 Task: Search one way flight ticket for 5 adults, 2 children, 1 infant in seat and 1 infant on lap in economy from Eagle/vail: Eagle County Regional Airport to Laramie: Laramie Regional Airport on 5-3-2023. Choice of flights is Royal air maroc. Number of bags: 10 checked bags. Price is upto 93000. Outbound departure time preference is 20:15.
Action: Mouse moved to (337, 144)
Screenshot: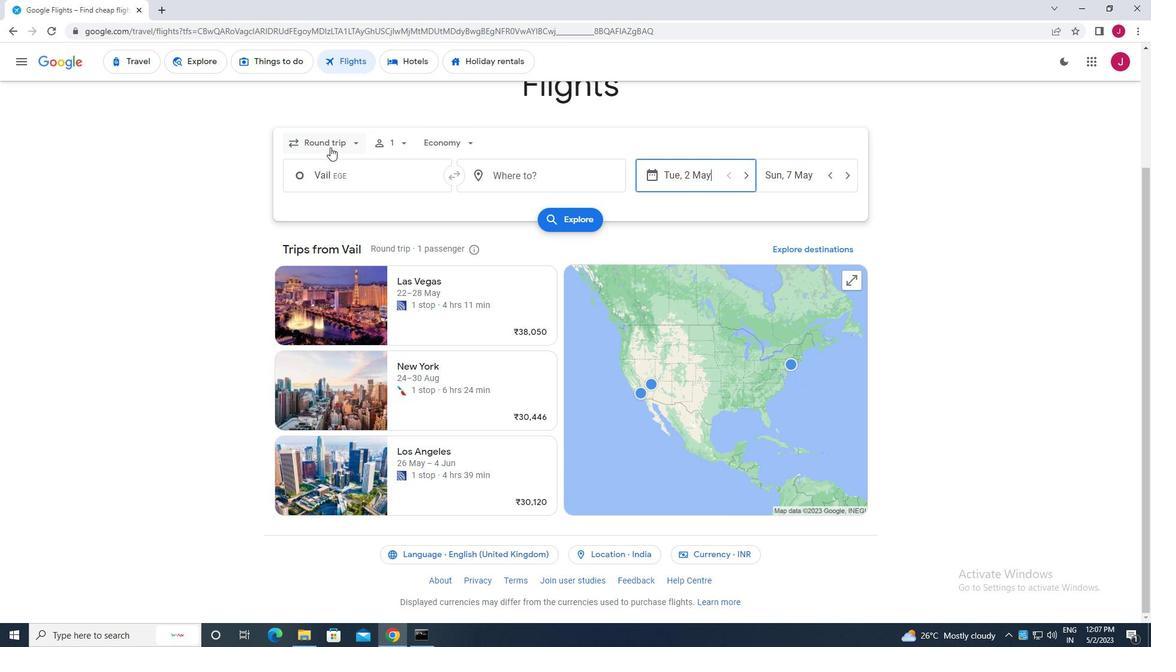 
Action: Mouse pressed left at (337, 144)
Screenshot: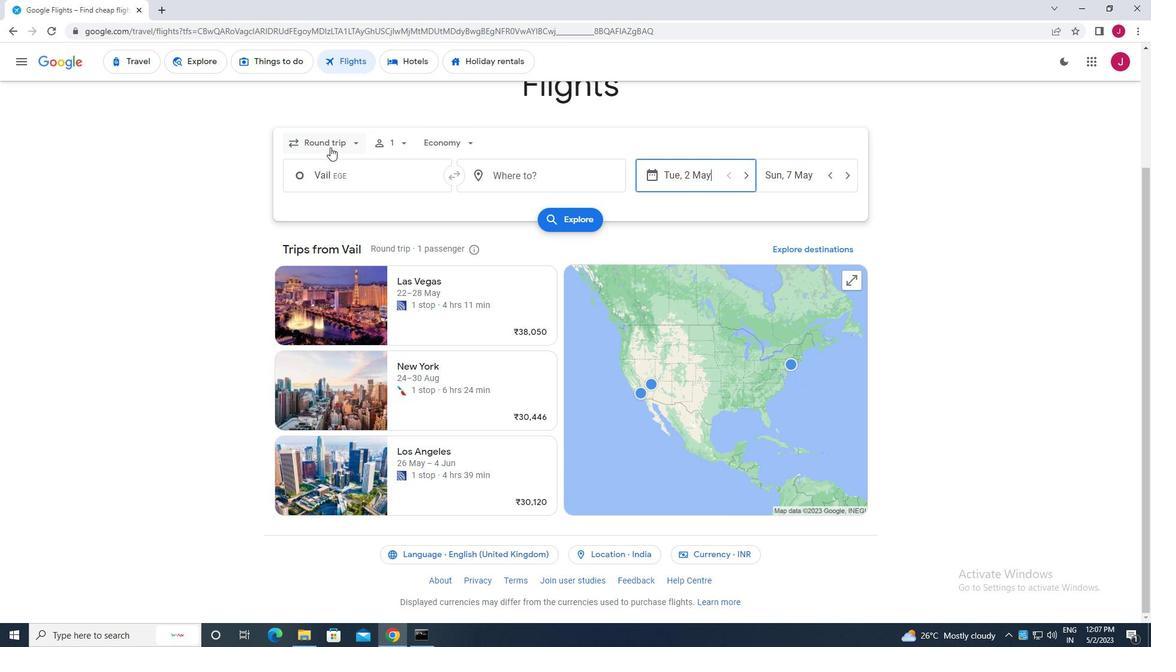 
Action: Mouse moved to (344, 197)
Screenshot: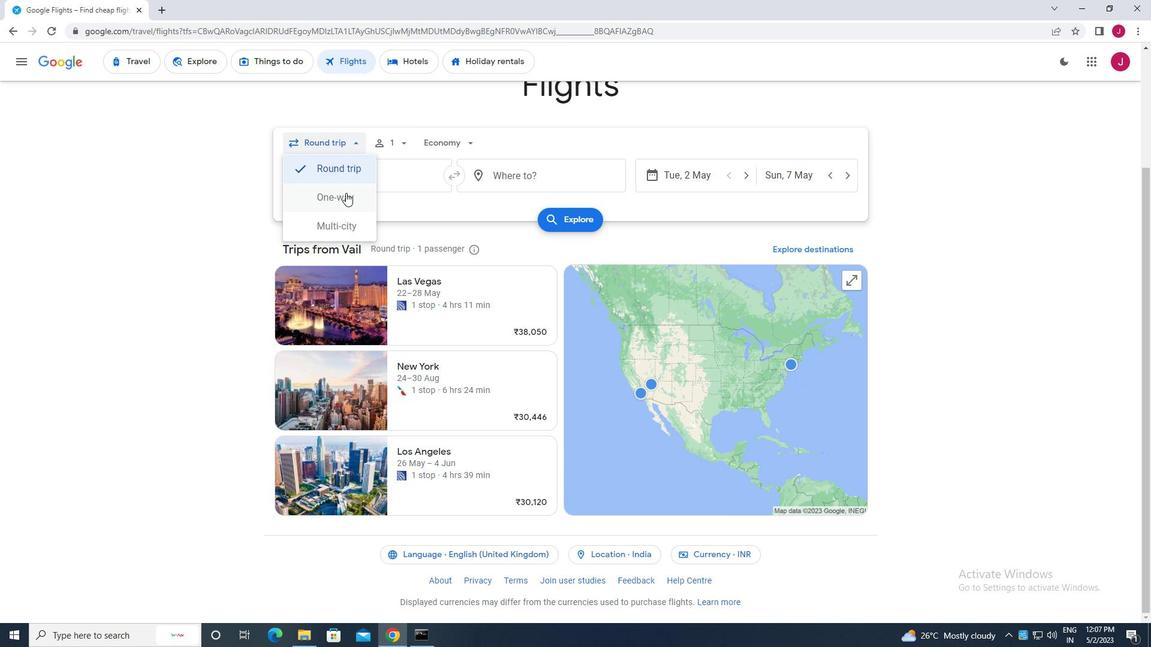 
Action: Mouse pressed left at (344, 197)
Screenshot: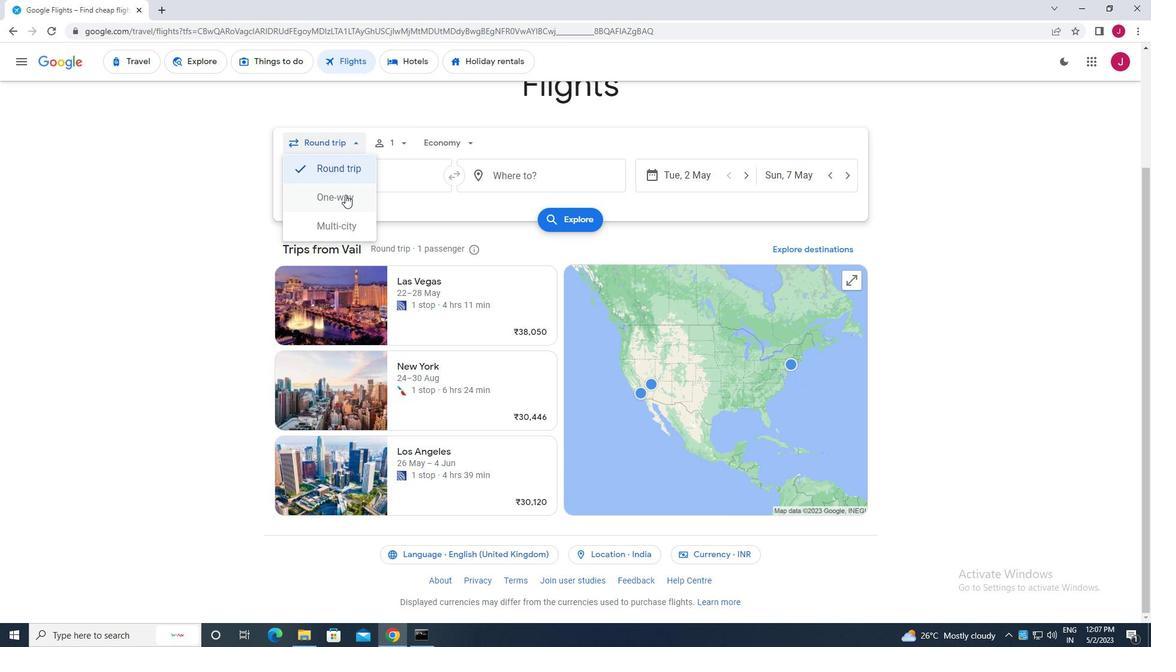 
Action: Mouse moved to (397, 140)
Screenshot: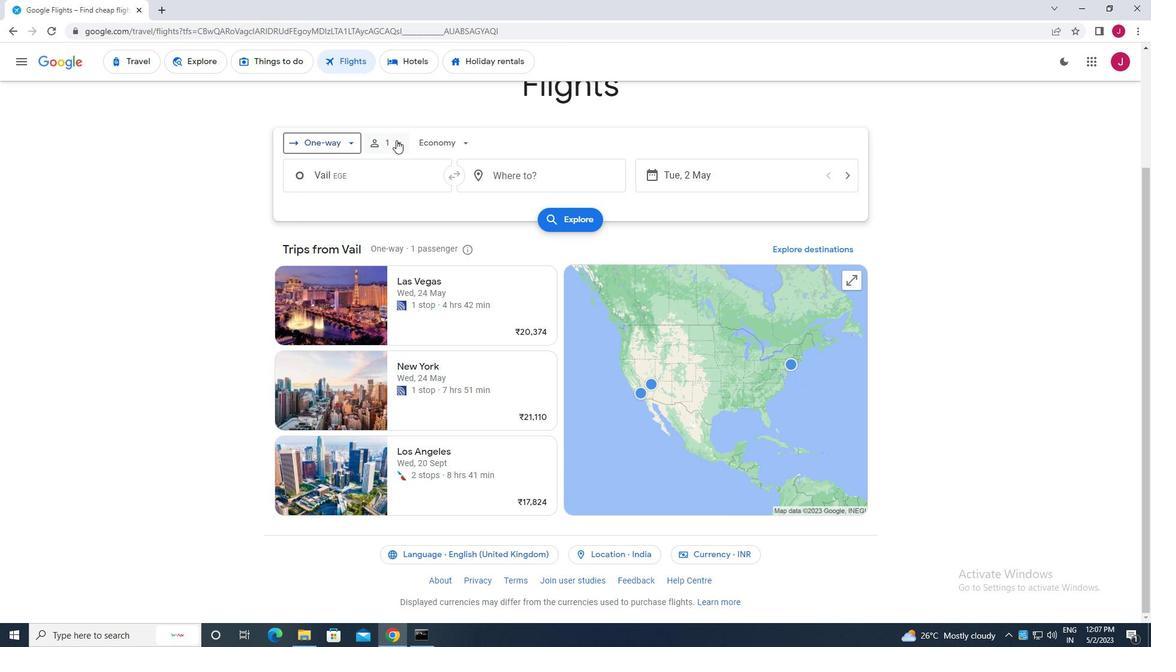 
Action: Mouse pressed left at (397, 140)
Screenshot: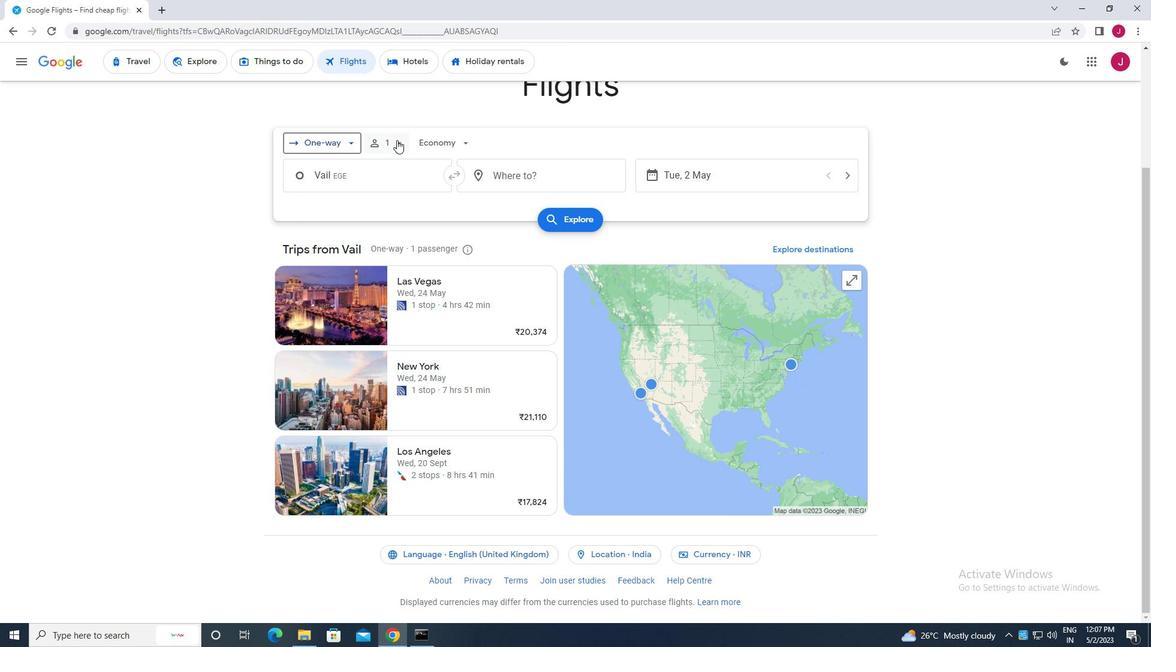 
Action: Mouse moved to (487, 172)
Screenshot: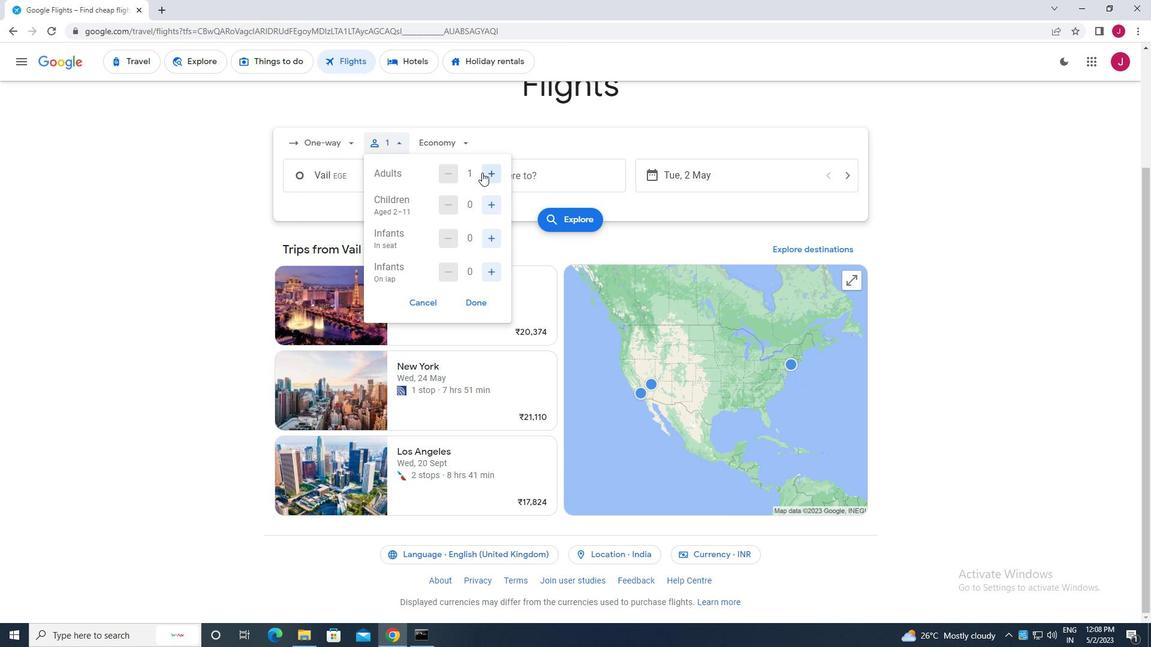 
Action: Mouse pressed left at (487, 172)
Screenshot: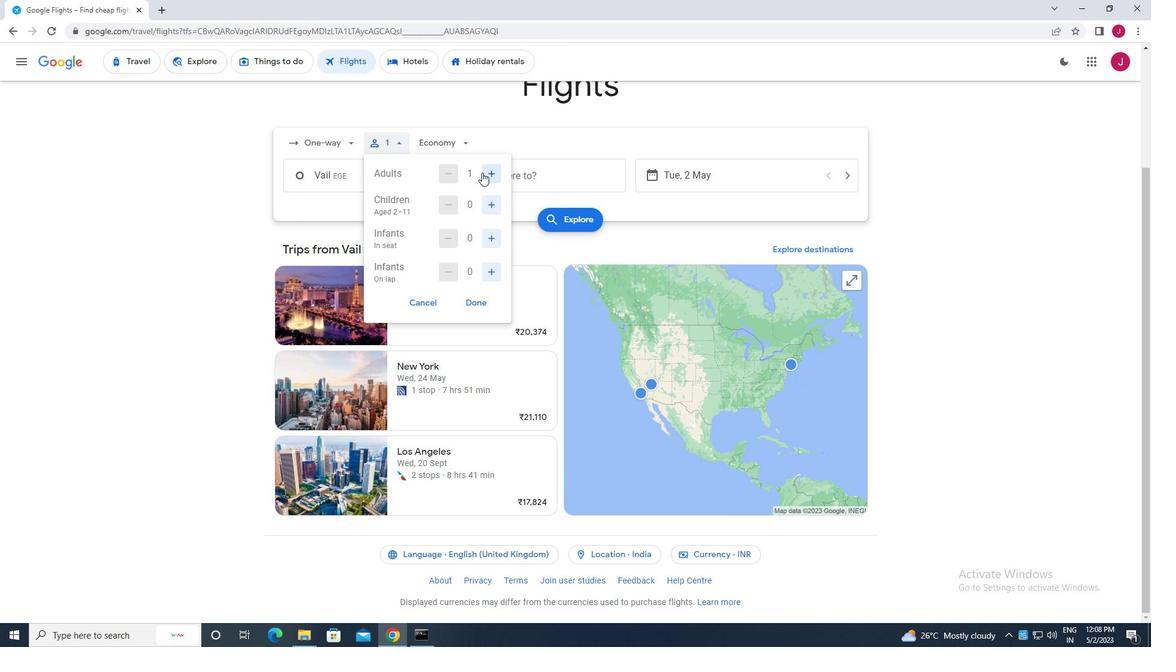 
Action: Mouse pressed left at (487, 172)
Screenshot: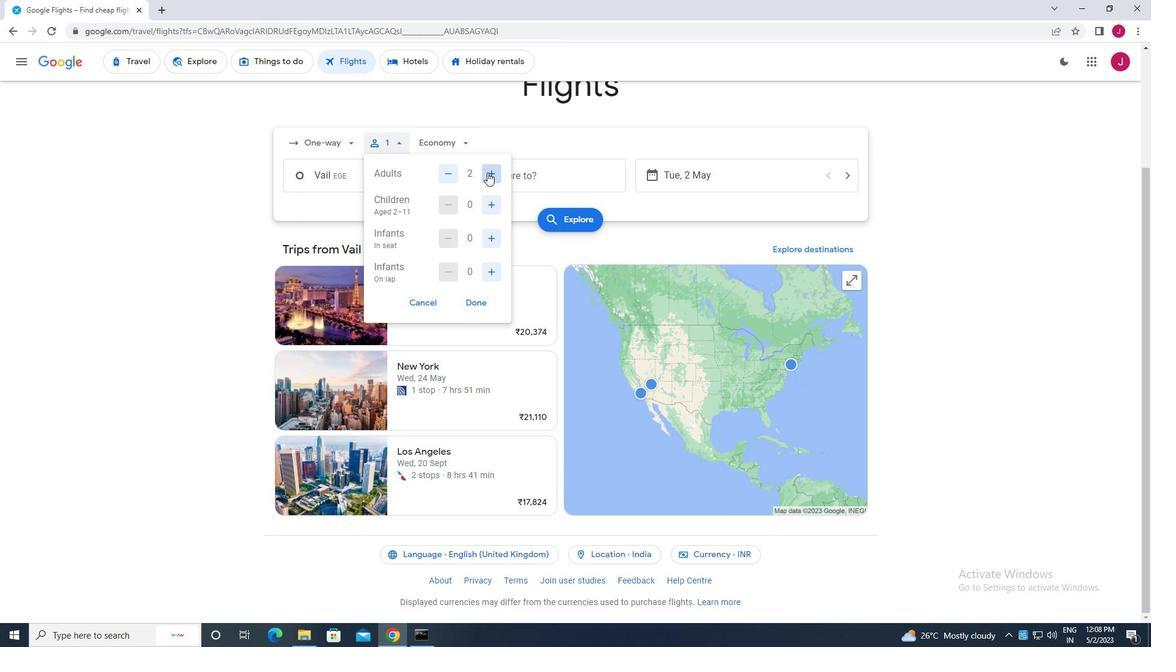 
Action: Mouse pressed left at (487, 172)
Screenshot: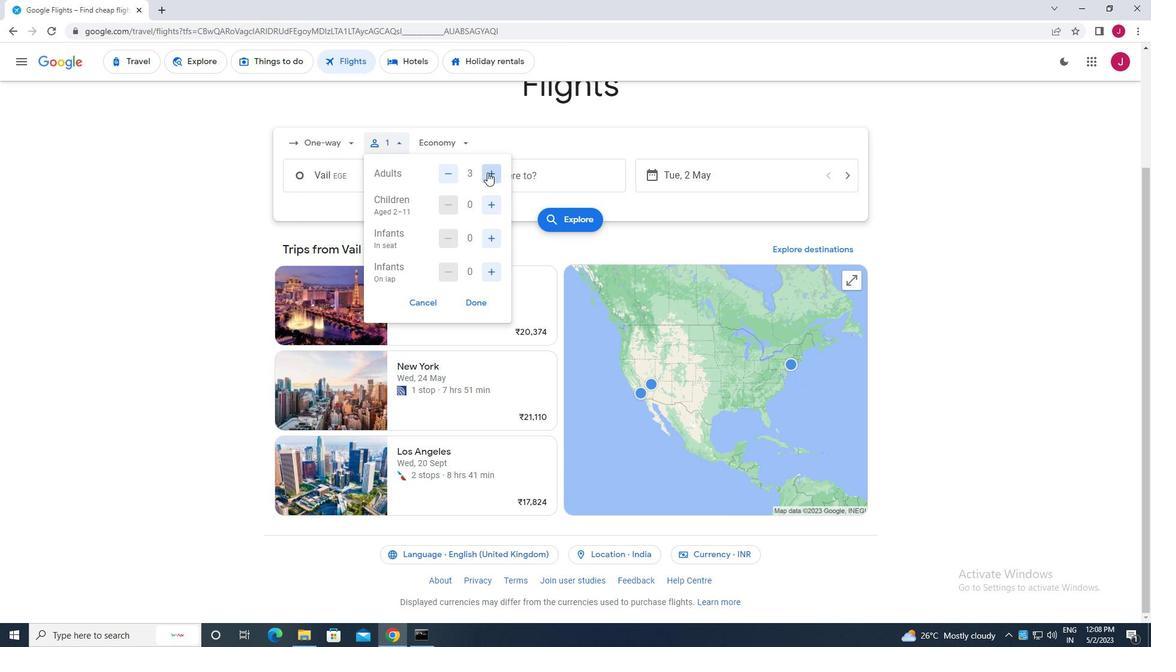 
Action: Mouse pressed left at (487, 172)
Screenshot: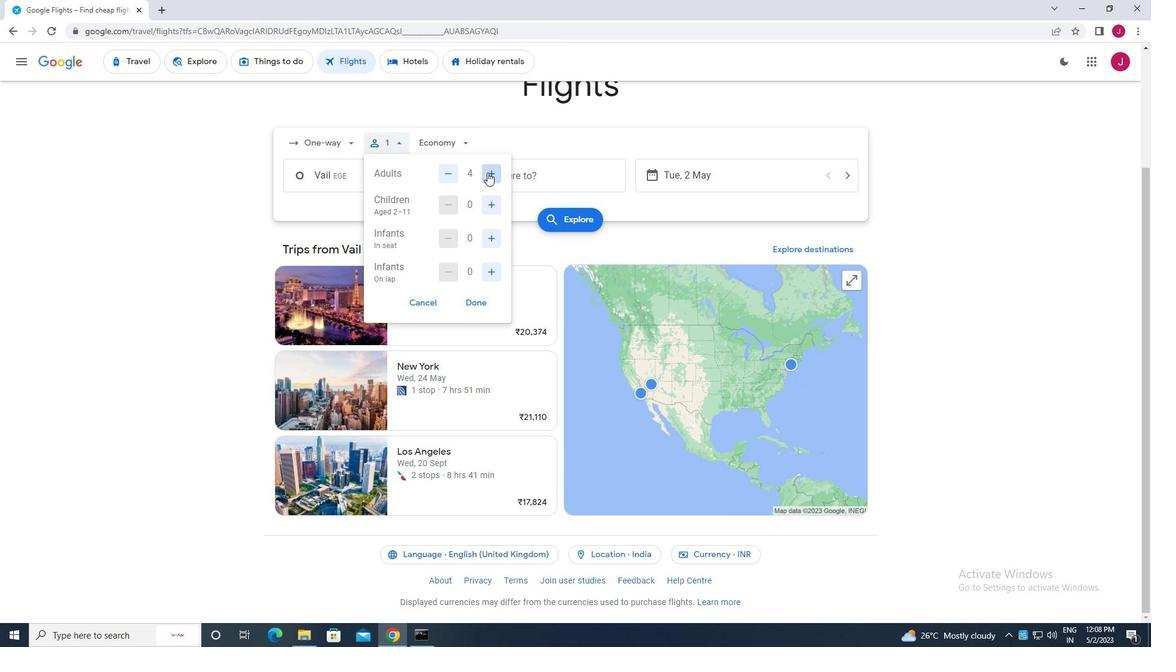 
Action: Mouse moved to (489, 202)
Screenshot: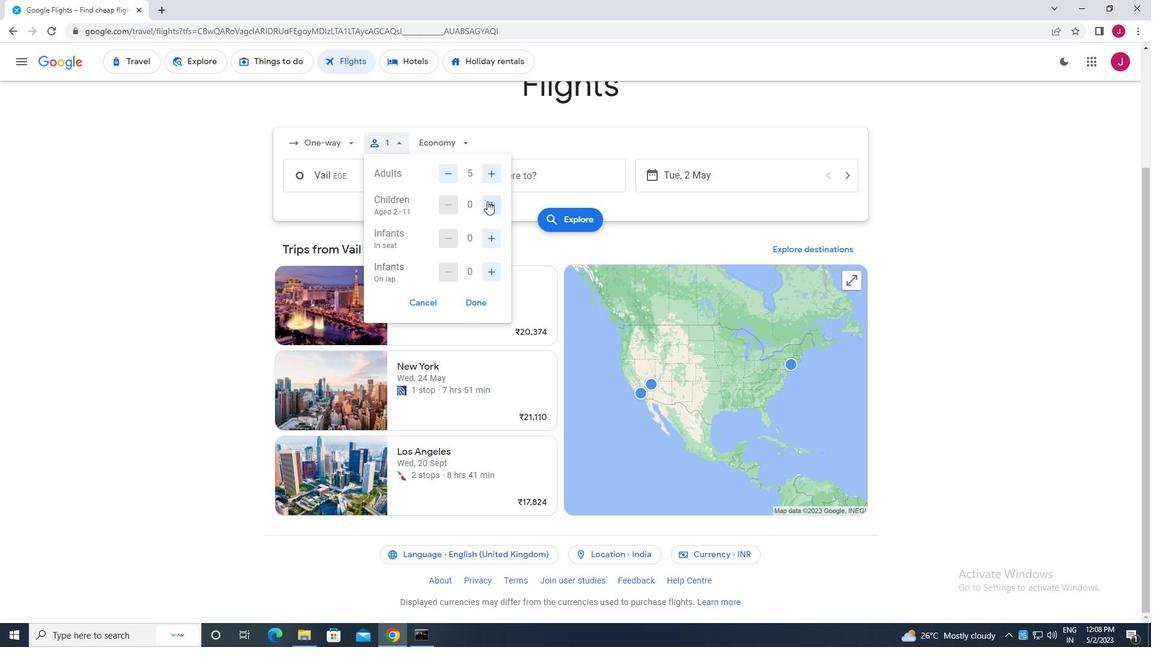 
Action: Mouse pressed left at (489, 202)
Screenshot: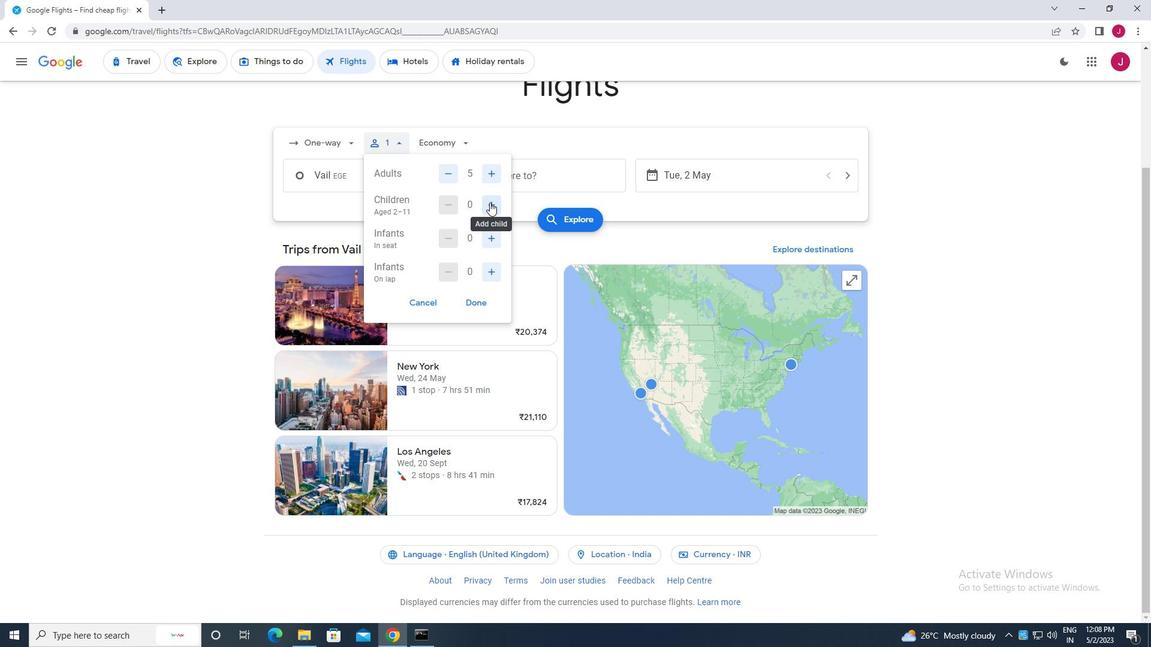 
Action: Mouse pressed left at (489, 202)
Screenshot: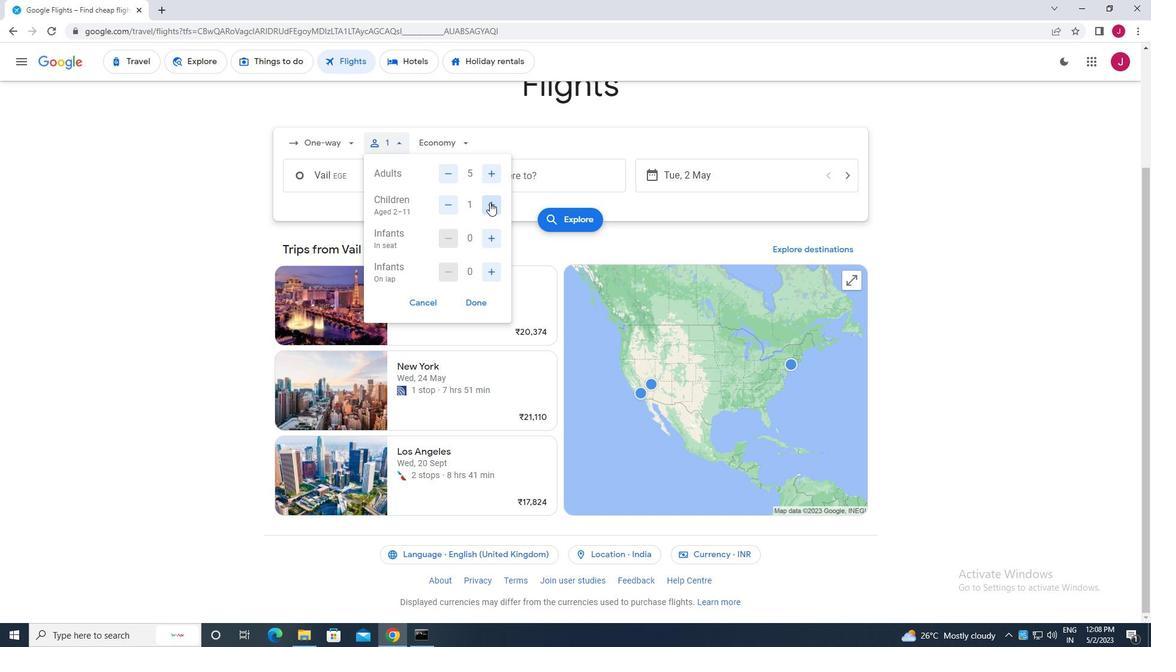 
Action: Mouse moved to (492, 242)
Screenshot: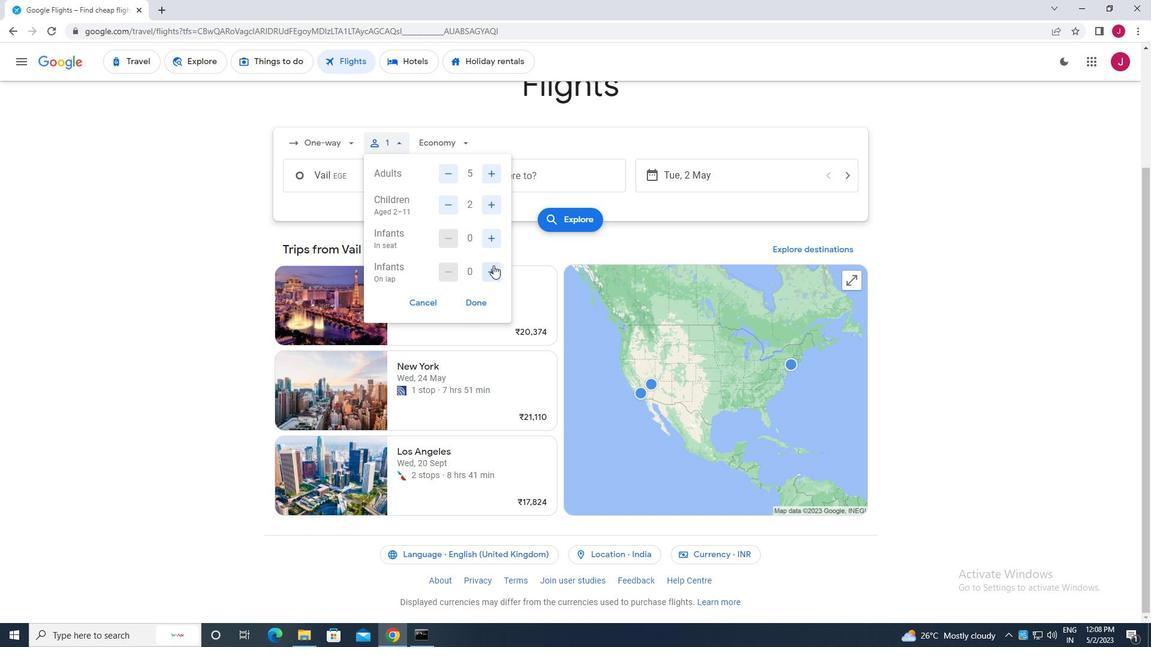 
Action: Mouse pressed left at (492, 242)
Screenshot: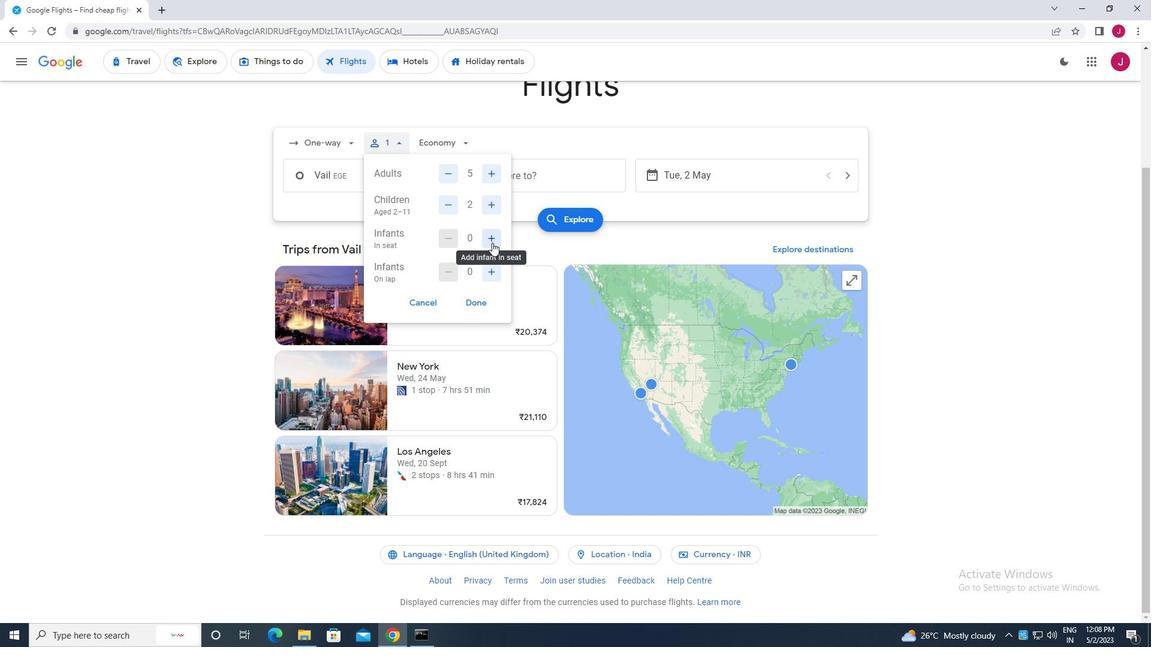 
Action: Mouse moved to (493, 273)
Screenshot: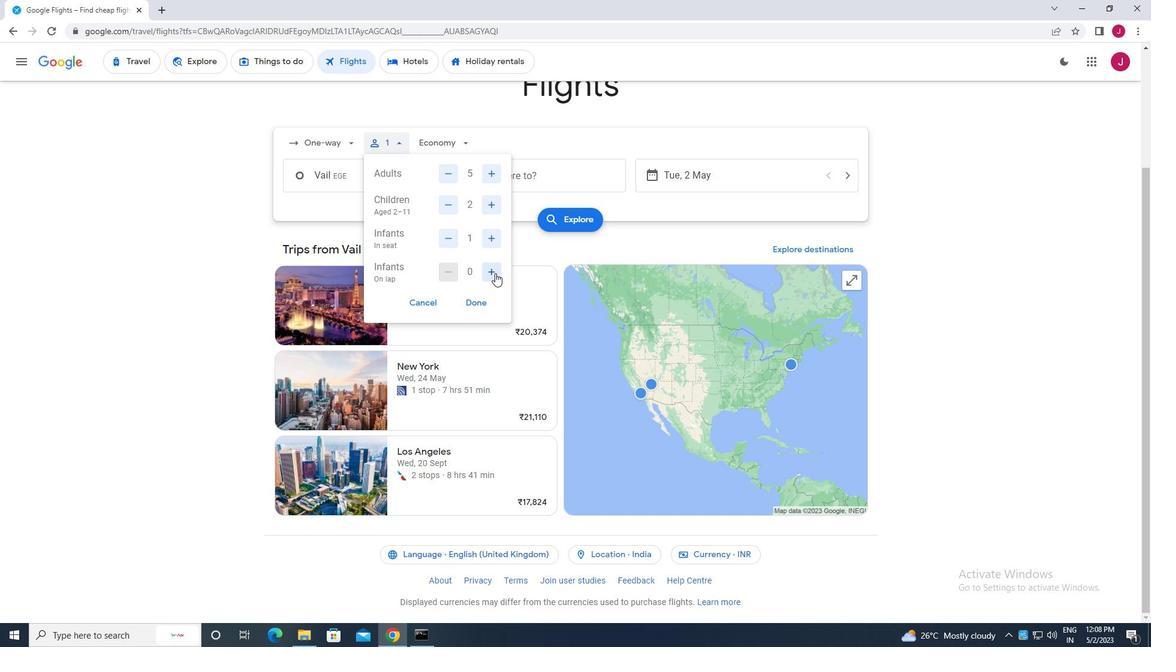 
Action: Mouse pressed left at (493, 273)
Screenshot: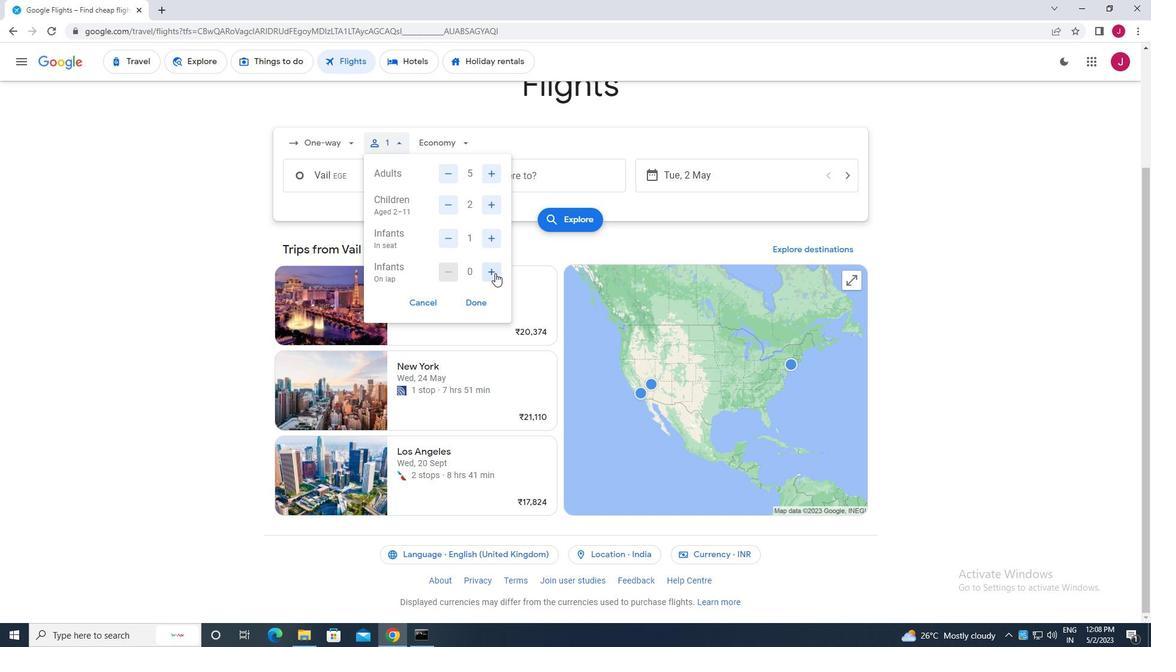 
Action: Mouse moved to (476, 297)
Screenshot: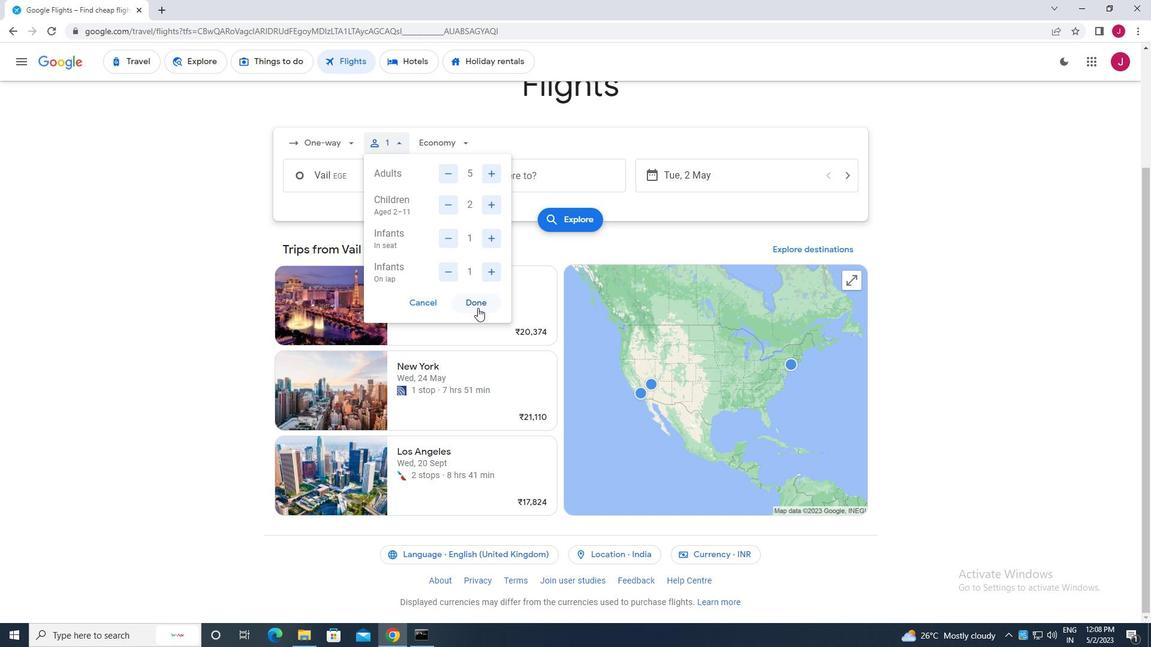 
Action: Mouse pressed left at (476, 297)
Screenshot: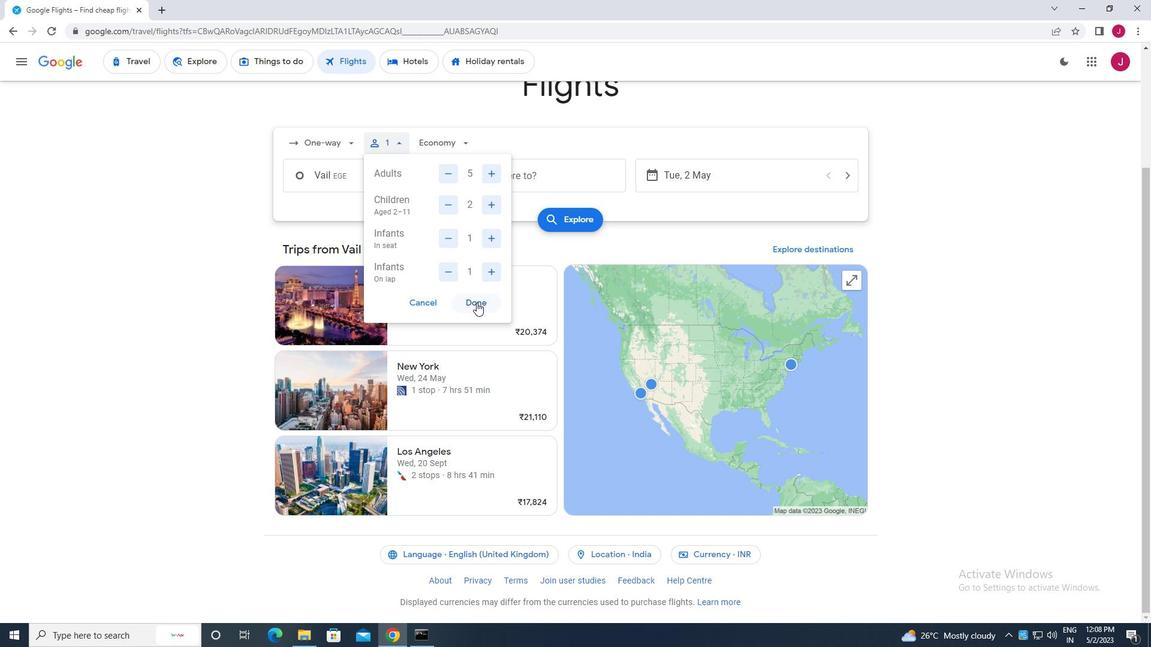 
Action: Mouse moved to (450, 139)
Screenshot: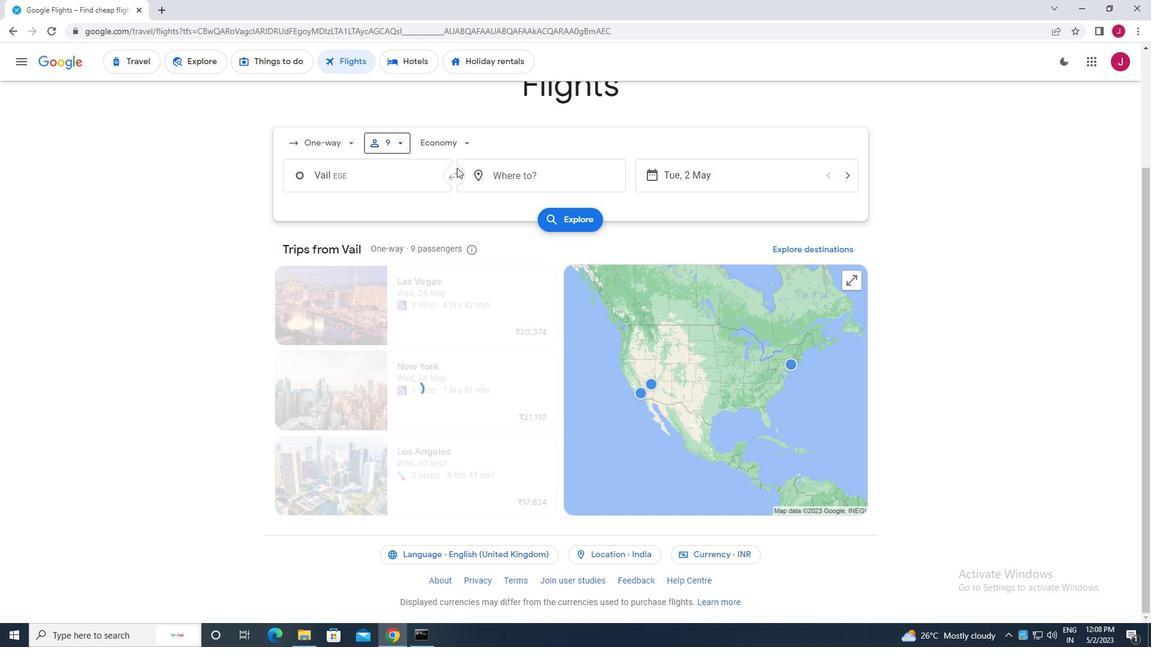 
Action: Mouse pressed left at (450, 139)
Screenshot: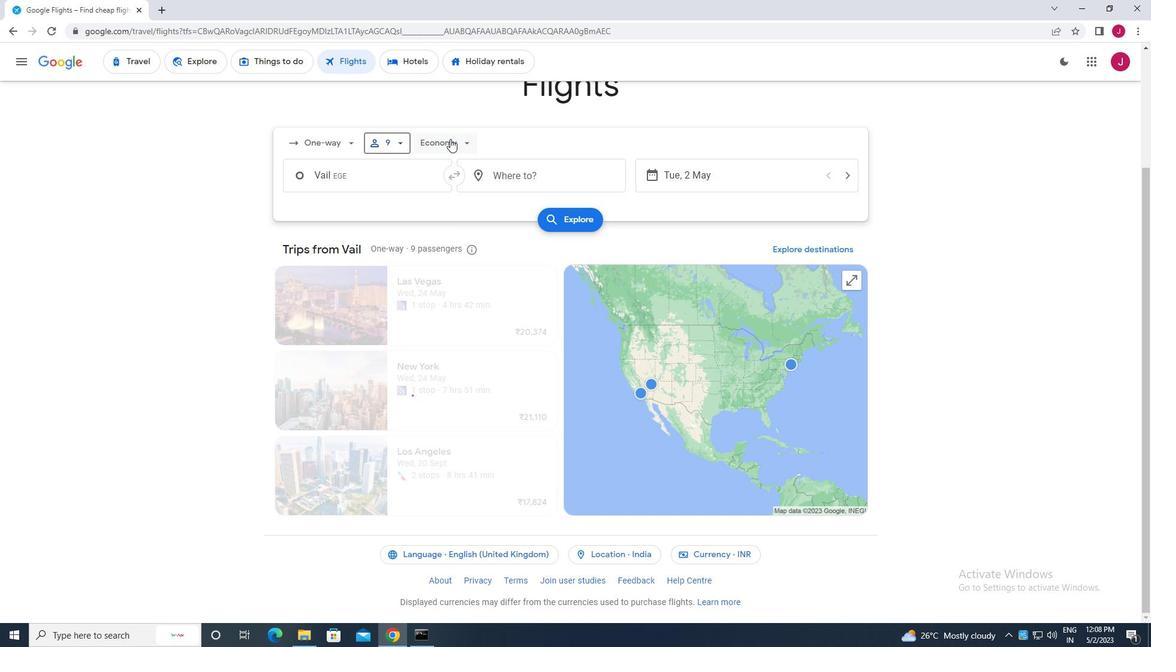 
Action: Mouse moved to (462, 171)
Screenshot: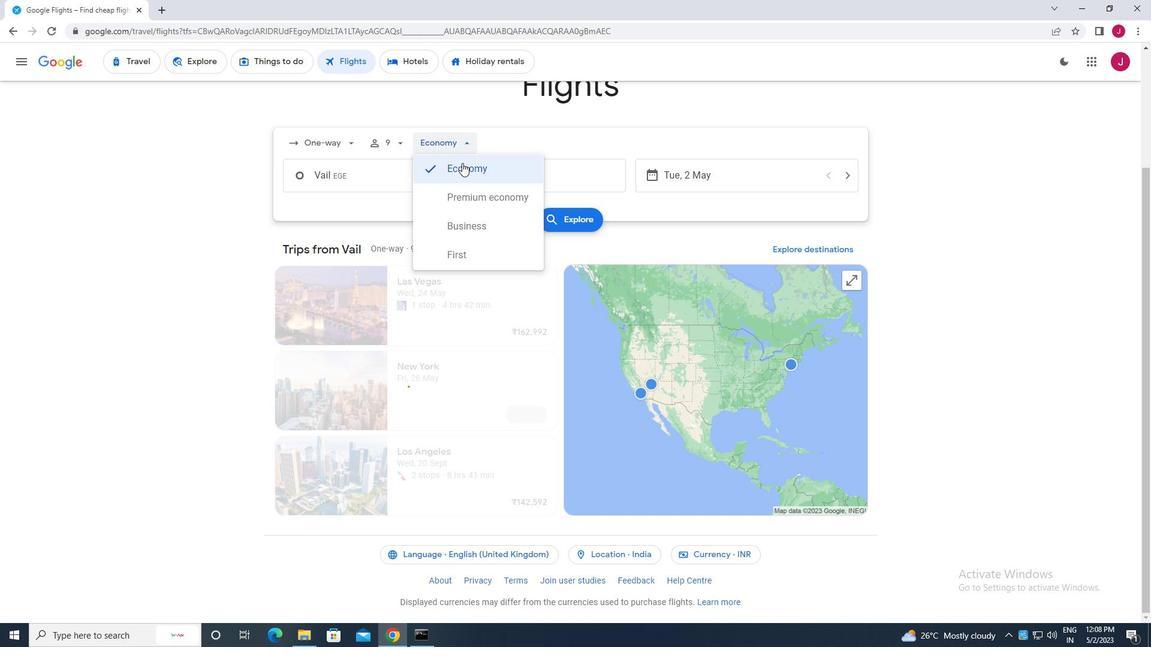 
Action: Mouse pressed left at (462, 171)
Screenshot: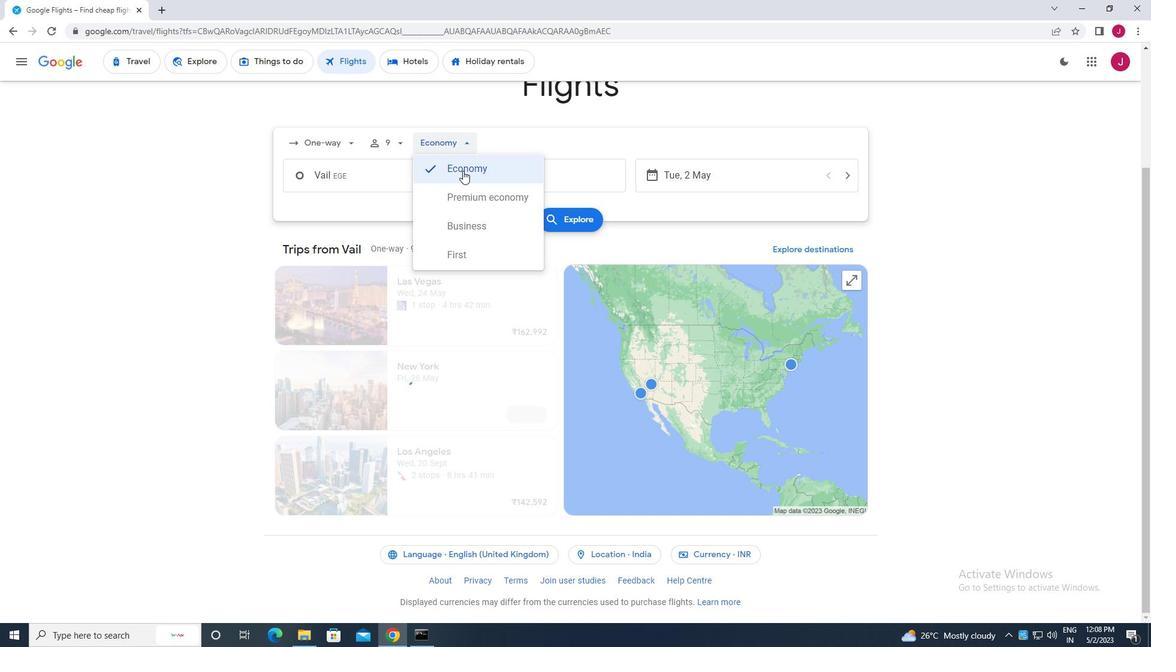
Action: Mouse moved to (403, 174)
Screenshot: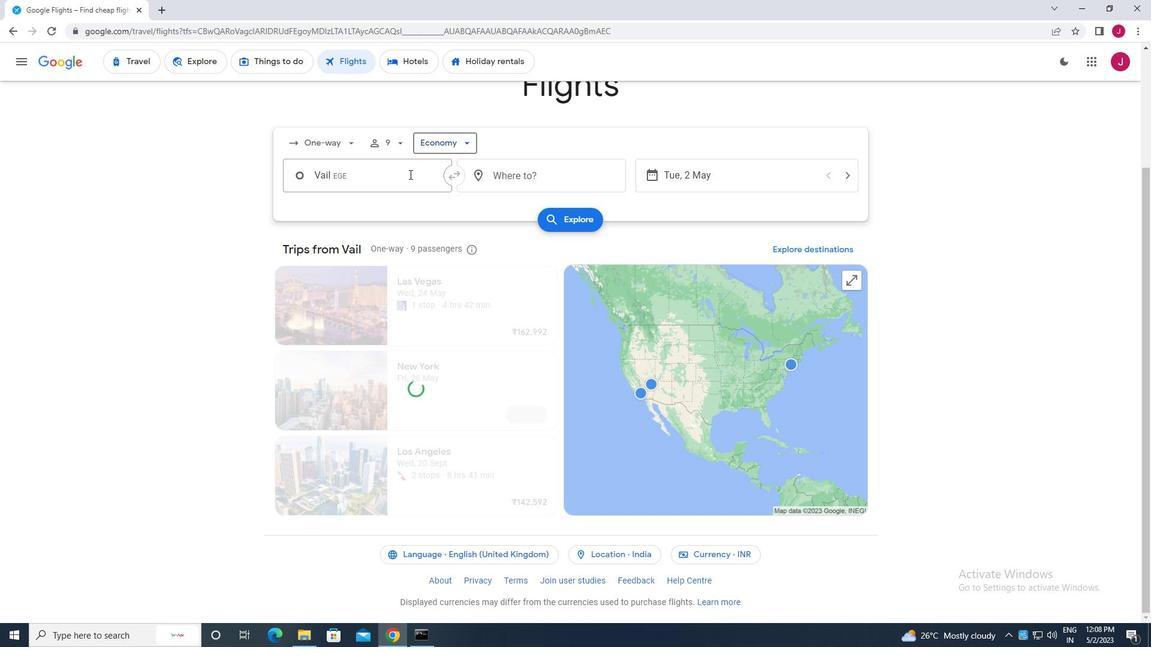 
Action: Mouse pressed left at (403, 174)
Screenshot: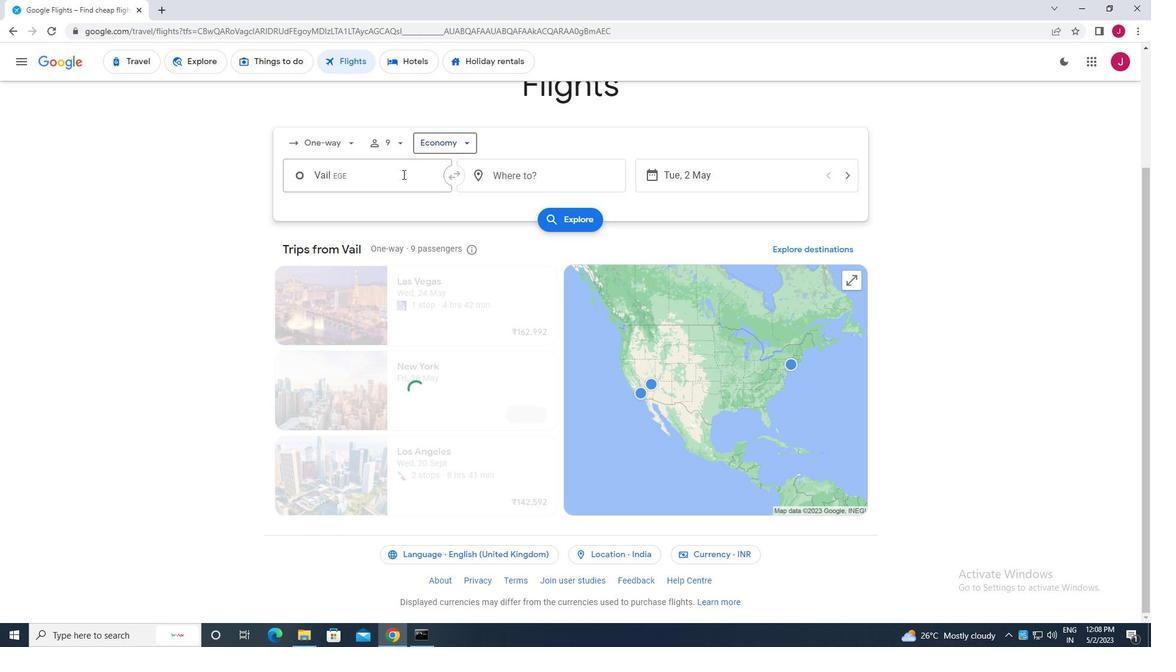 
Action: Mouse moved to (399, 175)
Screenshot: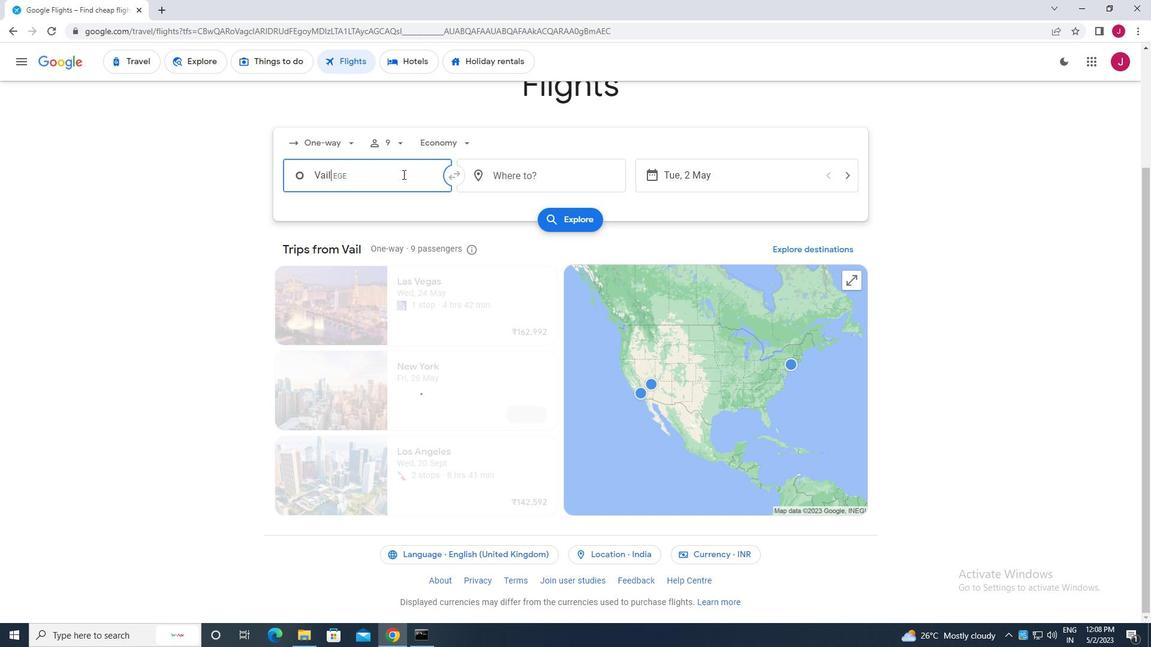 
Action: Key pressed eagle
Screenshot: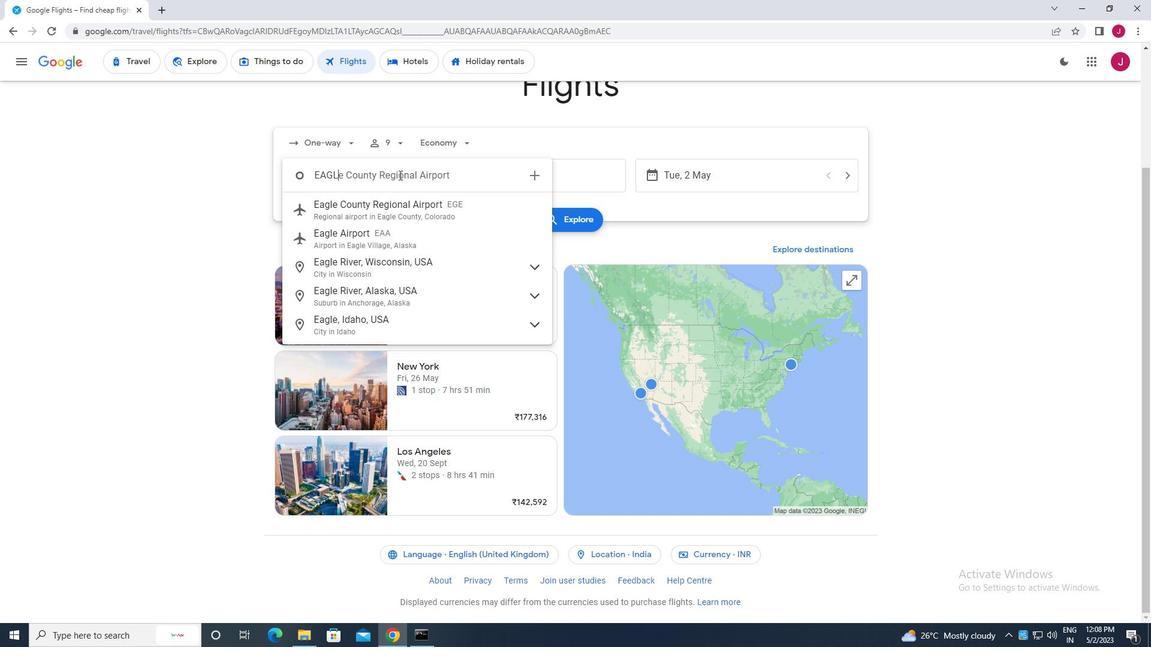 
Action: Mouse moved to (386, 203)
Screenshot: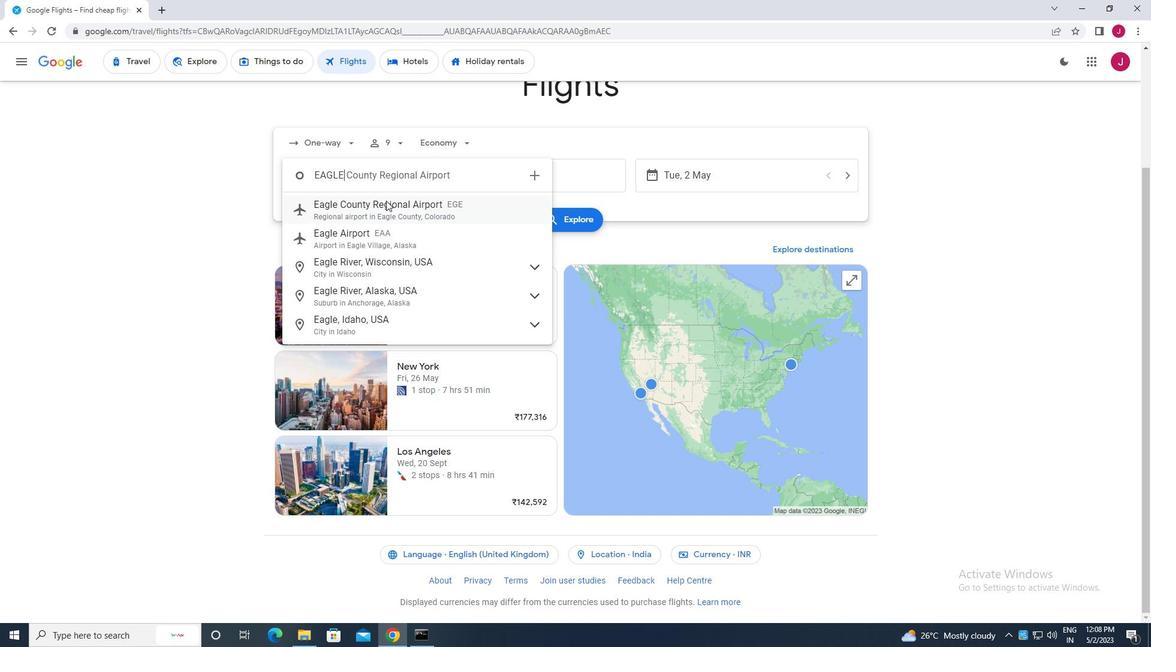 
Action: Mouse pressed left at (386, 203)
Screenshot: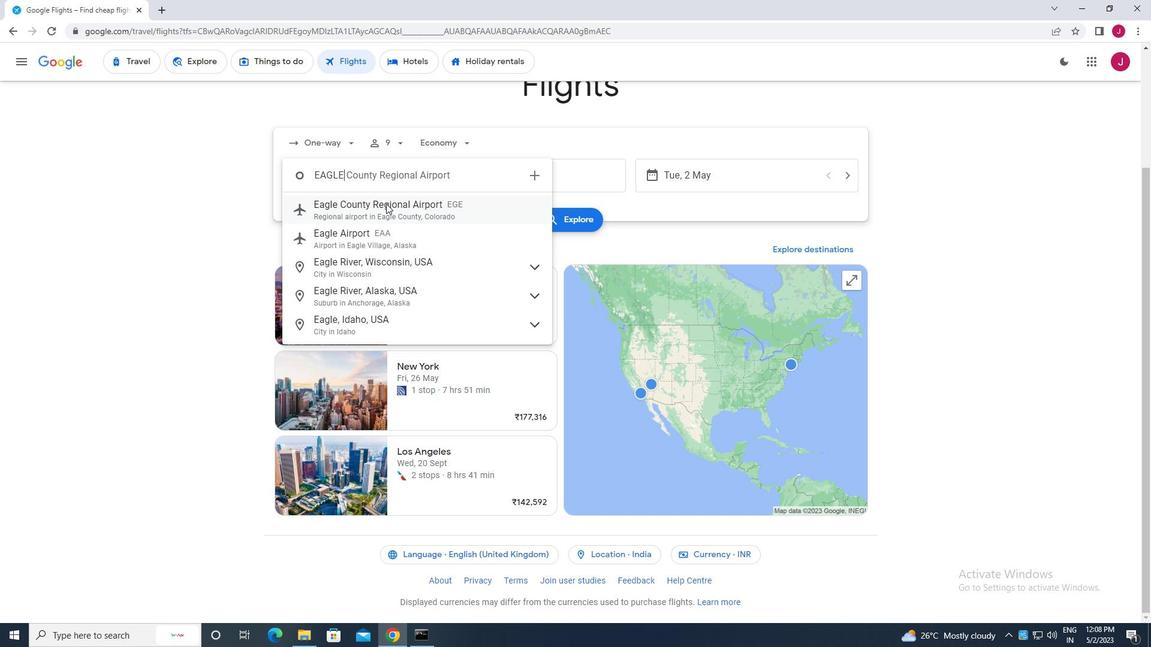 
Action: Mouse moved to (539, 176)
Screenshot: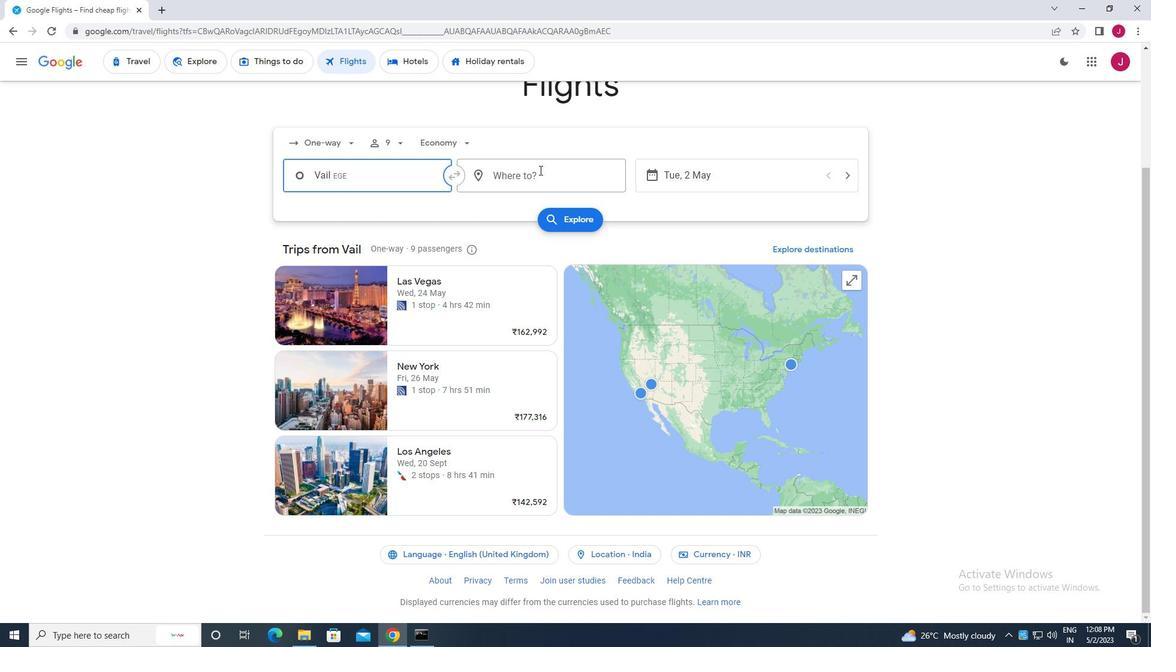 
Action: Mouse pressed left at (539, 176)
Screenshot: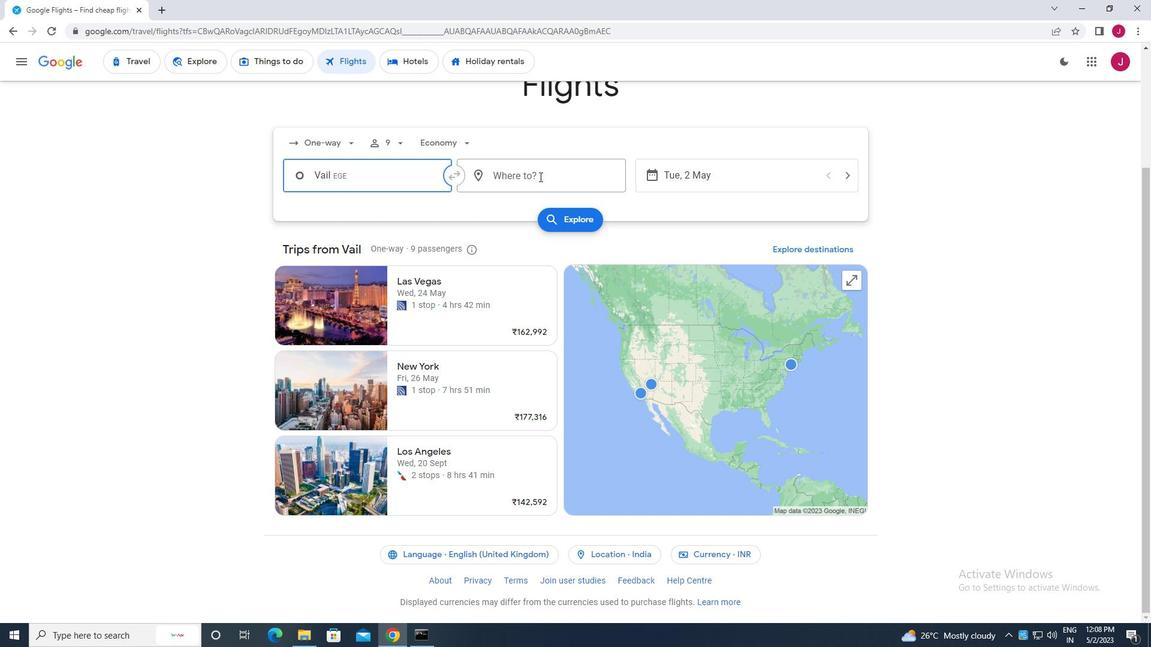 
Action: Mouse moved to (545, 176)
Screenshot: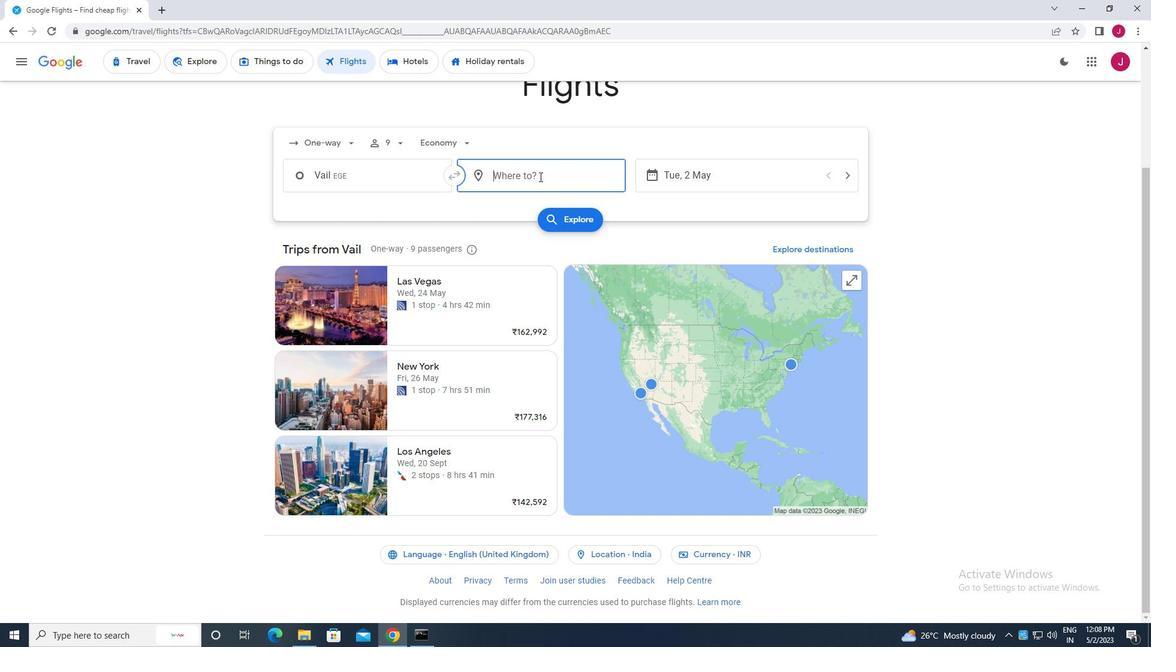 
Action: Key pressed lar
Screenshot: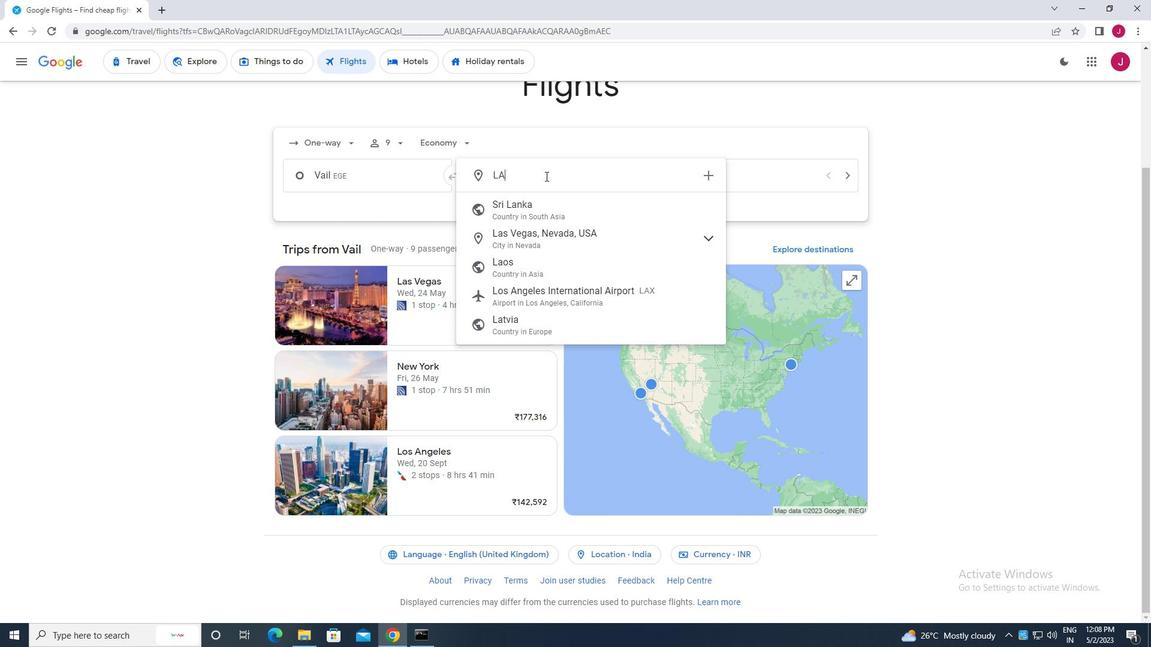 
Action: Mouse moved to (559, 205)
Screenshot: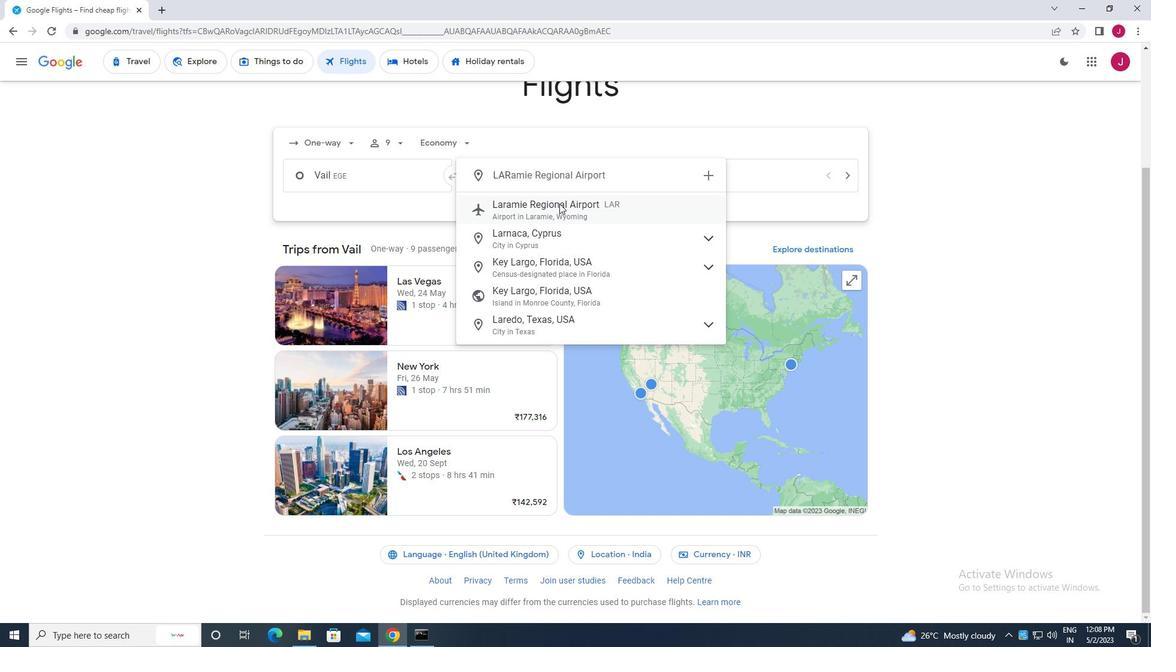 
Action: Mouse pressed left at (559, 205)
Screenshot: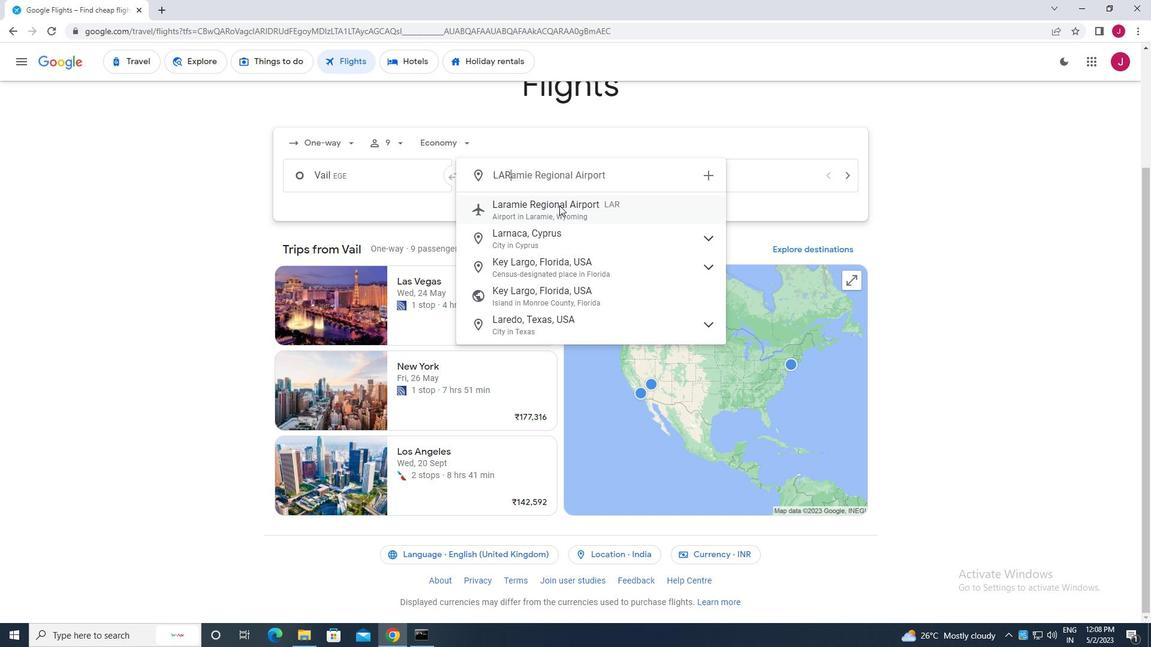 
Action: Mouse moved to (696, 174)
Screenshot: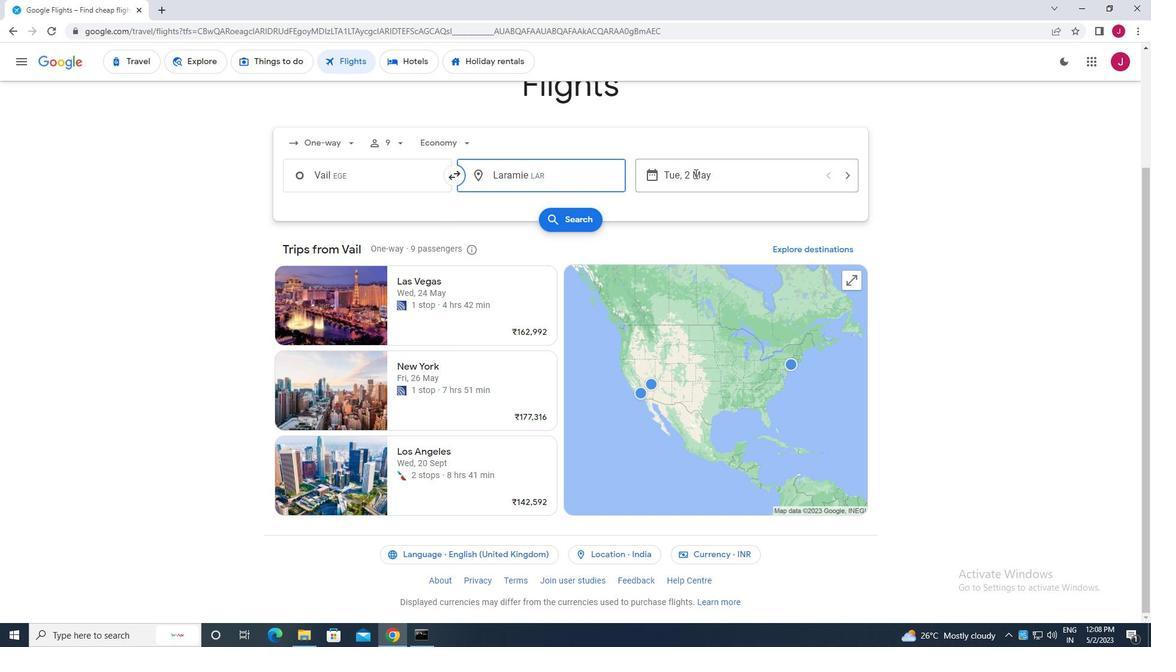 
Action: Mouse pressed left at (696, 174)
Screenshot: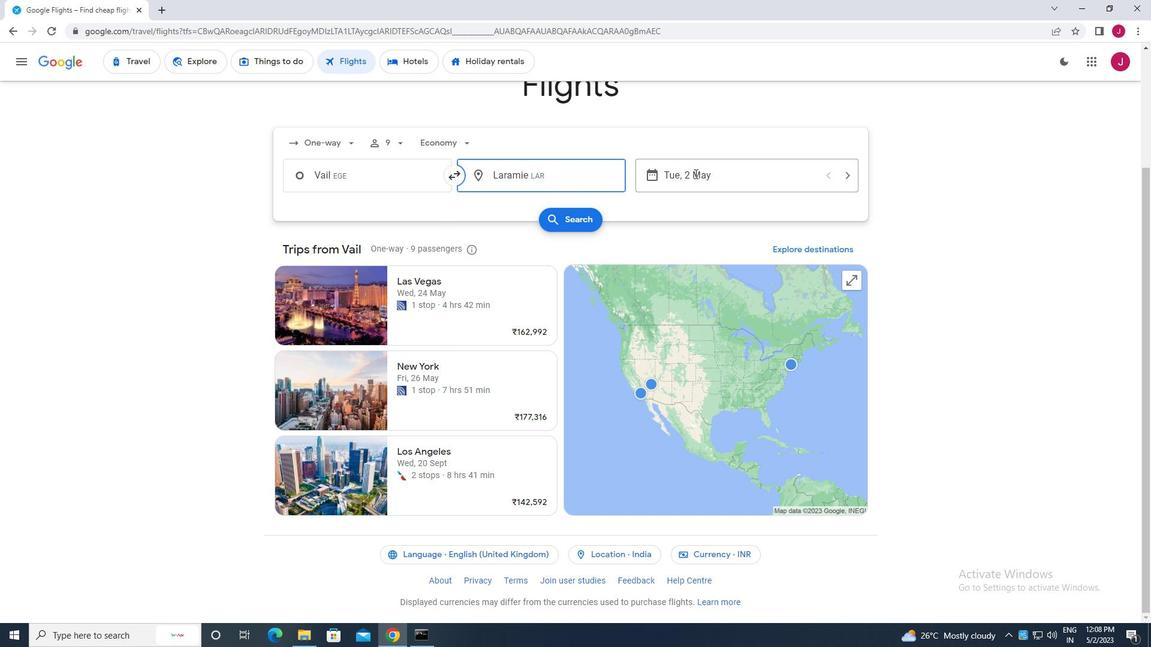 
Action: Mouse moved to (518, 271)
Screenshot: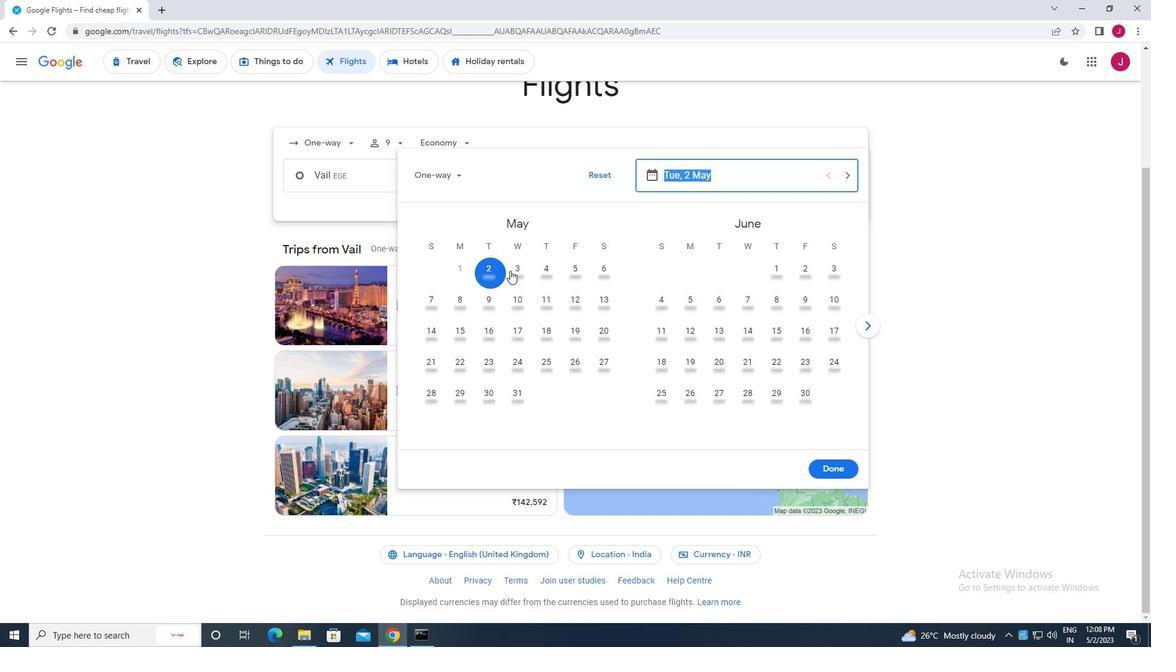 
Action: Mouse pressed left at (518, 271)
Screenshot: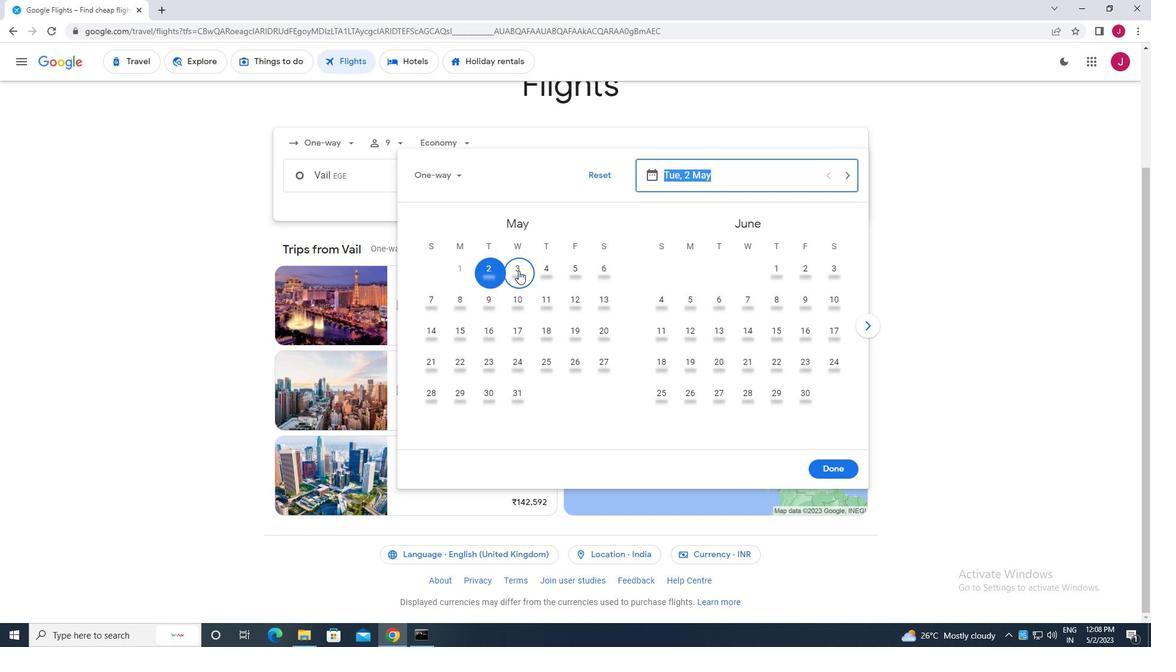 
Action: Mouse moved to (824, 467)
Screenshot: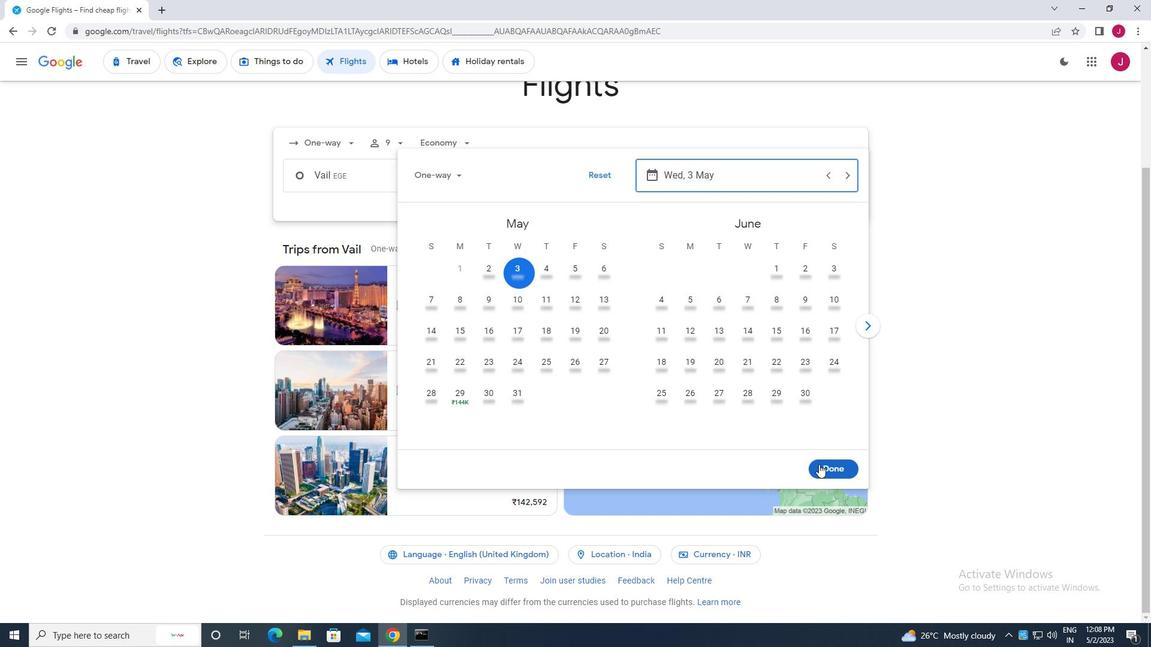 
Action: Mouse pressed left at (824, 467)
Screenshot: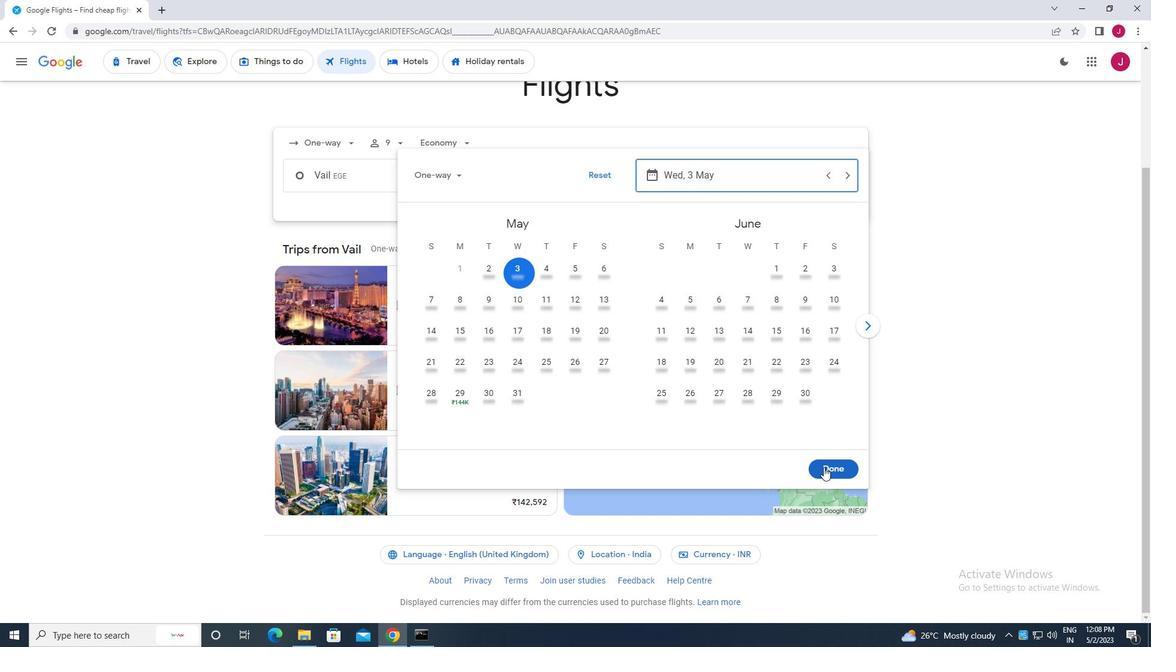 
Action: Mouse moved to (584, 218)
Screenshot: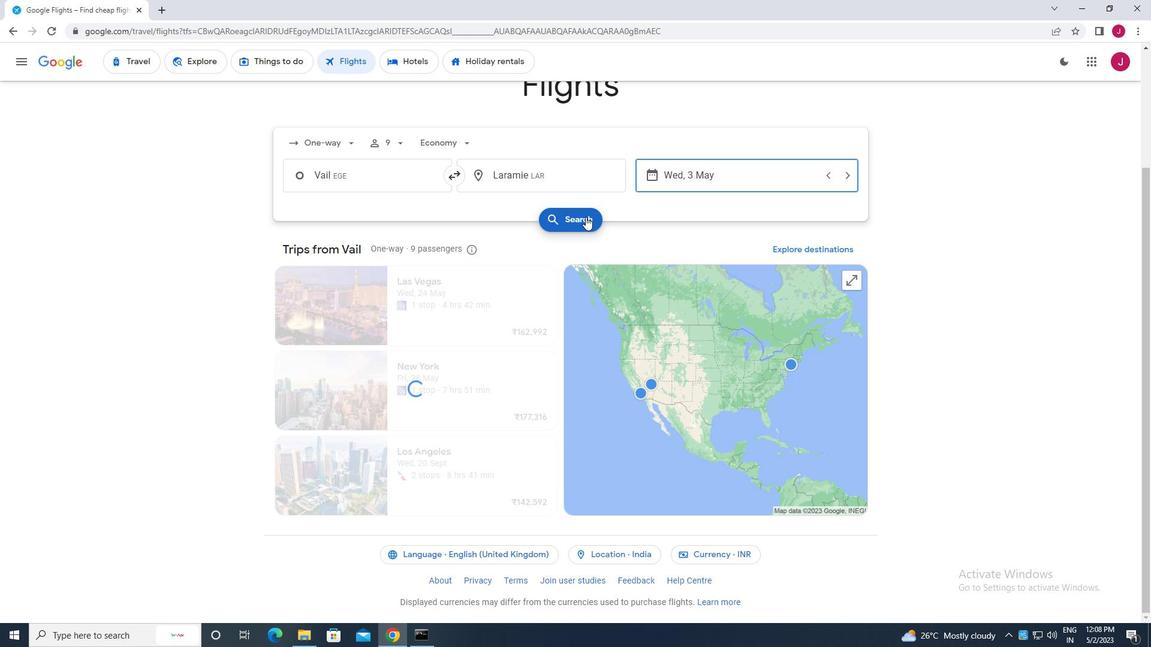 
Action: Mouse pressed left at (584, 218)
Screenshot: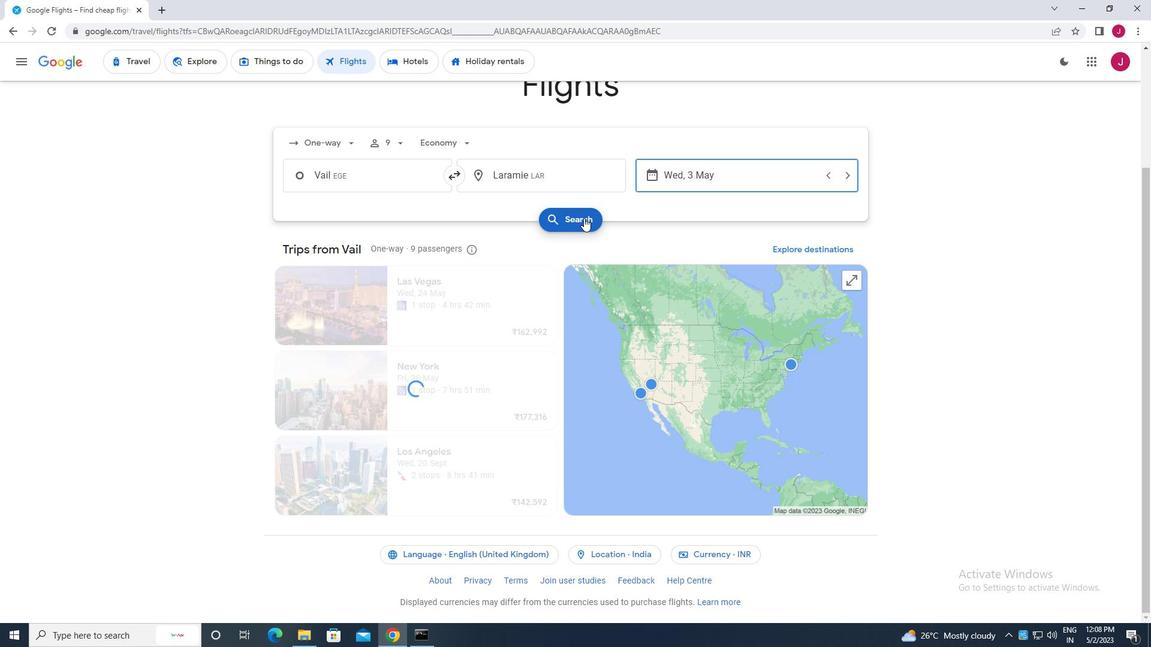 
Action: Mouse moved to (309, 173)
Screenshot: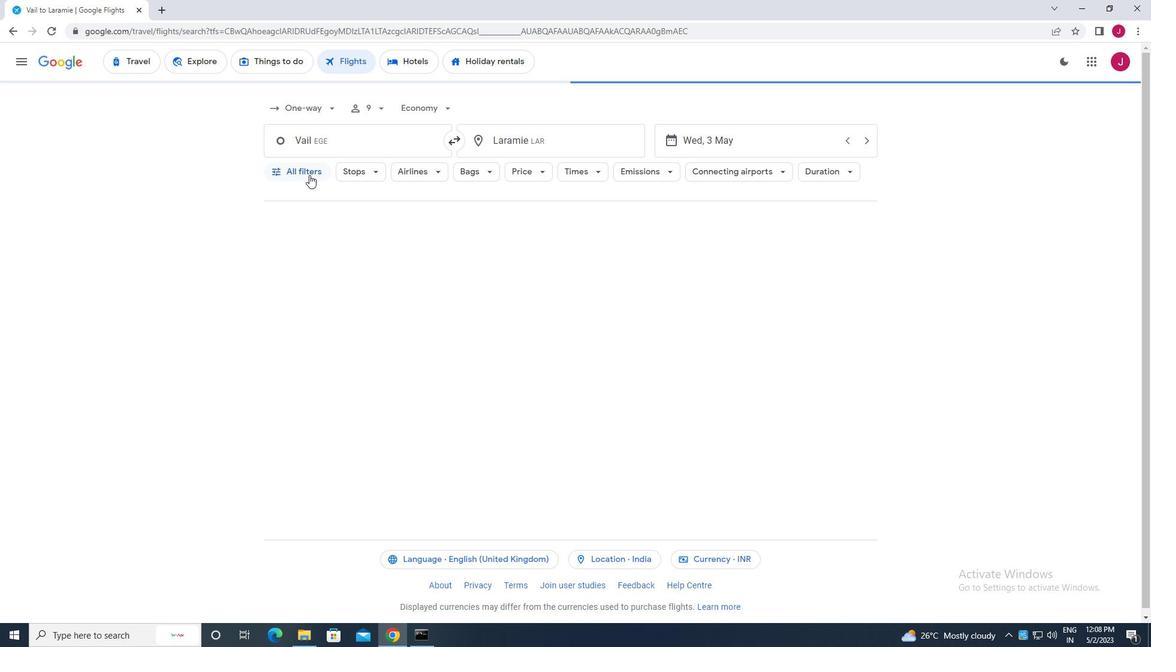 
Action: Mouse pressed left at (309, 173)
Screenshot: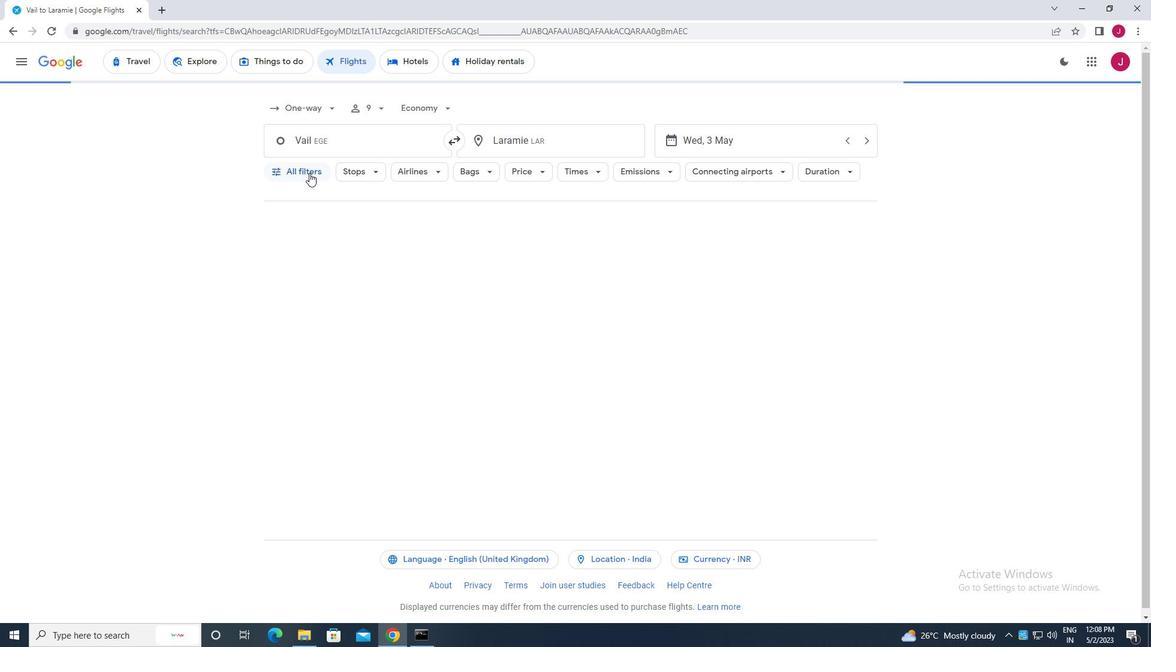 
Action: Mouse moved to (340, 272)
Screenshot: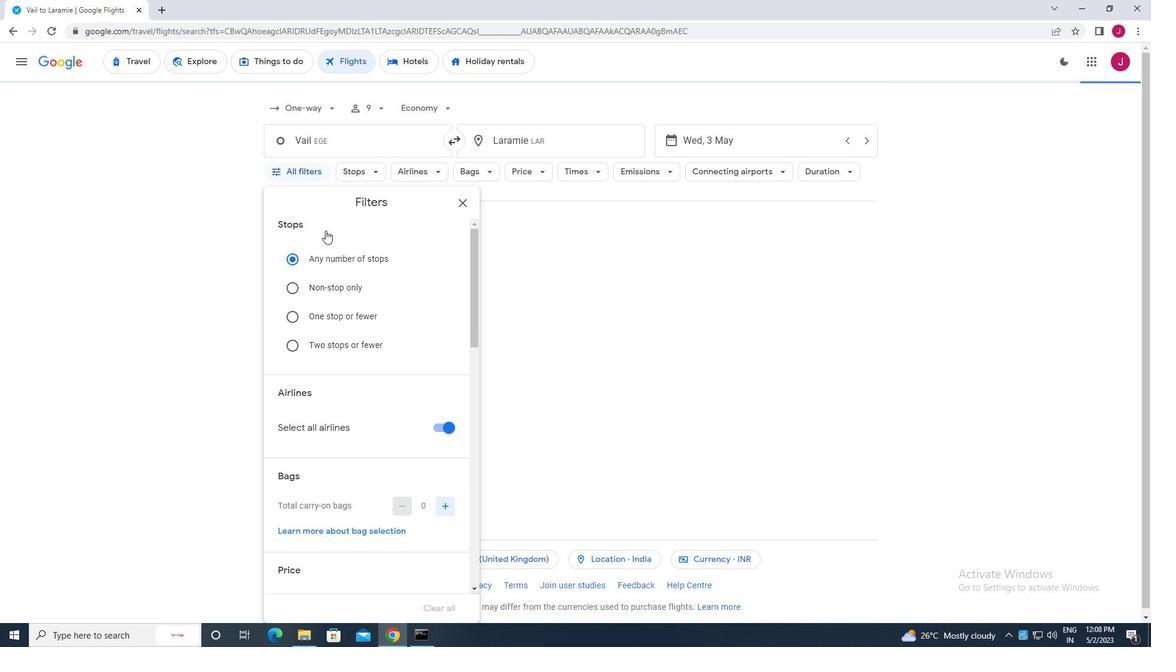 
Action: Mouse scrolled (340, 272) with delta (0, 0)
Screenshot: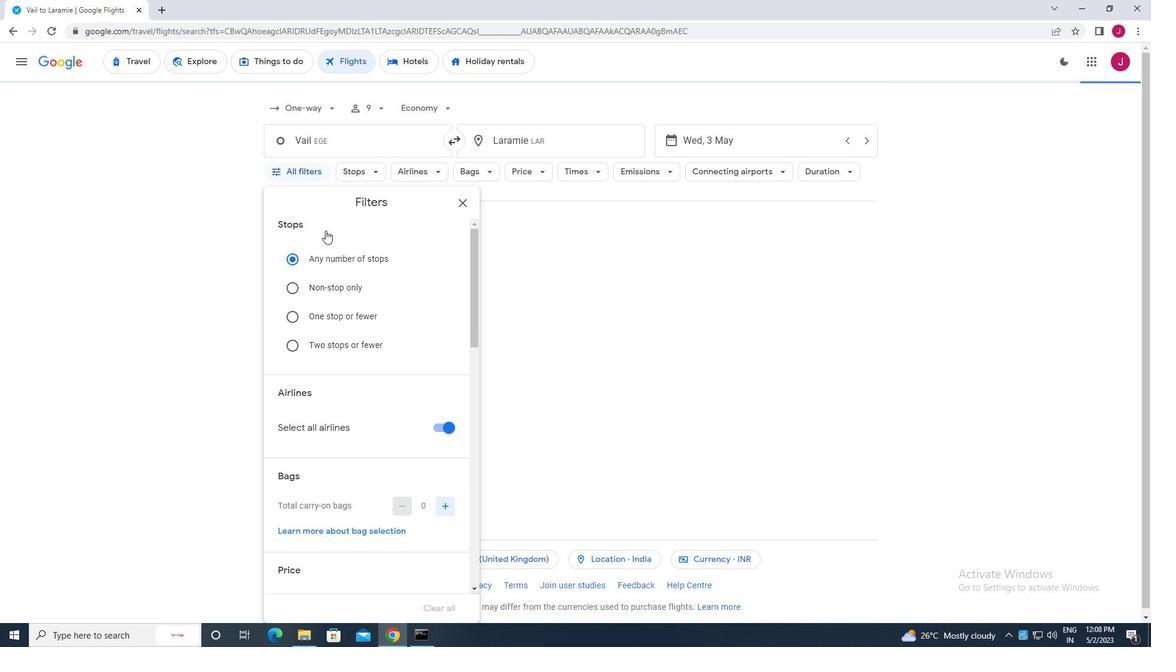 
Action: Mouse moved to (341, 275)
Screenshot: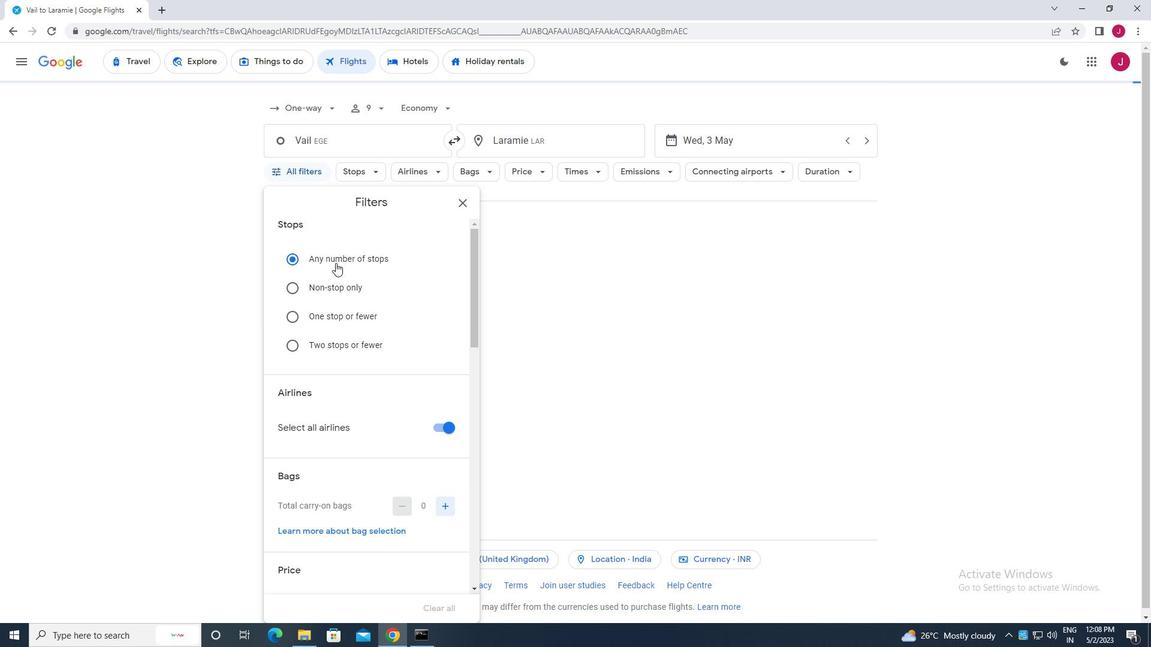 
Action: Mouse scrolled (341, 275) with delta (0, 0)
Screenshot: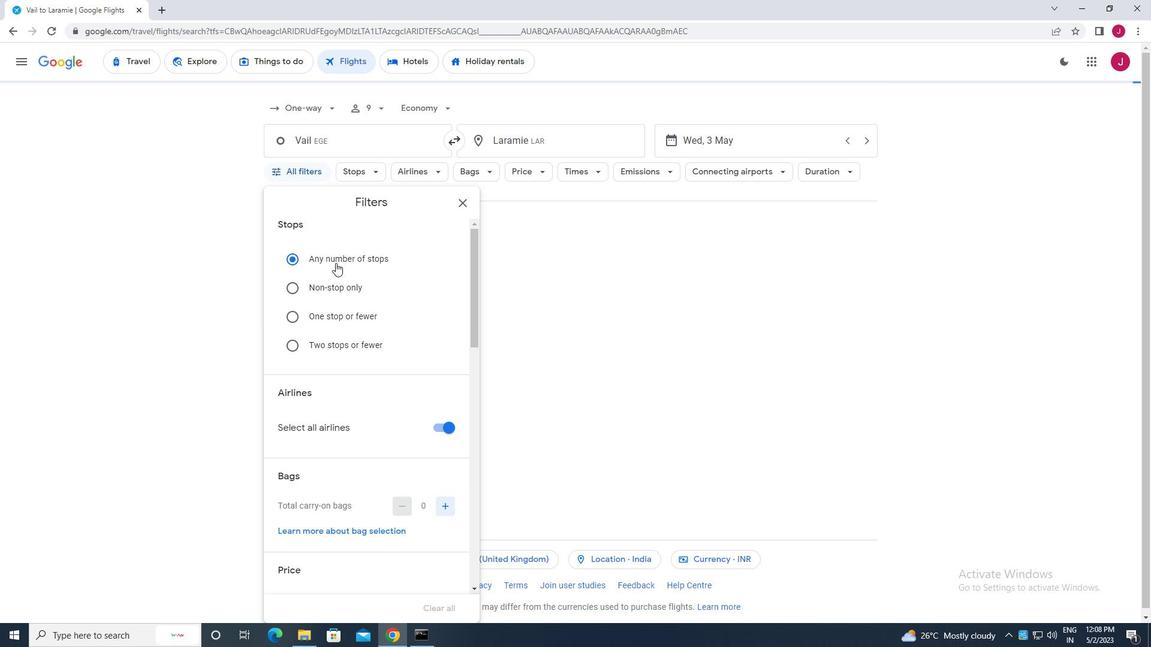 
Action: Mouse moved to (388, 290)
Screenshot: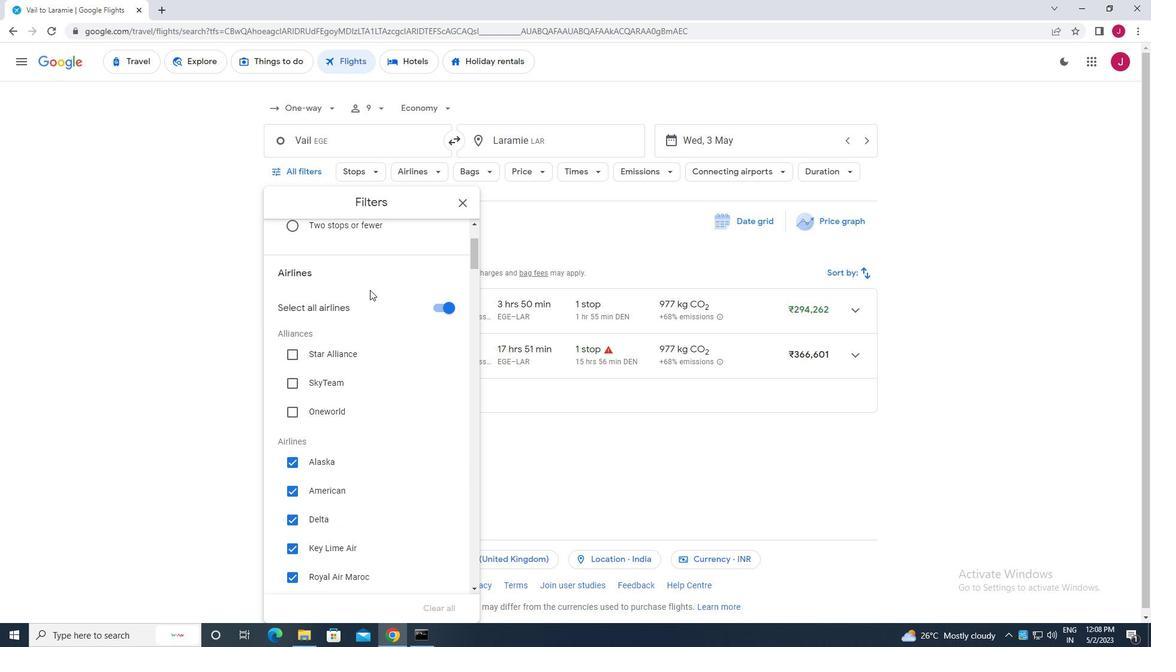 
Action: Mouse scrolled (388, 290) with delta (0, 0)
Screenshot: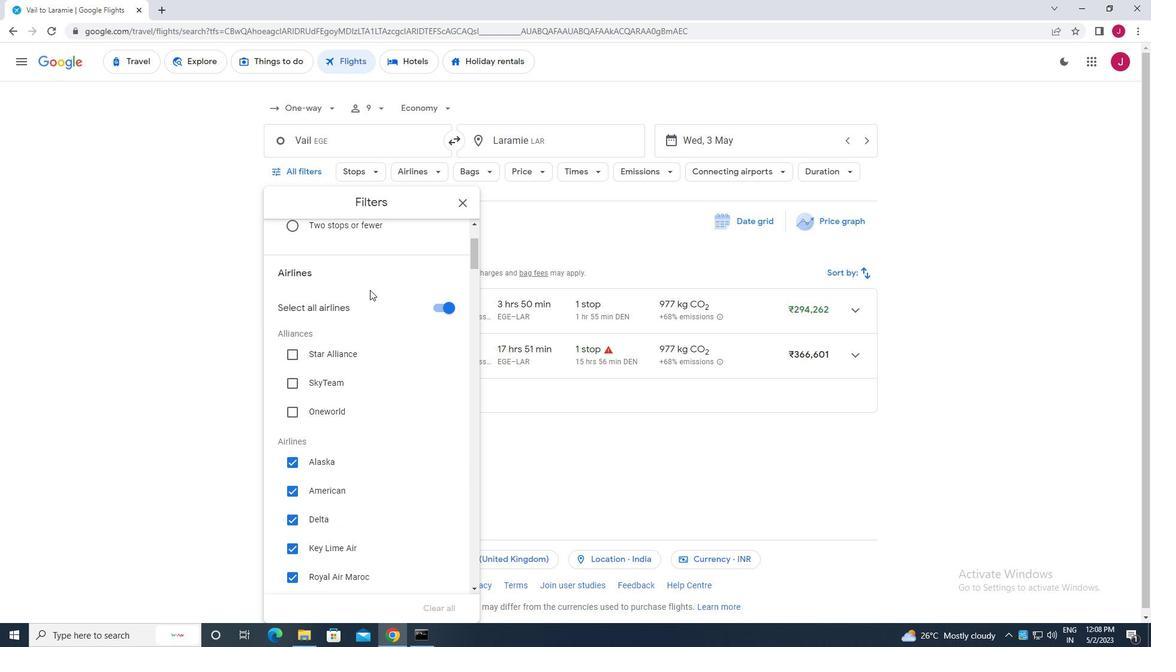 
Action: Mouse moved to (389, 291)
Screenshot: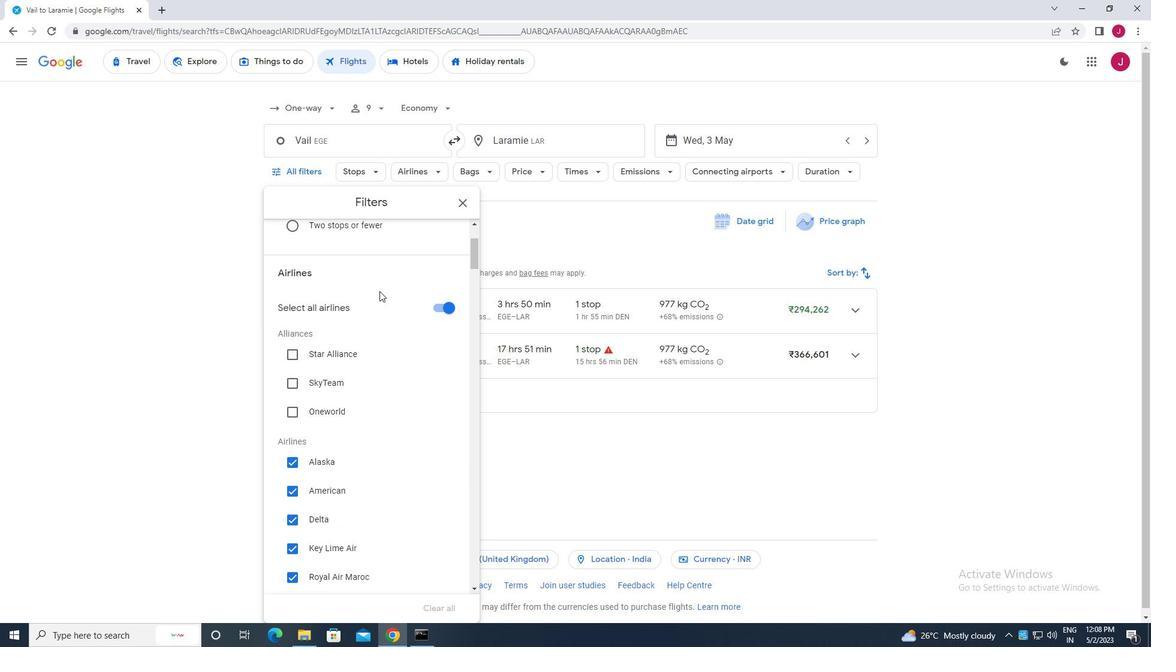 
Action: Mouse scrolled (389, 290) with delta (0, 0)
Screenshot: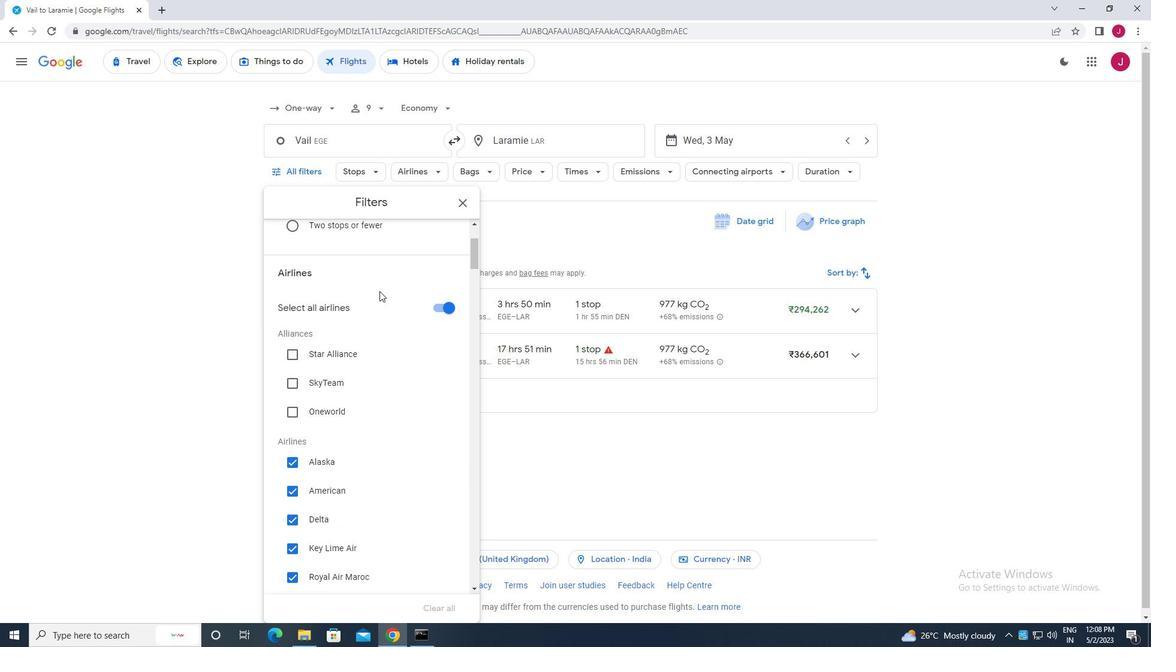 
Action: Mouse moved to (438, 250)
Screenshot: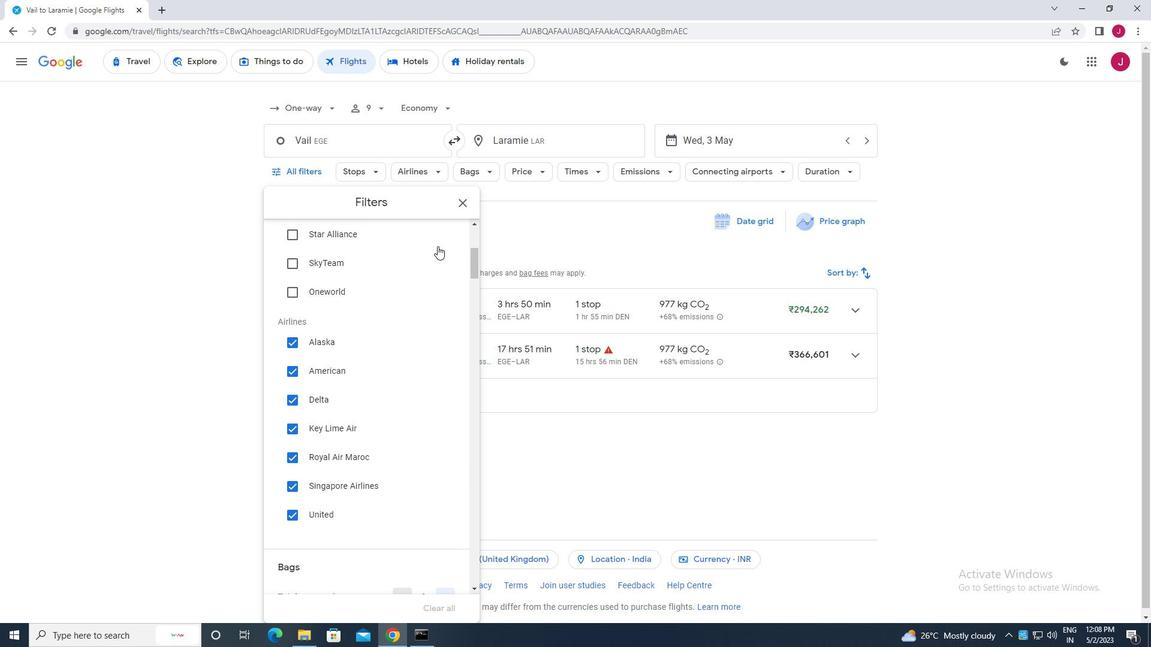
Action: Mouse scrolled (438, 251) with delta (0, 0)
Screenshot: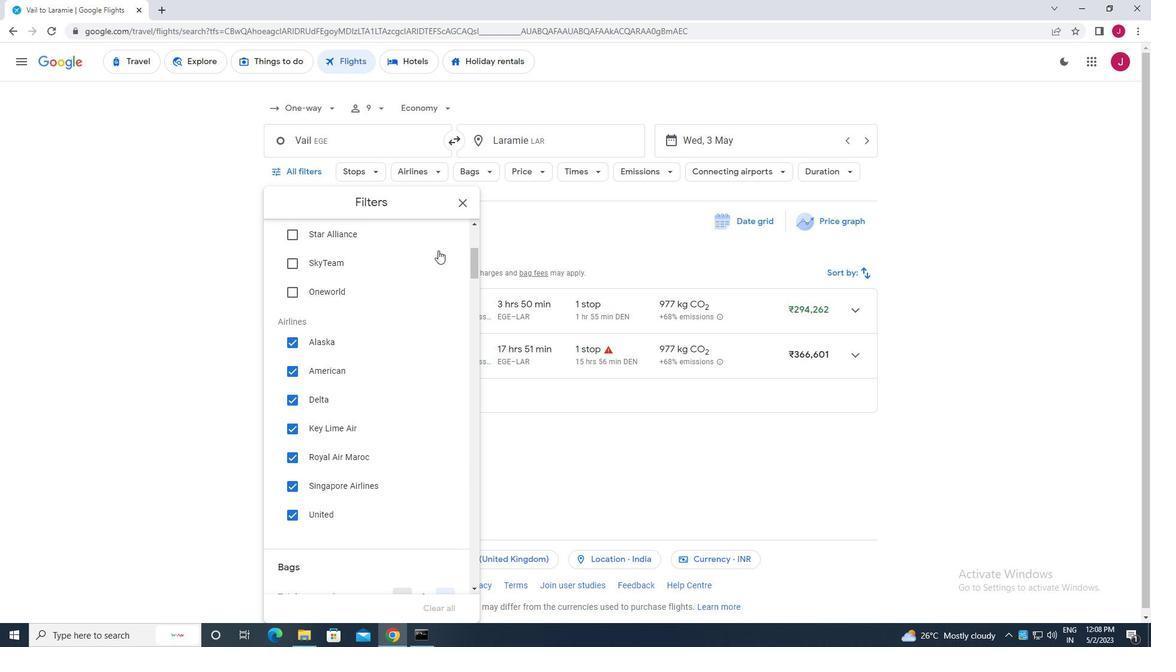 
Action: Mouse moved to (438, 250)
Screenshot: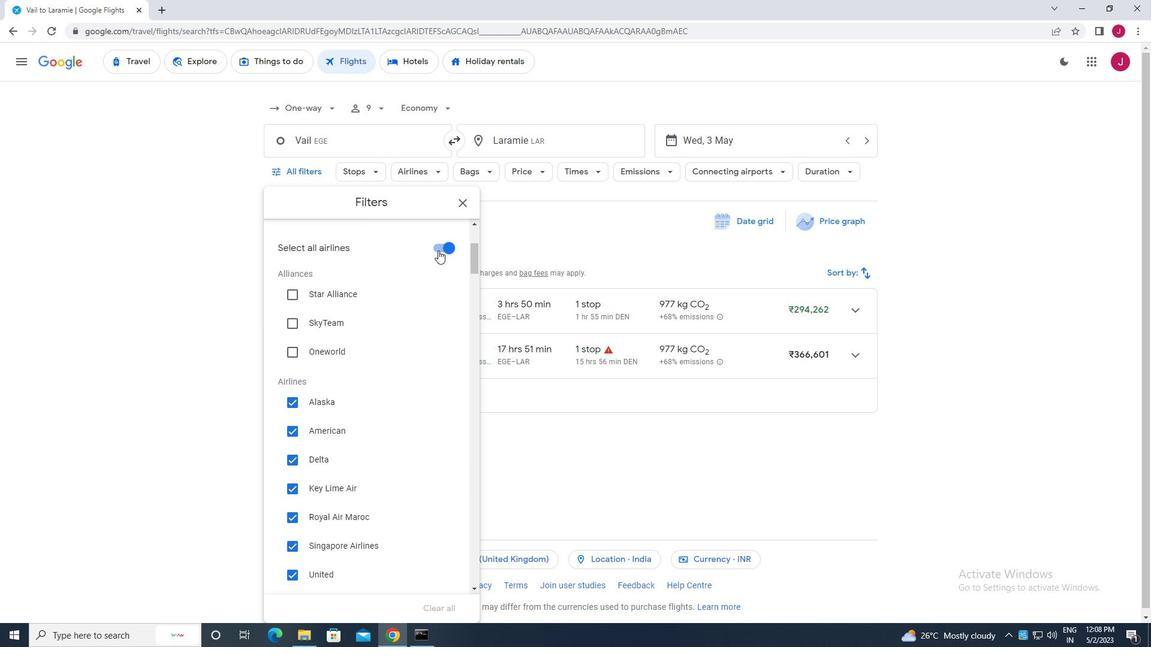 
Action: Mouse pressed left at (438, 250)
Screenshot: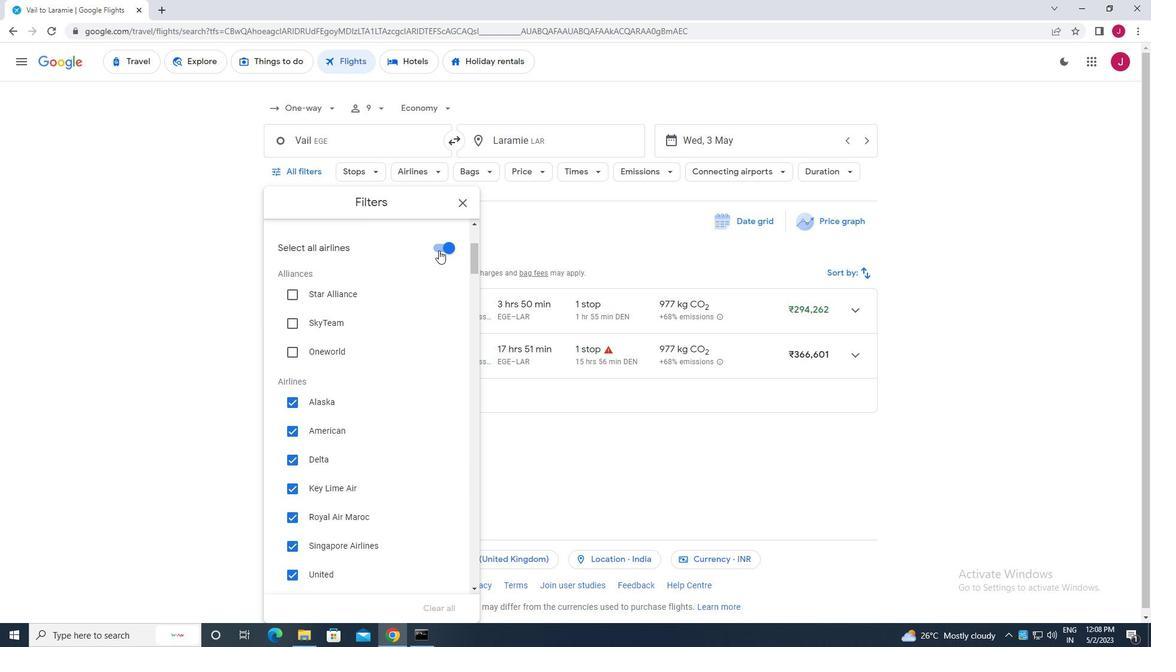 
Action: Mouse moved to (295, 517)
Screenshot: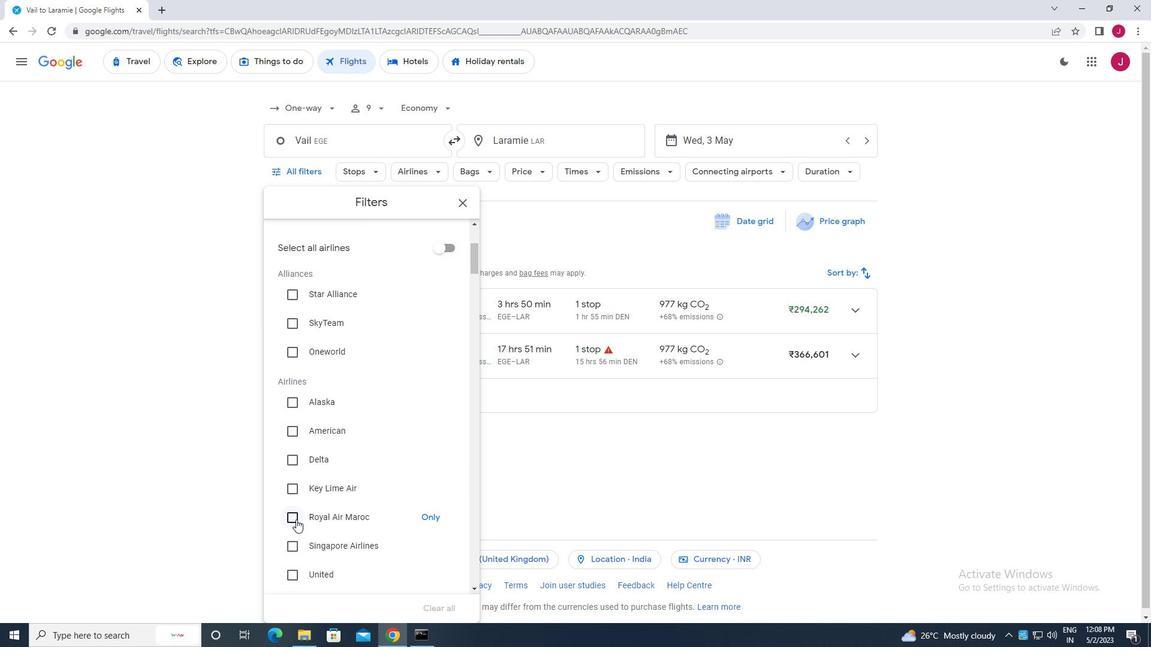 
Action: Mouse pressed left at (295, 517)
Screenshot: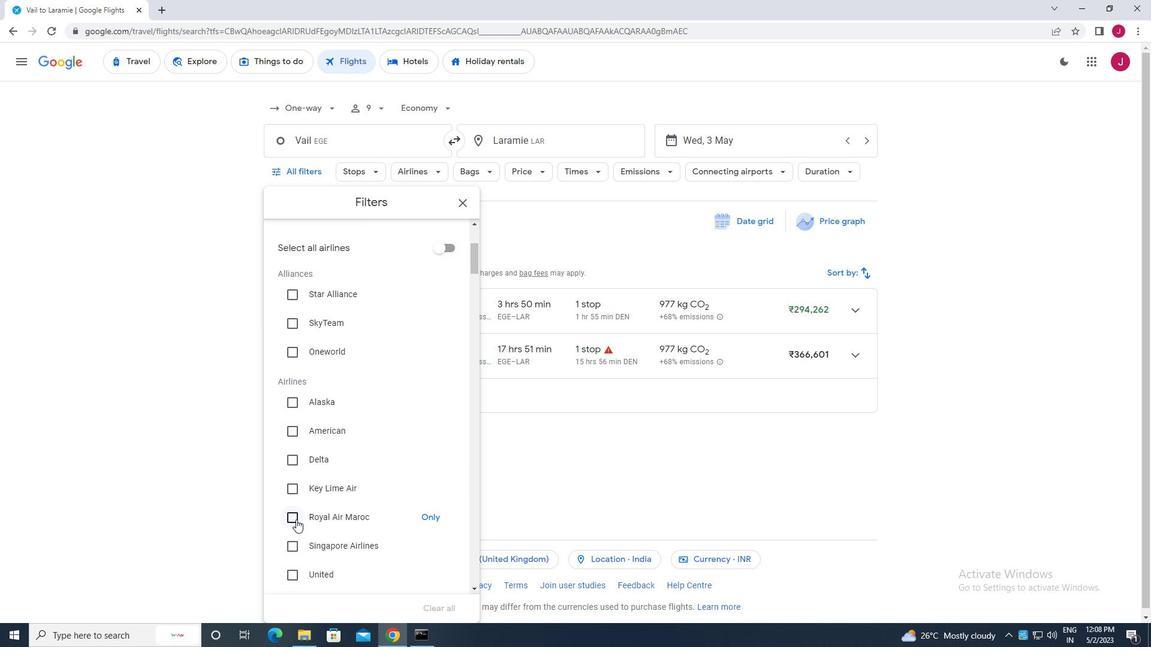 
Action: Mouse moved to (346, 467)
Screenshot: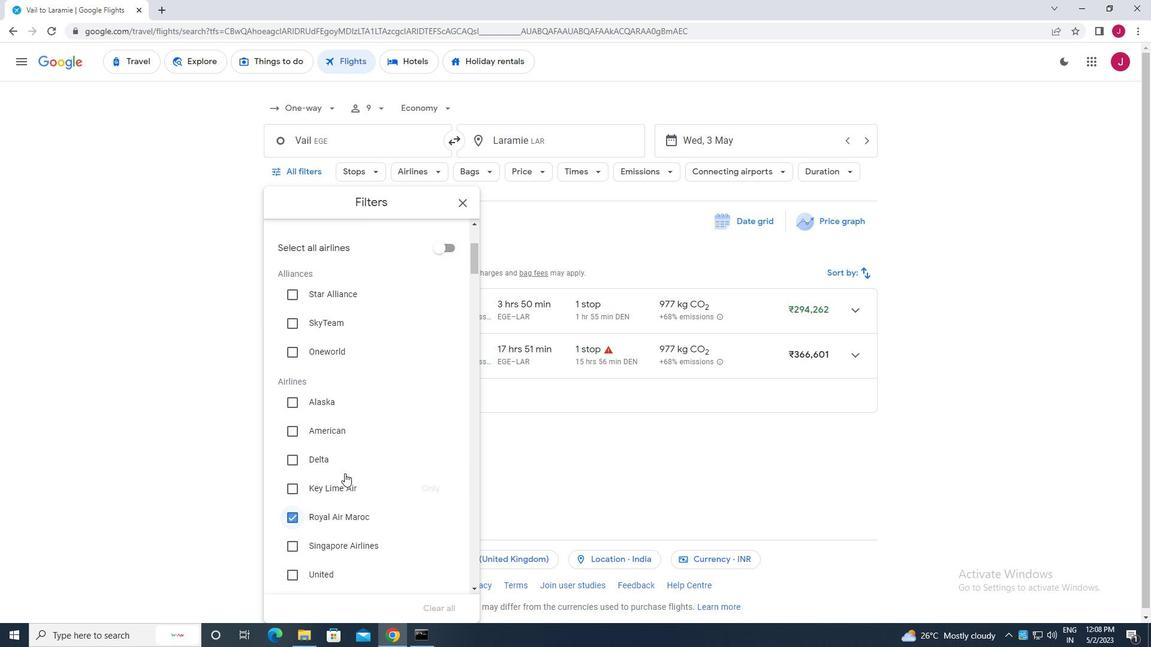 
Action: Mouse scrolled (346, 467) with delta (0, 0)
Screenshot: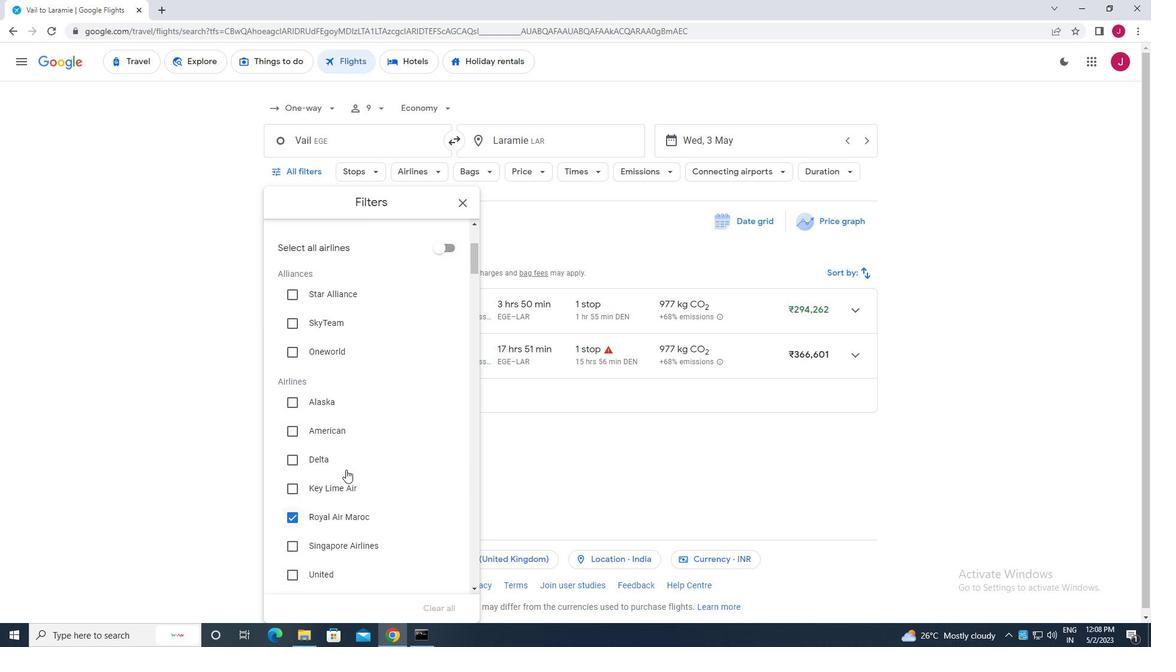 
Action: Mouse scrolled (346, 467) with delta (0, 0)
Screenshot: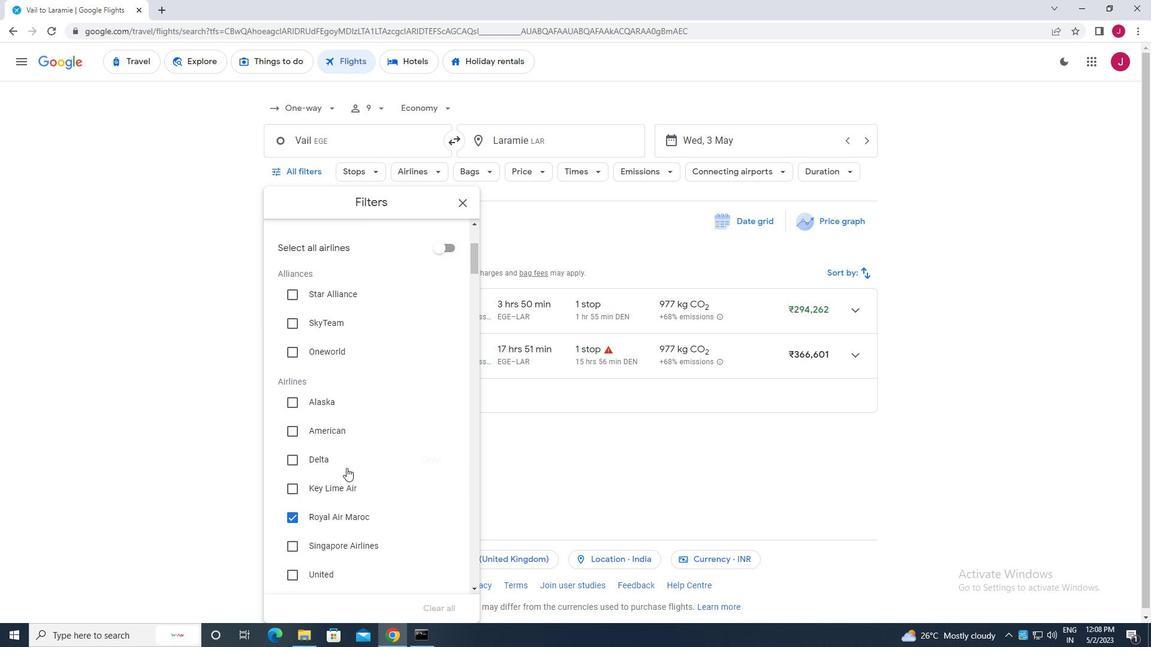 
Action: Mouse scrolled (346, 467) with delta (0, 0)
Screenshot: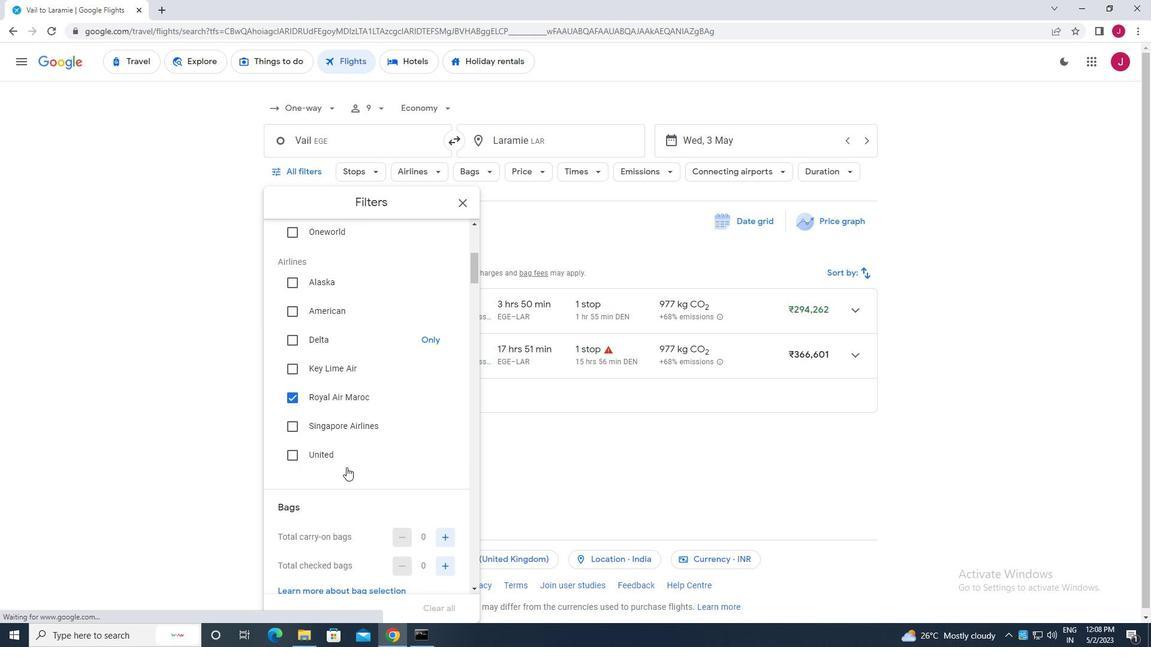 
Action: Mouse scrolled (346, 467) with delta (0, 0)
Screenshot: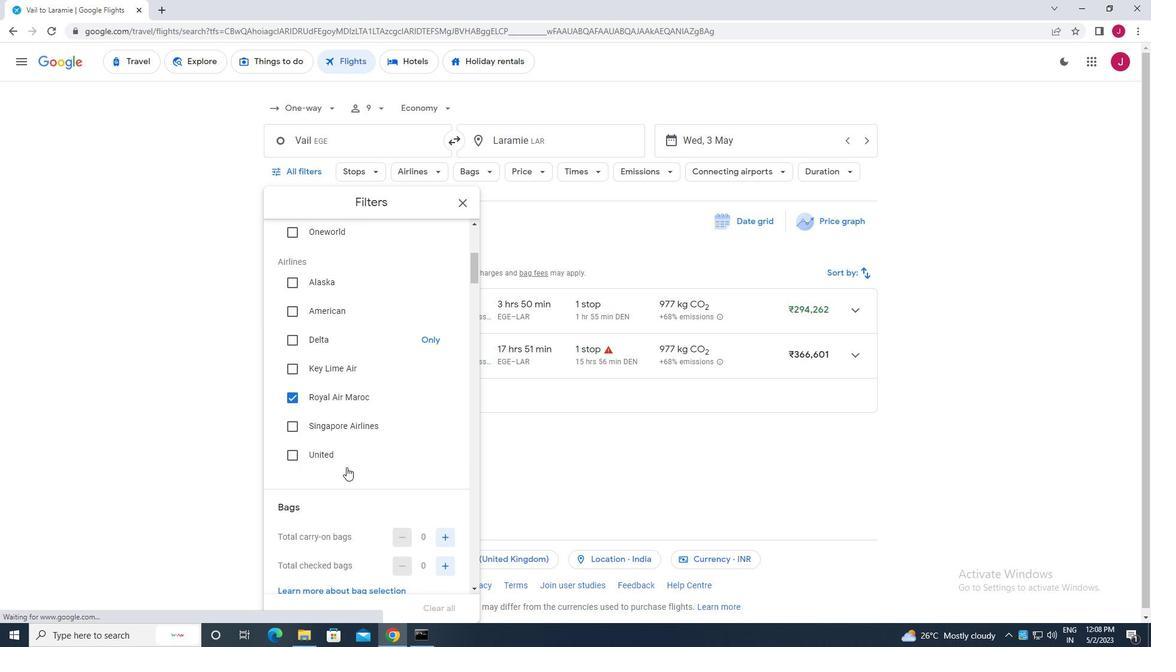 
Action: Mouse moved to (346, 467)
Screenshot: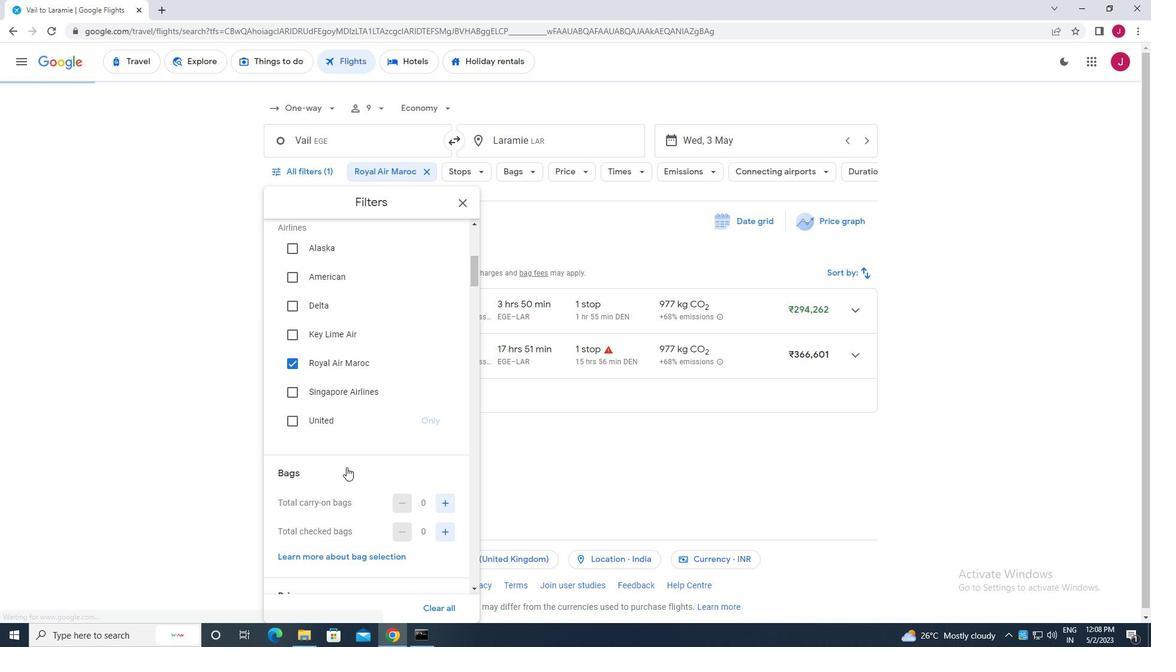 
Action: Mouse scrolled (346, 467) with delta (0, 0)
Screenshot: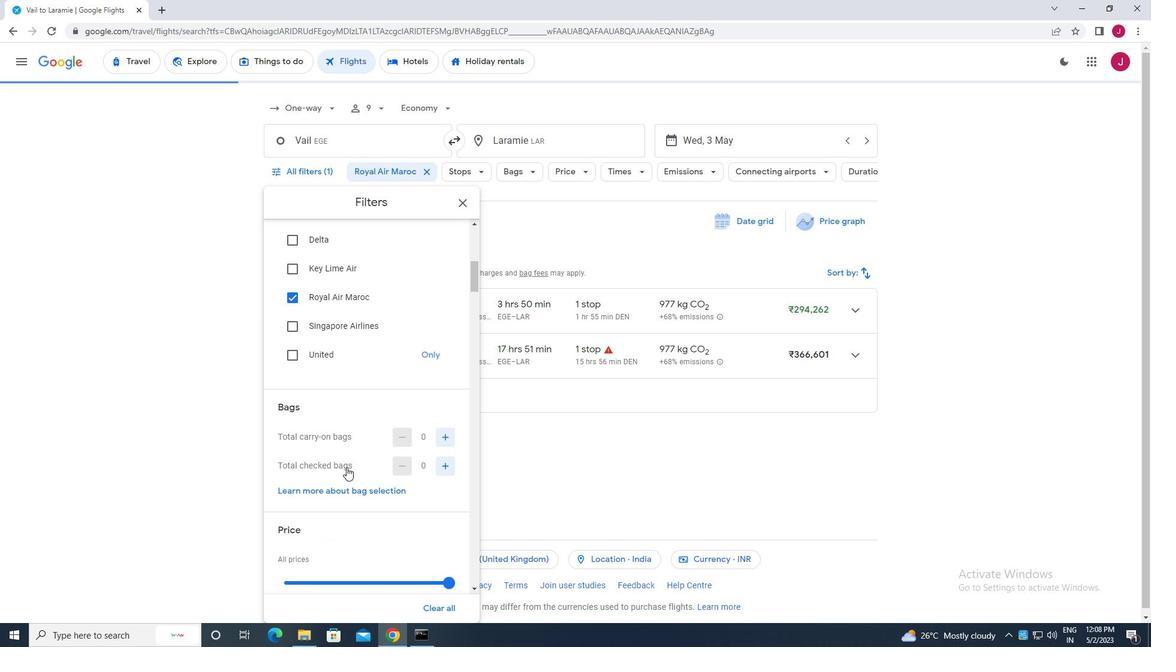 
Action: Mouse moved to (347, 467)
Screenshot: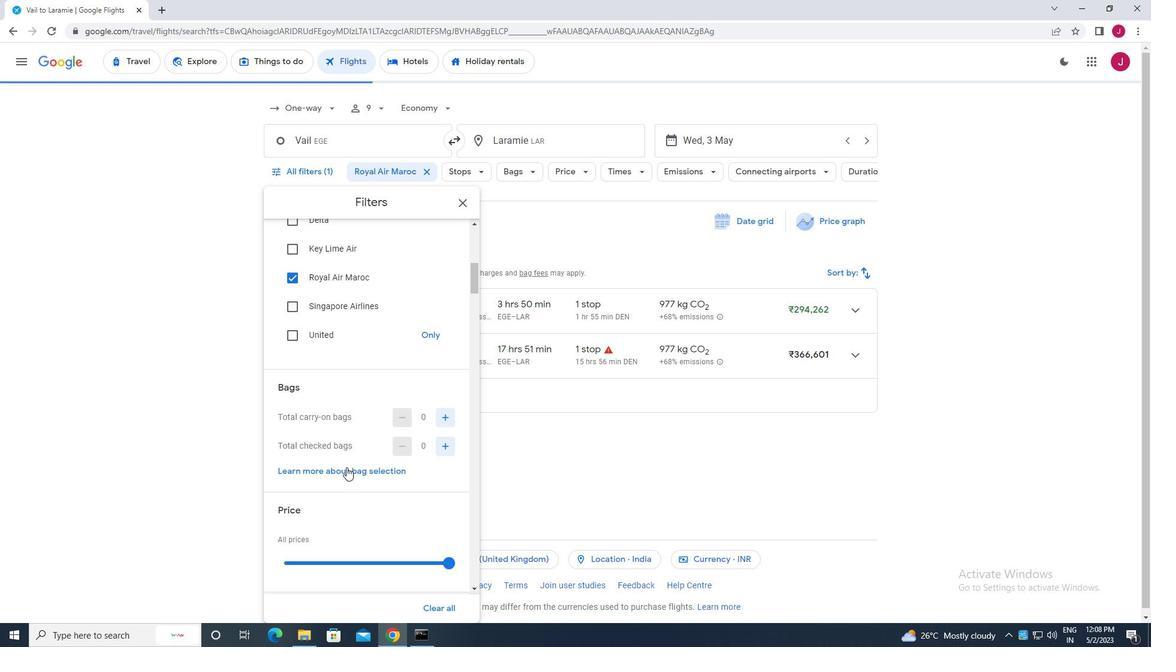 
Action: Mouse scrolled (347, 467) with delta (0, 0)
Screenshot: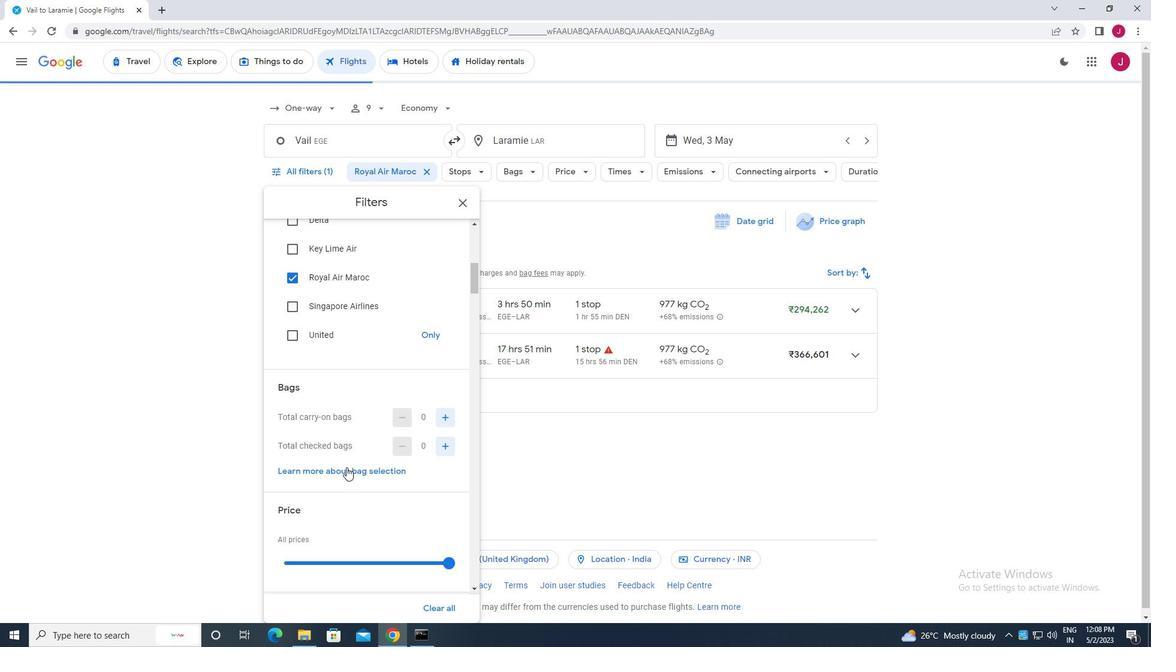 
Action: Mouse moved to (347, 467)
Screenshot: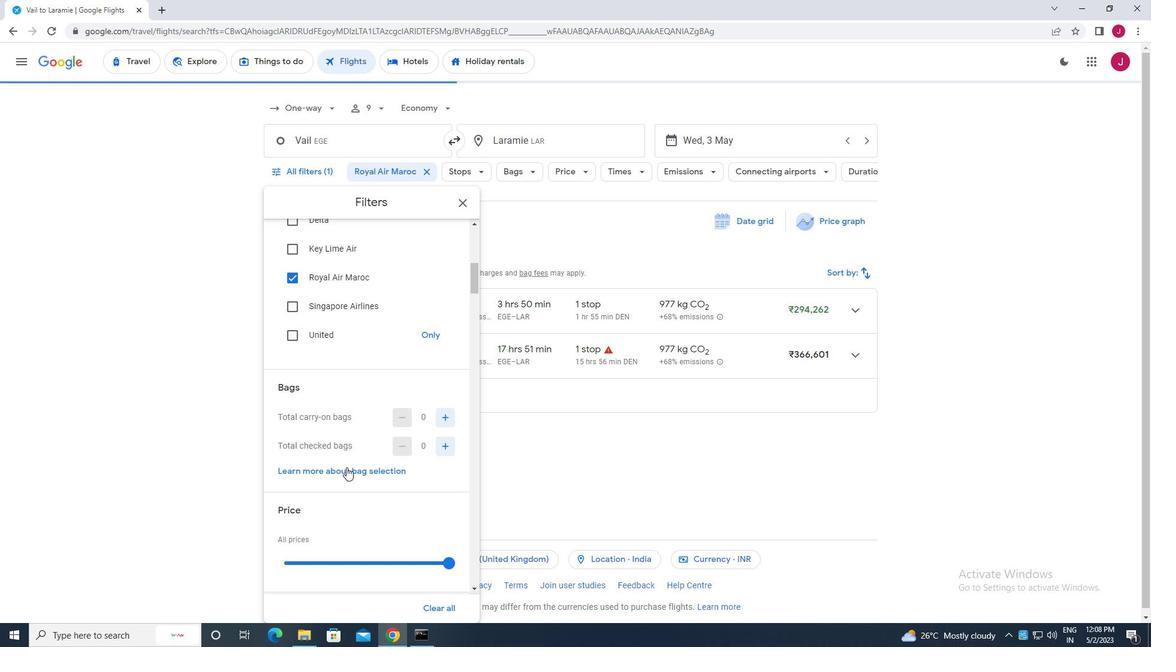 
Action: Mouse scrolled (347, 467) with delta (0, 0)
Screenshot: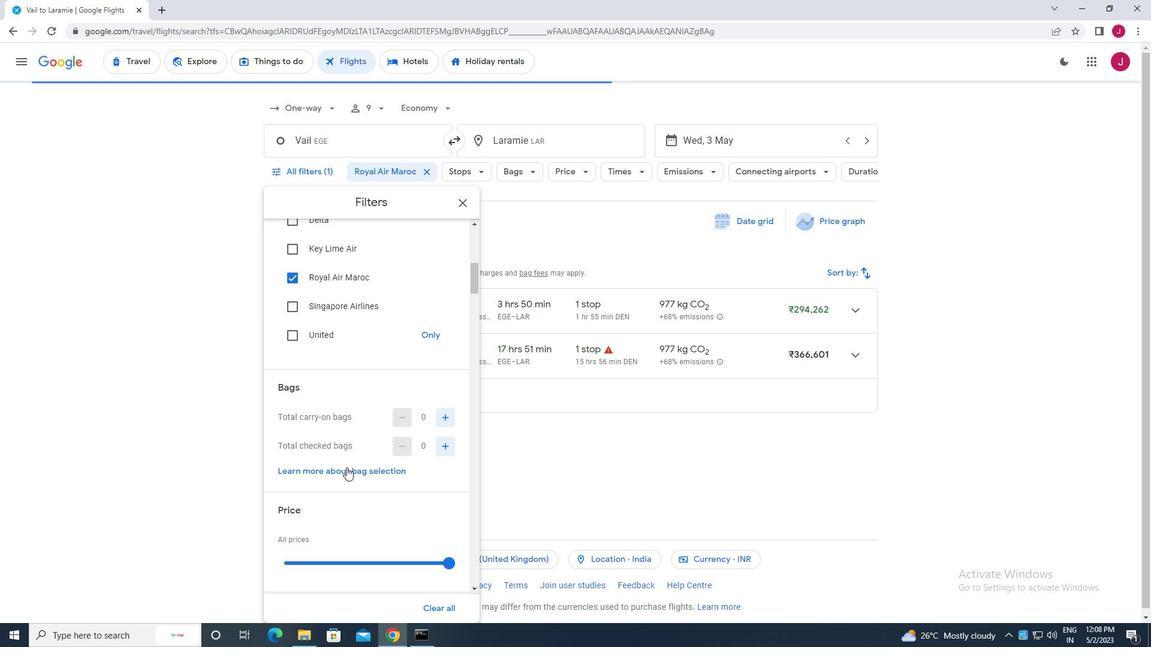 
Action: Mouse moved to (447, 266)
Screenshot: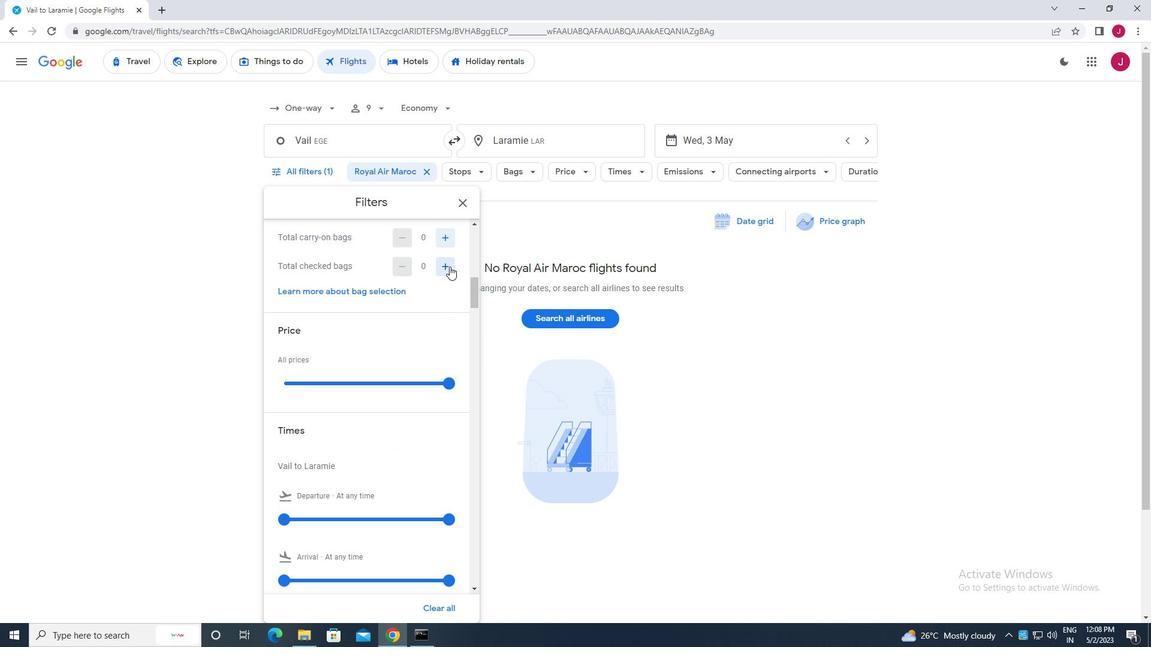 
Action: Mouse pressed left at (447, 266)
Screenshot: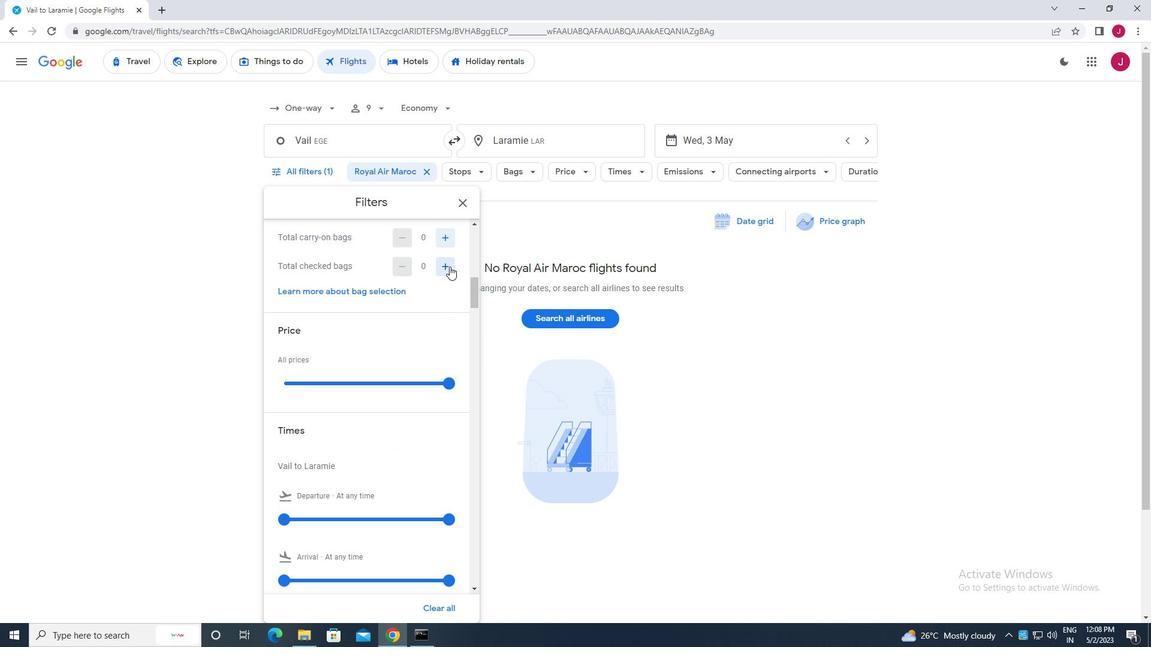 
Action: Mouse pressed left at (447, 266)
Screenshot: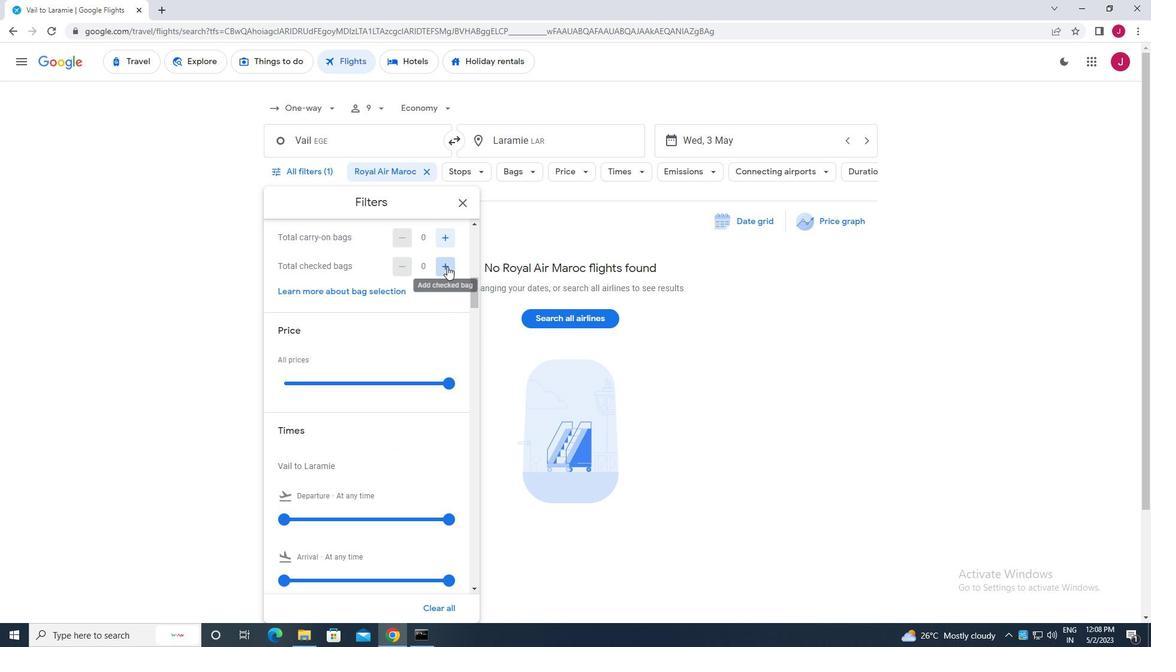 
Action: Mouse pressed left at (447, 266)
Screenshot: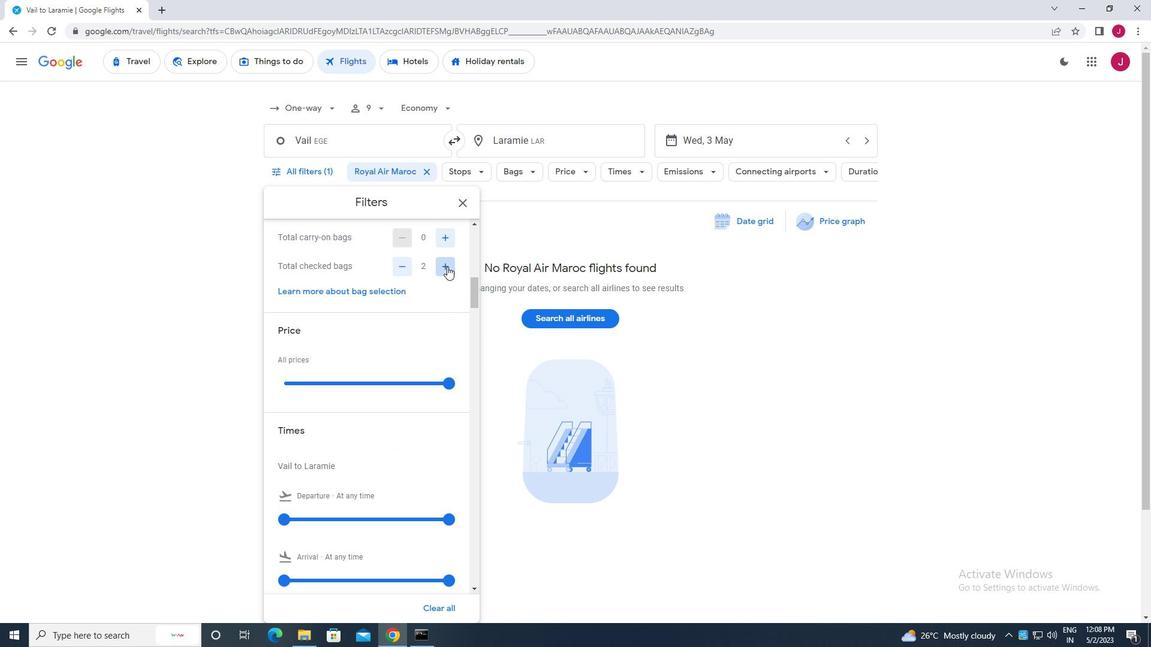 
Action: Mouse pressed left at (447, 266)
Screenshot: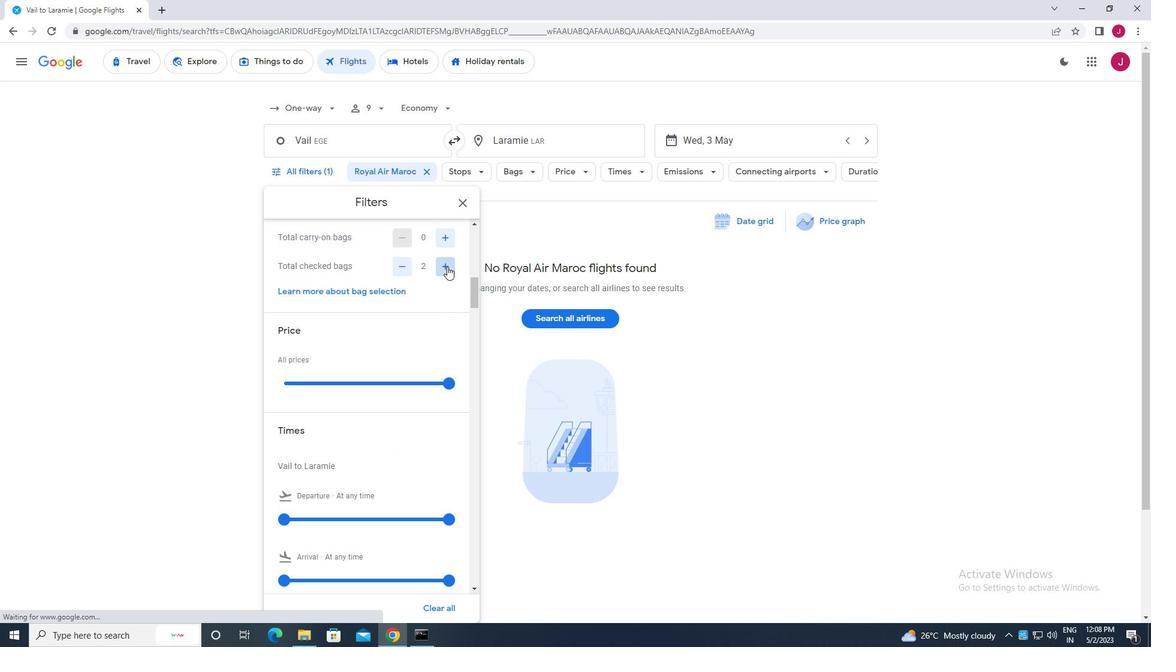 
Action: Mouse pressed left at (447, 266)
Screenshot: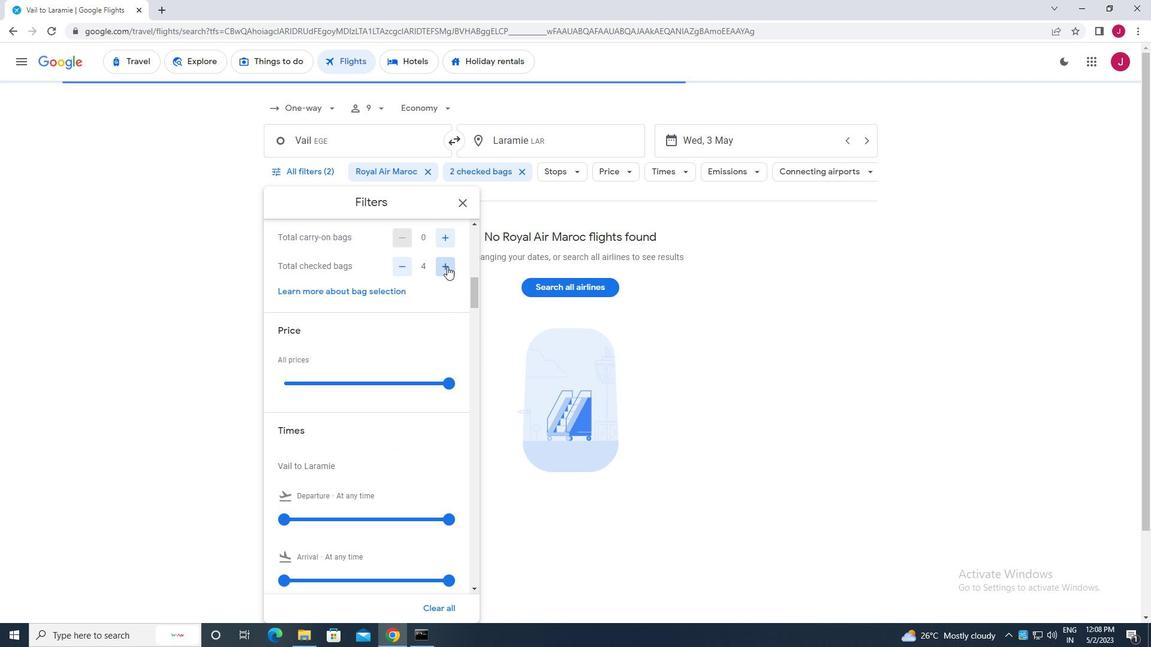 
Action: Mouse pressed left at (447, 266)
Screenshot: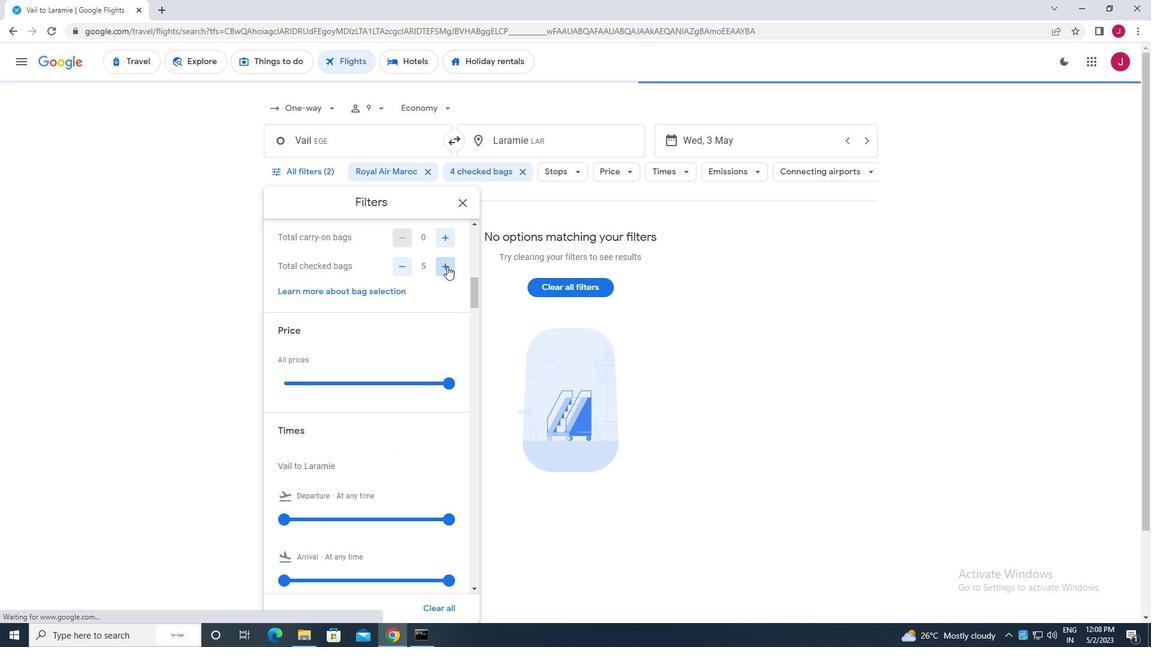 
Action: Mouse pressed left at (447, 266)
Screenshot: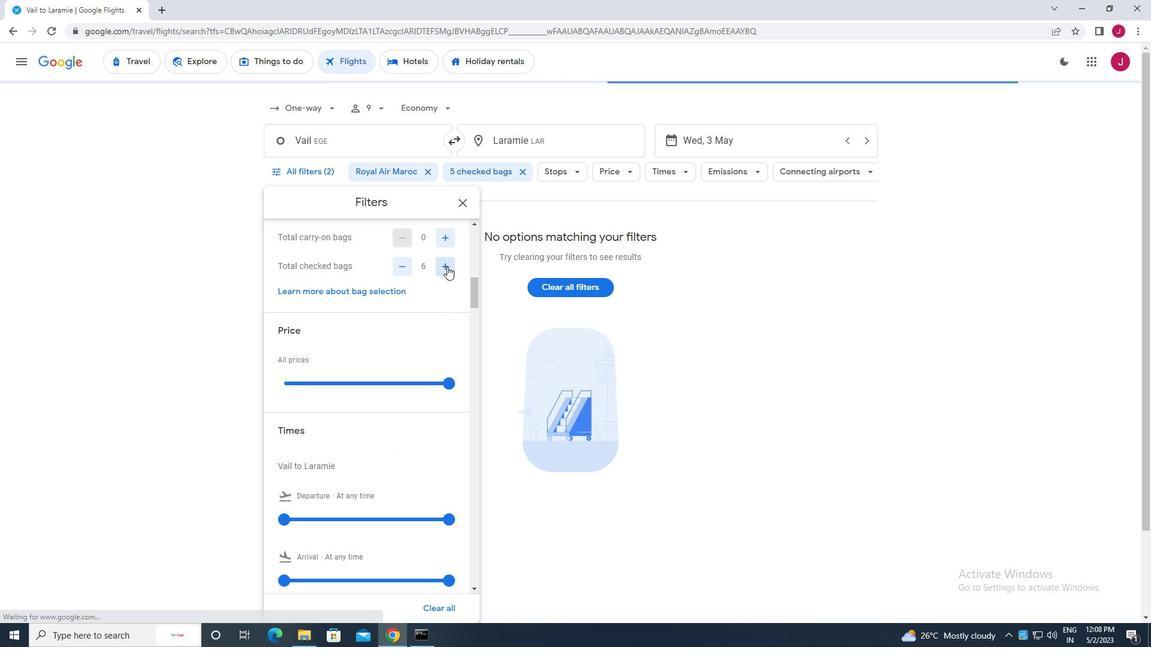
Action: Mouse pressed left at (447, 266)
Screenshot: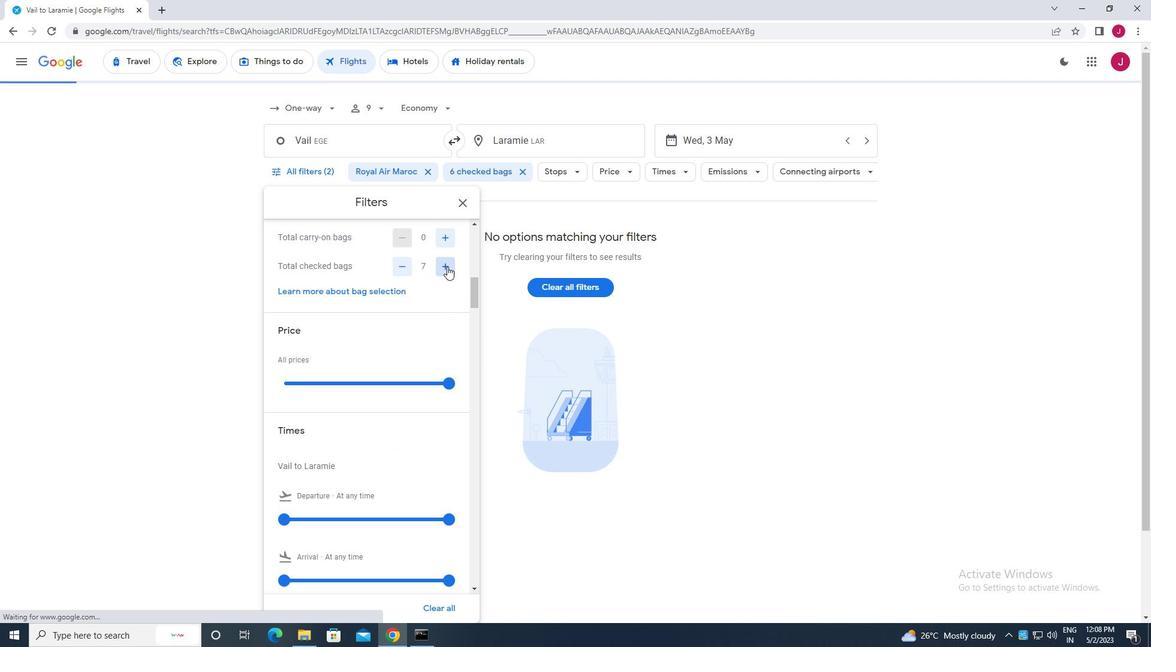 
Action: Mouse pressed left at (447, 266)
Screenshot: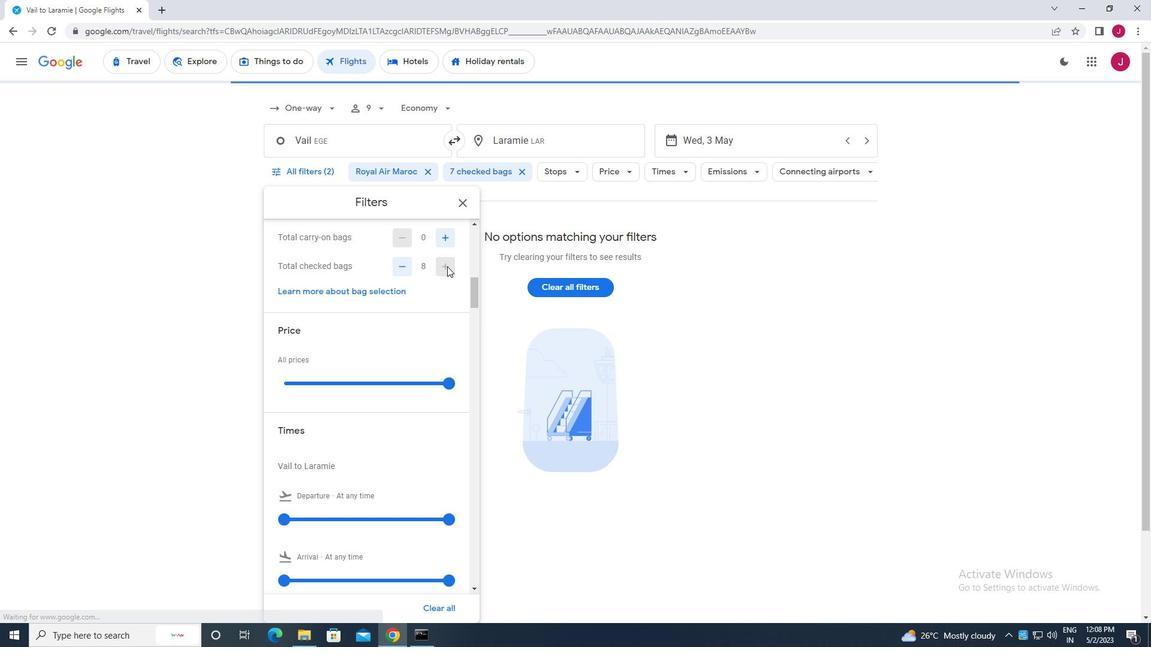 
Action: Mouse moved to (443, 299)
Screenshot: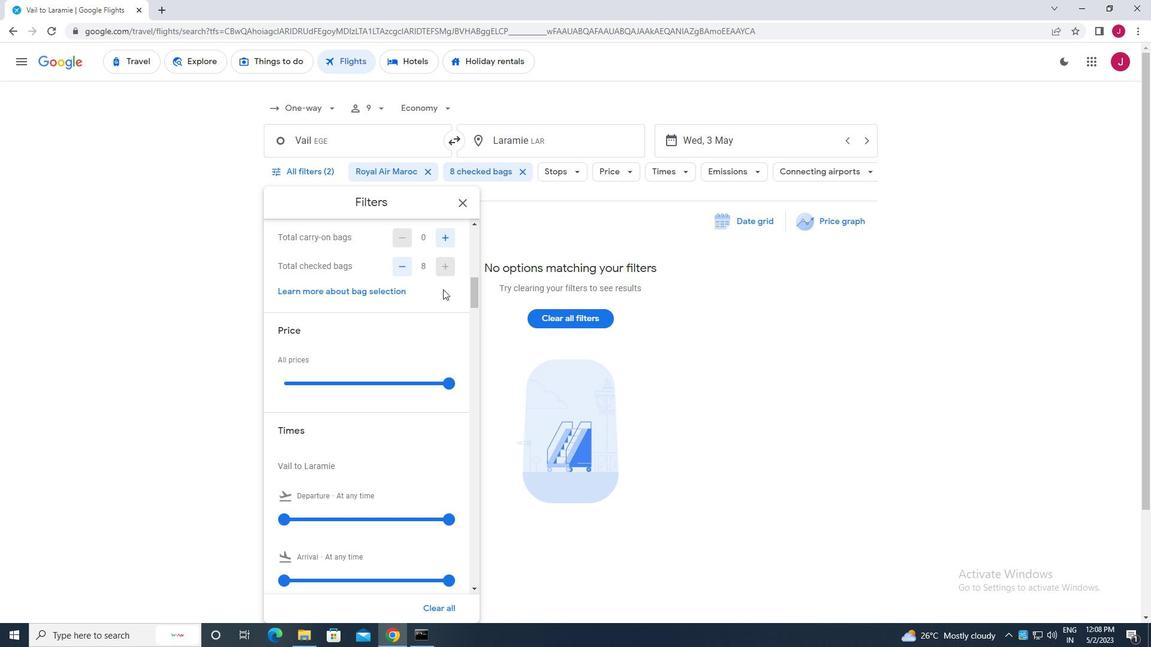 
Action: Mouse scrolled (443, 298) with delta (0, 0)
Screenshot: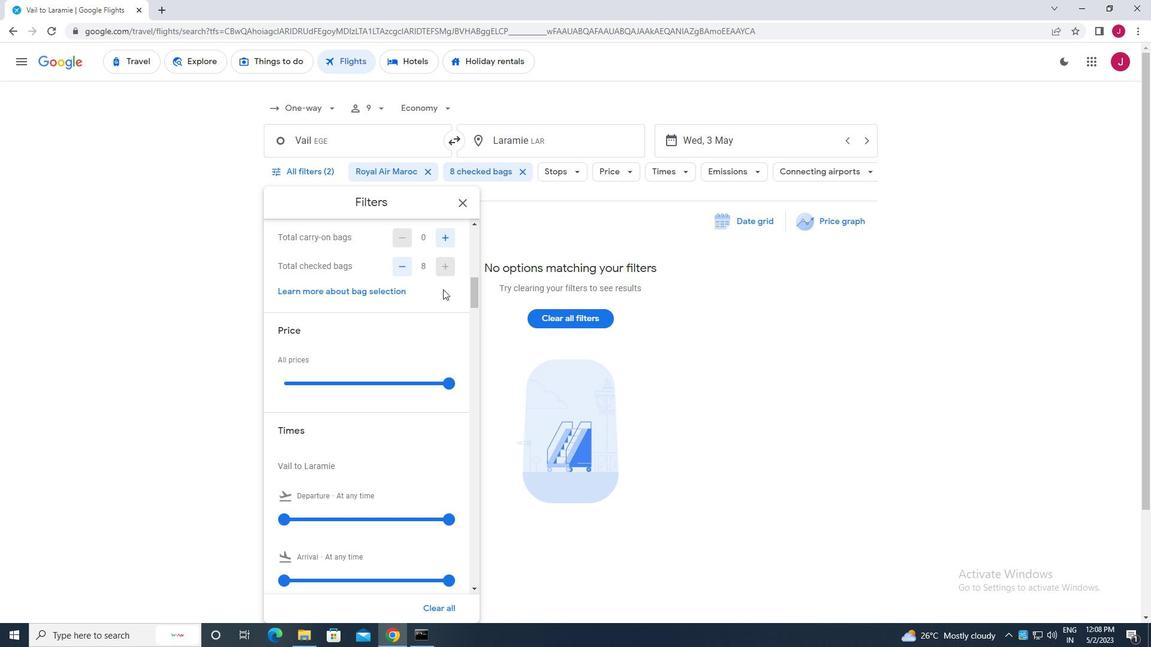 
Action: Mouse moved to (448, 322)
Screenshot: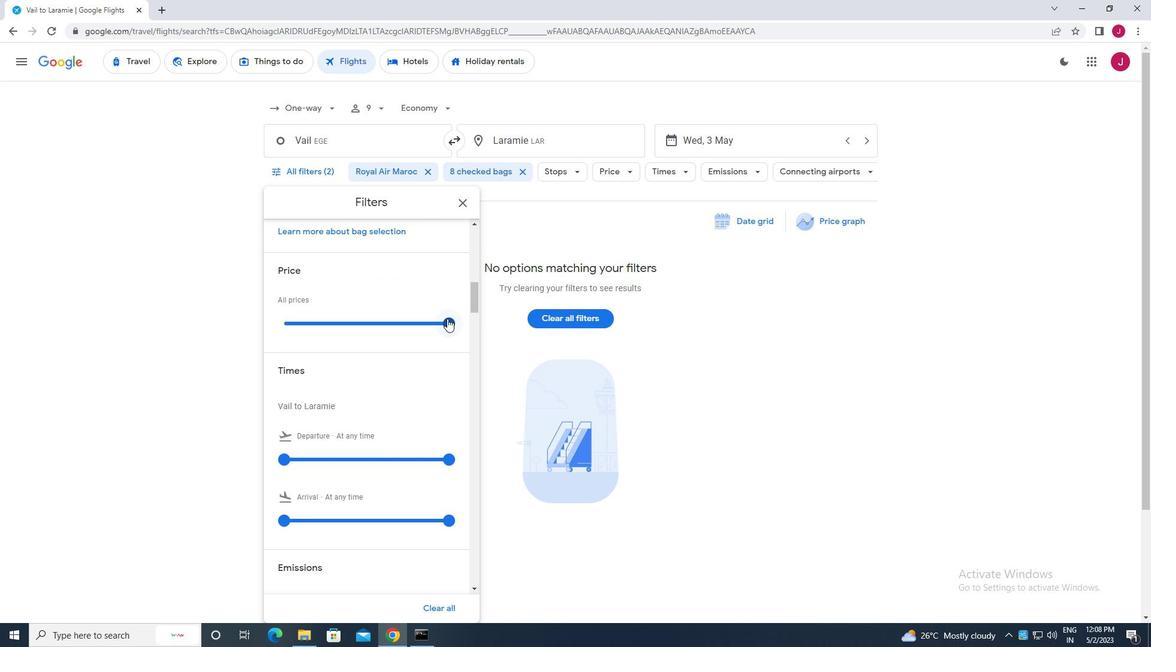 
Action: Mouse pressed left at (448, 322)
Screenshot: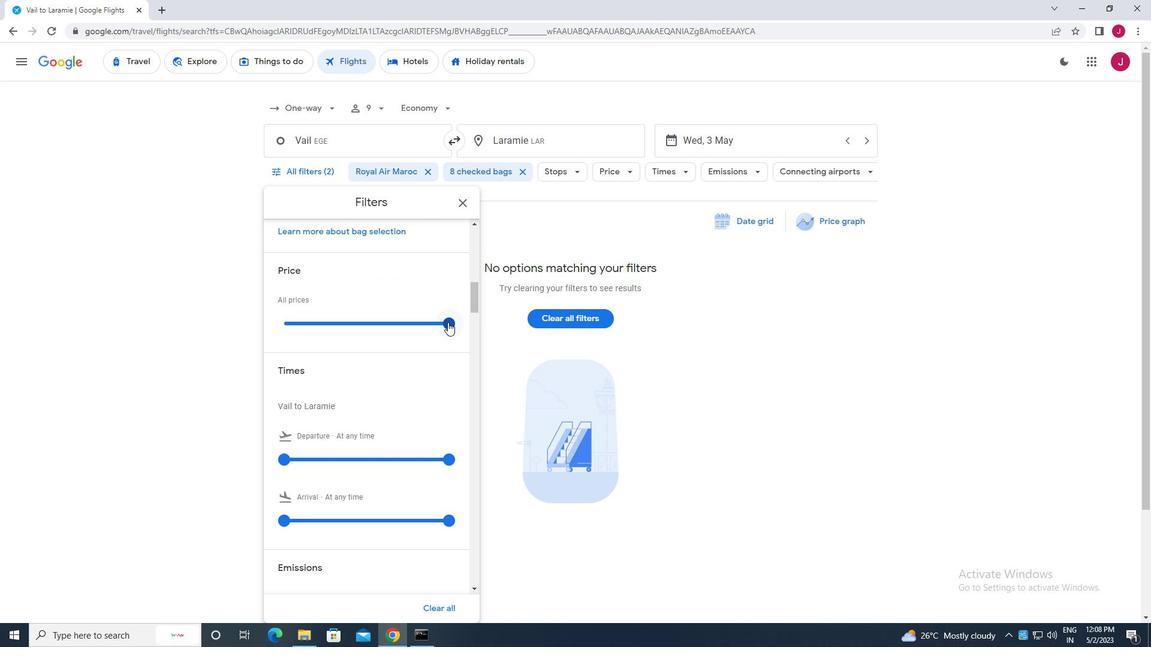 
Action: Mouse moved to (365, 322)
Screenshot: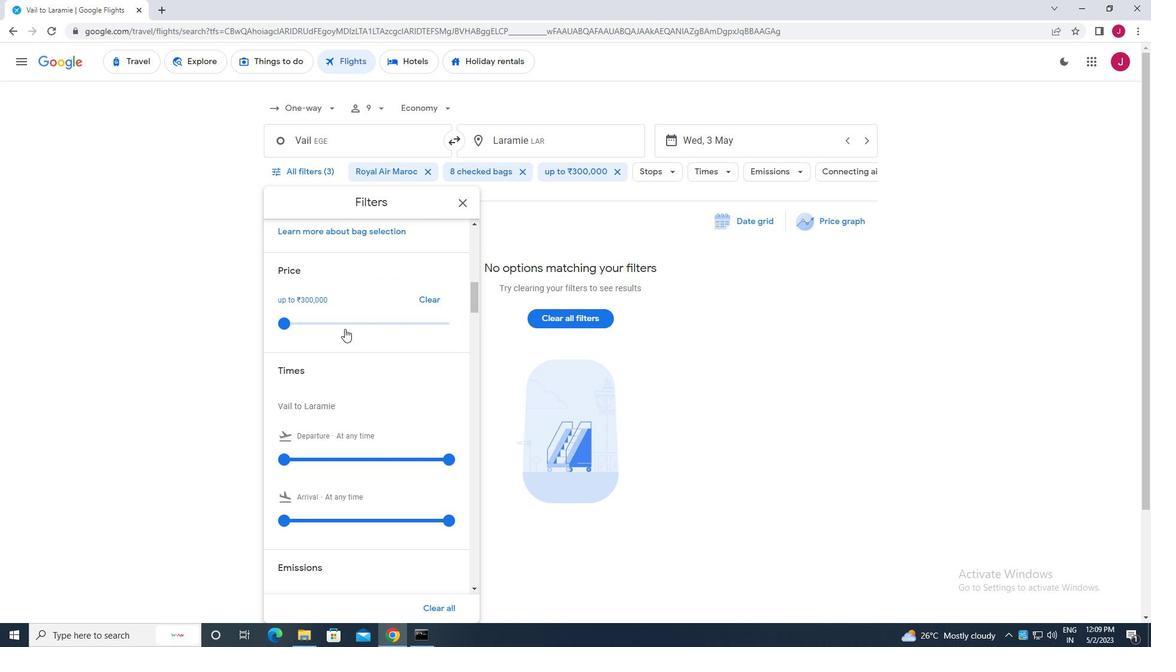 
Action: Mouse scrolled (365, 322) with delta (0, 0)
Screenshot: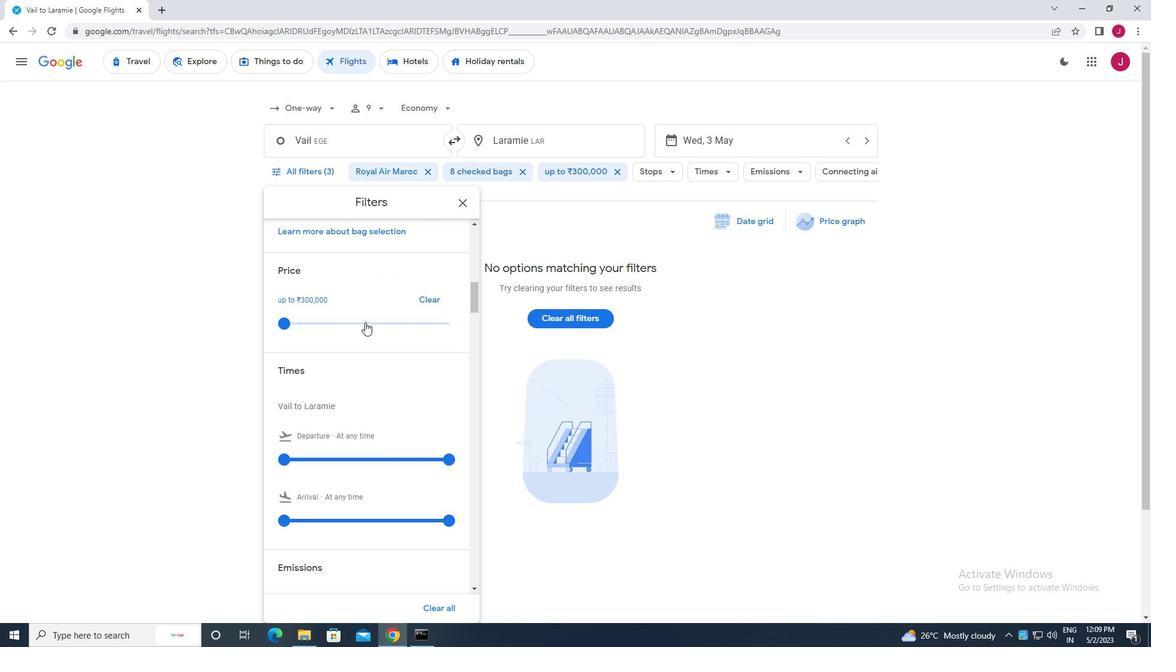 
Action: Mouse scrolled (365, 322) with delta (0, 0)
Screenshot: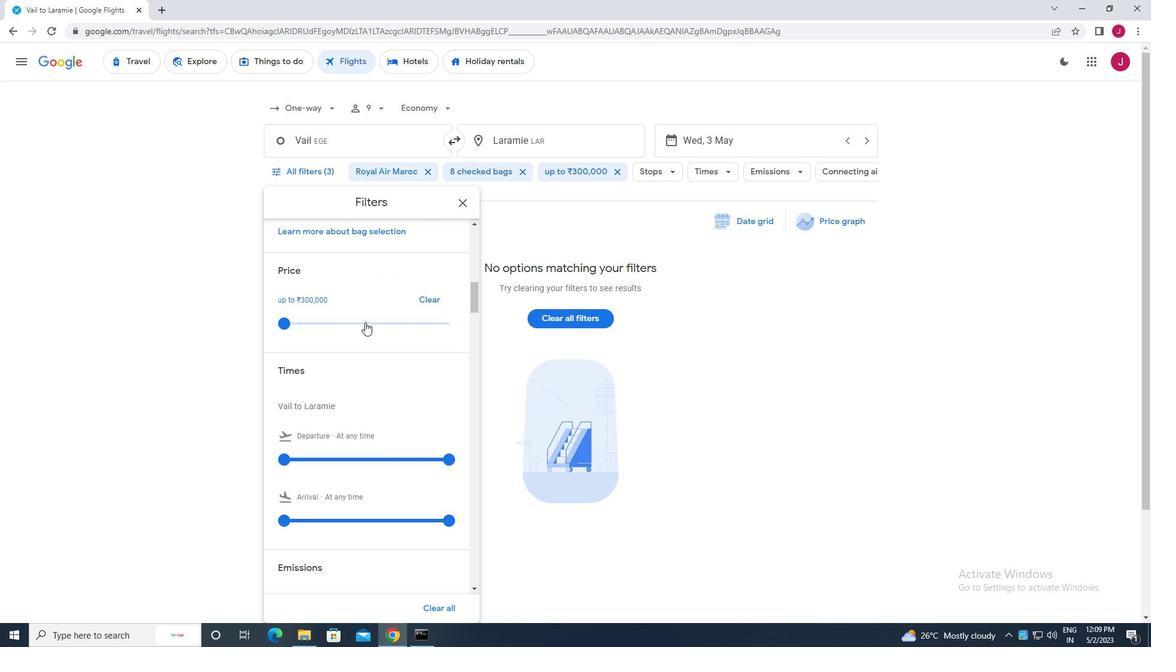 
Action: Mouse moved to (284, 340)
Screenshot: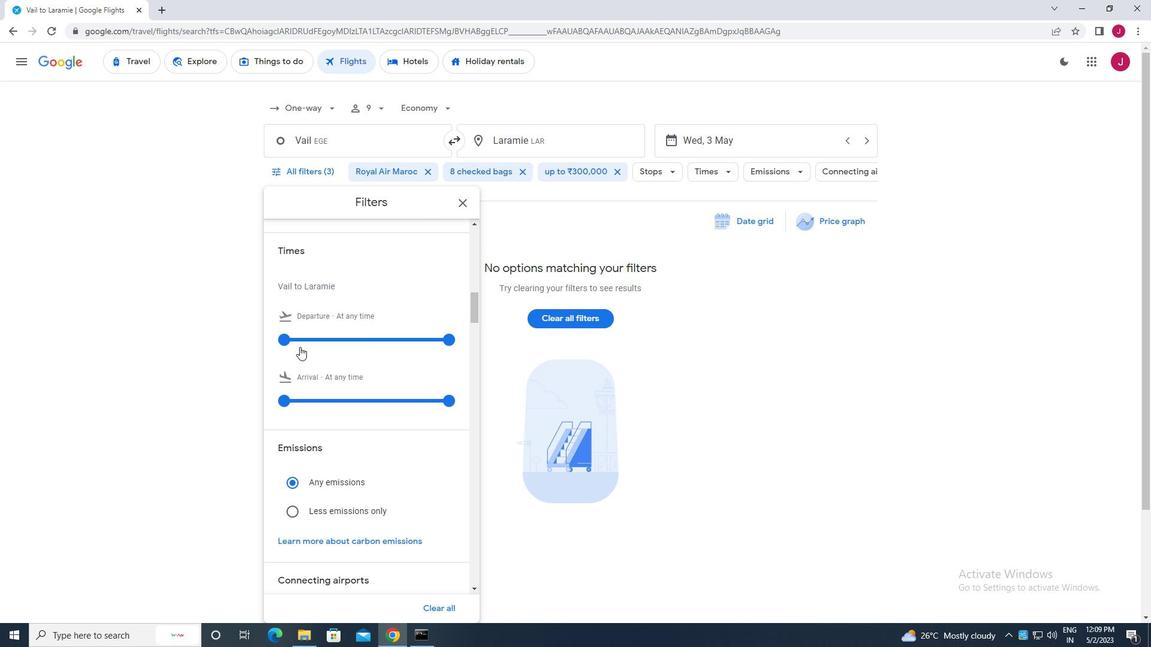 
Action: Mouse pressed left at (284, 340)
Screenshot: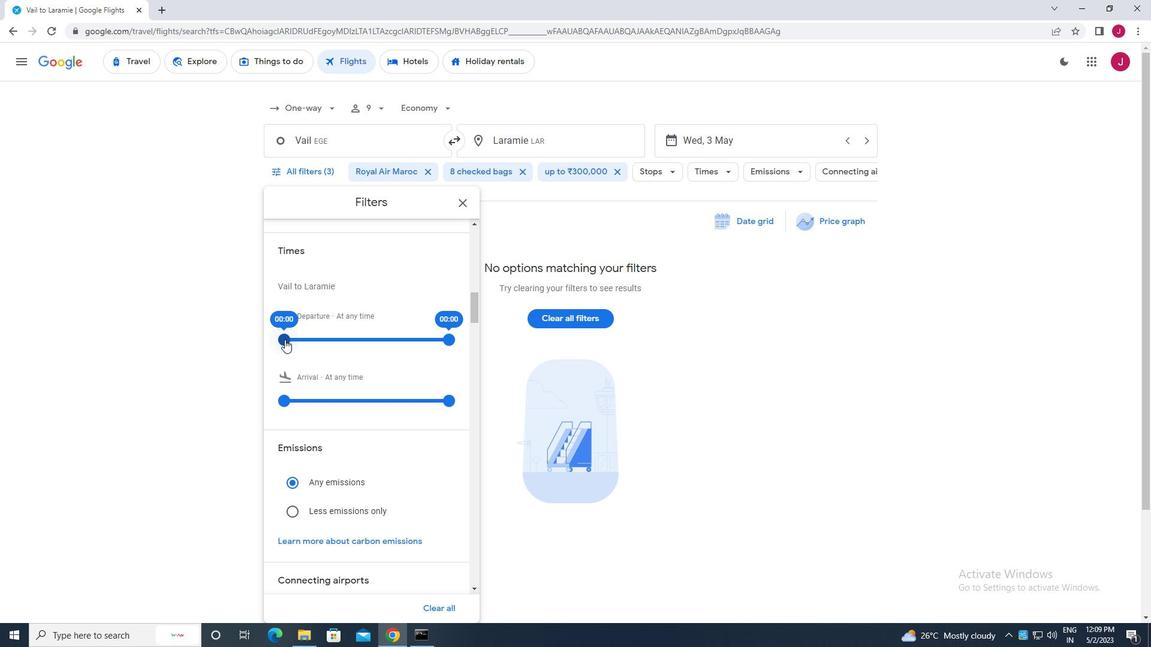 
Action: Mouse moved to (450, 338)
Screenshot: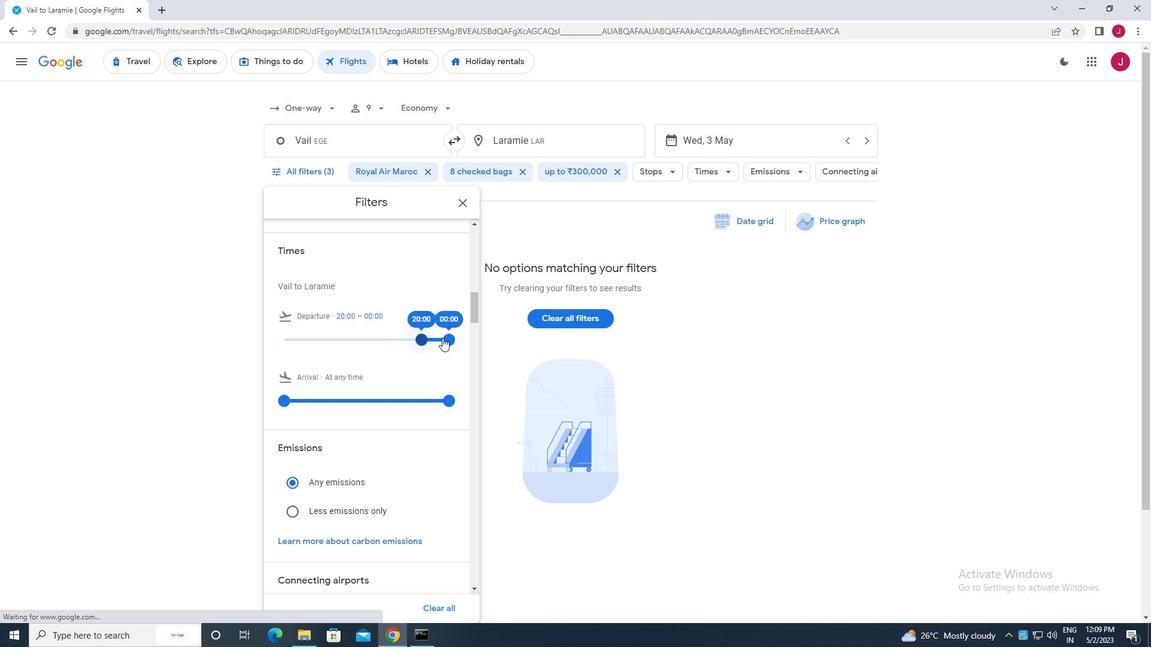 
Action: Mouse pressed left at (450, 338)
Screenshot: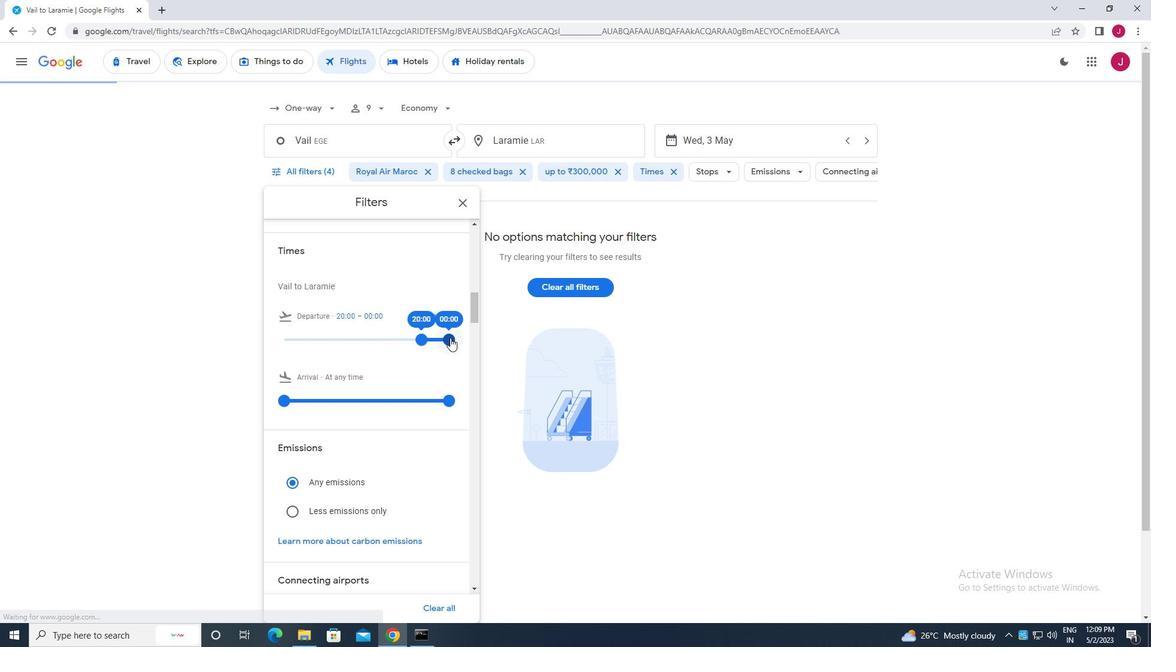 
Action: Mouse moved to (461, 205)
Screenshot: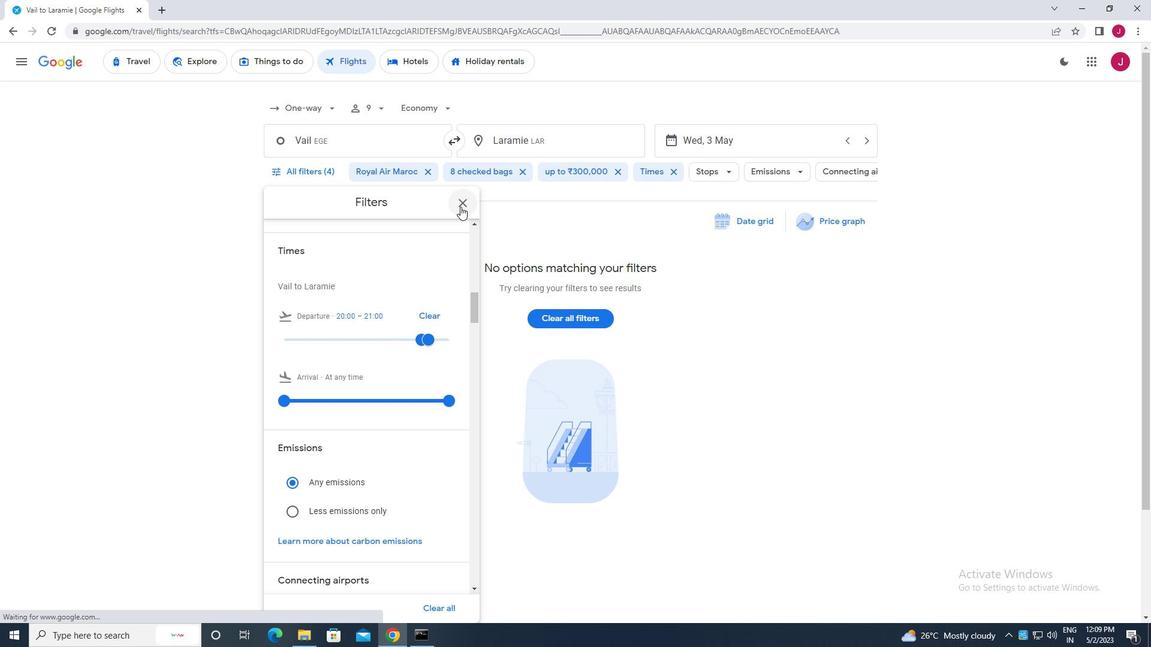 
Action: Mouse pressed left at (461, 205)
Screenshot: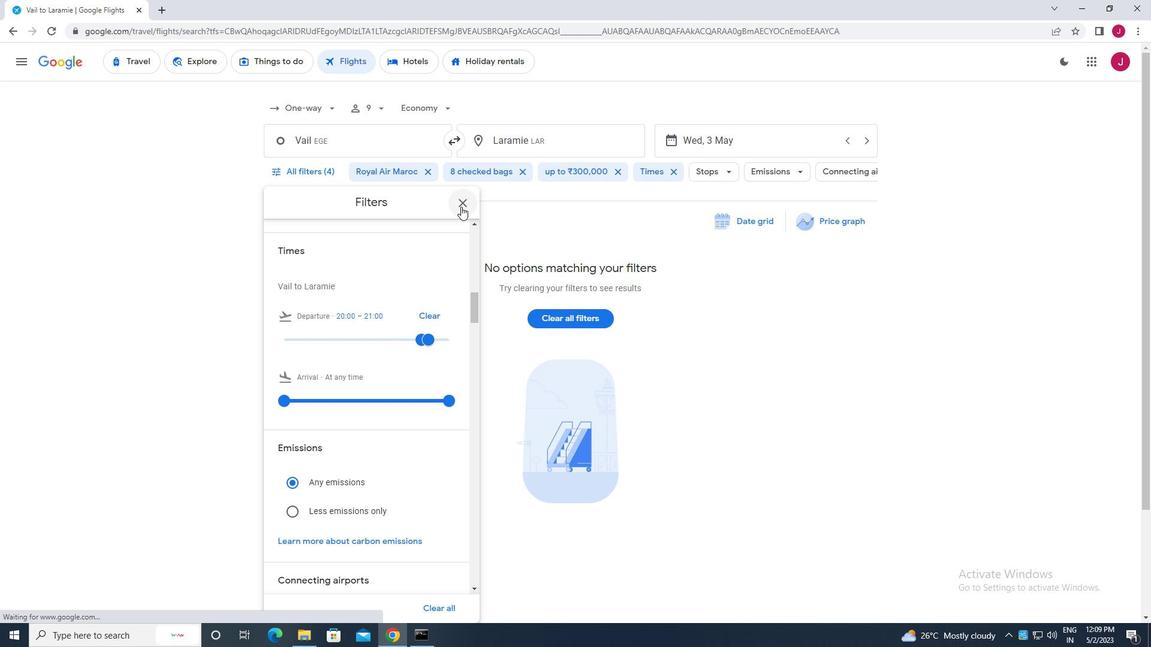 
Action: Mouse moved to (458, 206)
Screenshot: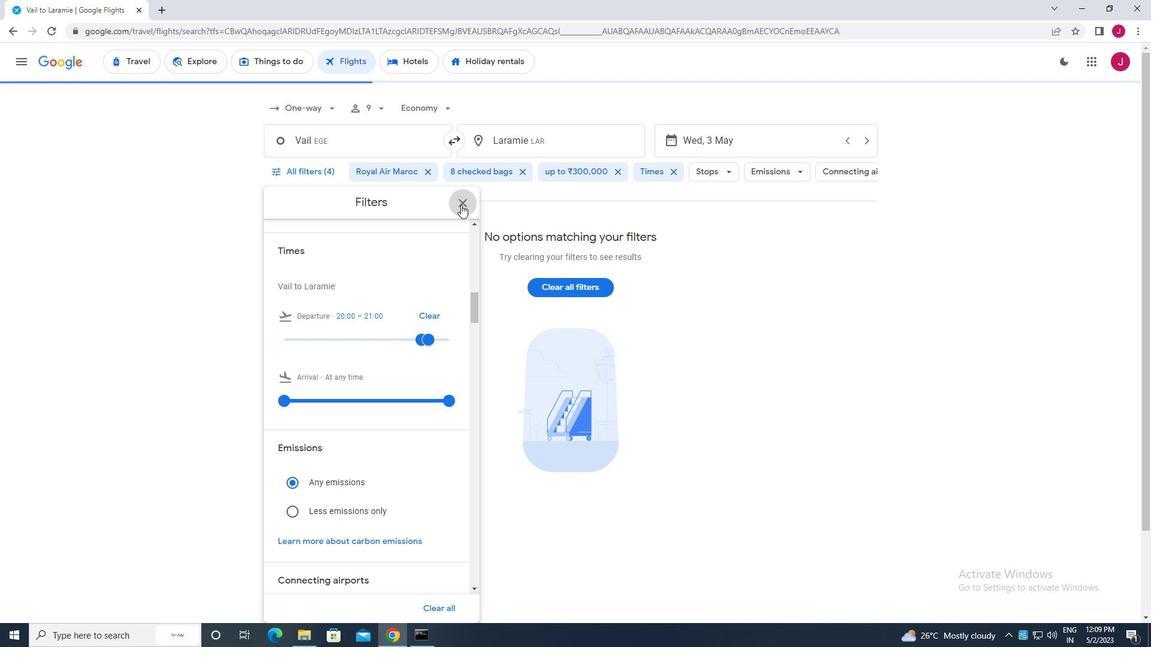 
